 Task: Look for space in Moca, Dominican Republic from 1st June, 2023 to 9th June, 2023 for 4 adults in price range Rs.6000 to Rs.12000. Place can be entire place with 2 bedrooms having 2 beds and 2 bathrooms. Property type can be house, flat, guest house. Booking option can be shelf check-in. Required host language is English.
Action: Mouse moved to (708, 96)
Screenshot: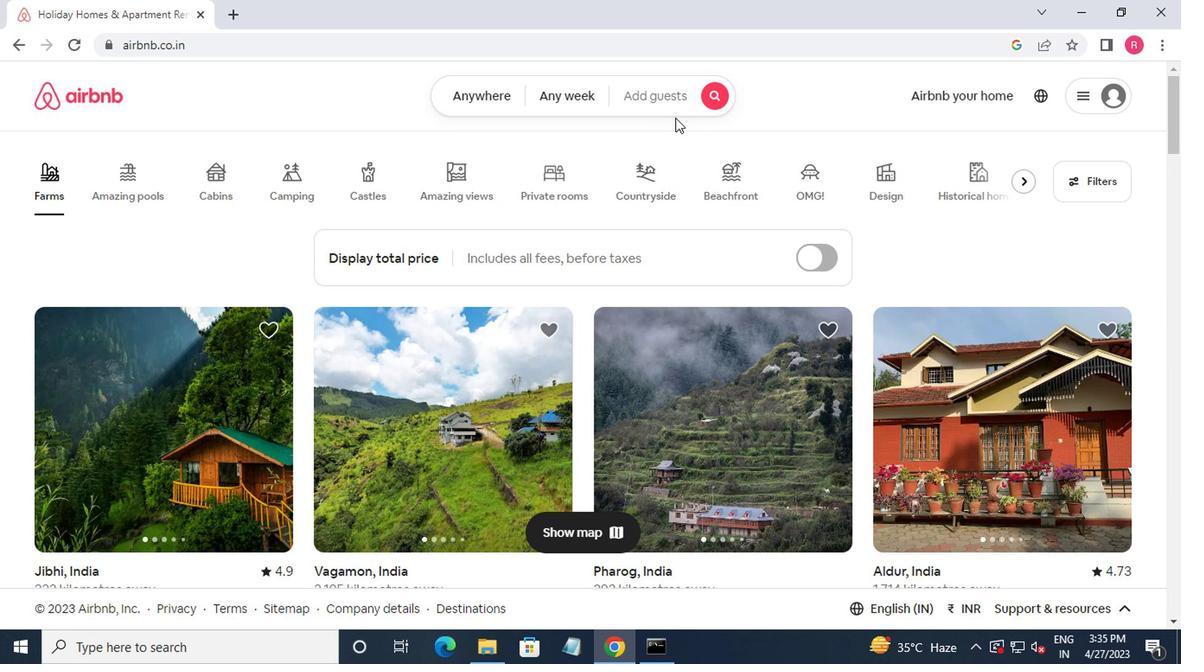 
Action: Mouse pressed left at (708, 96)
Screenshot: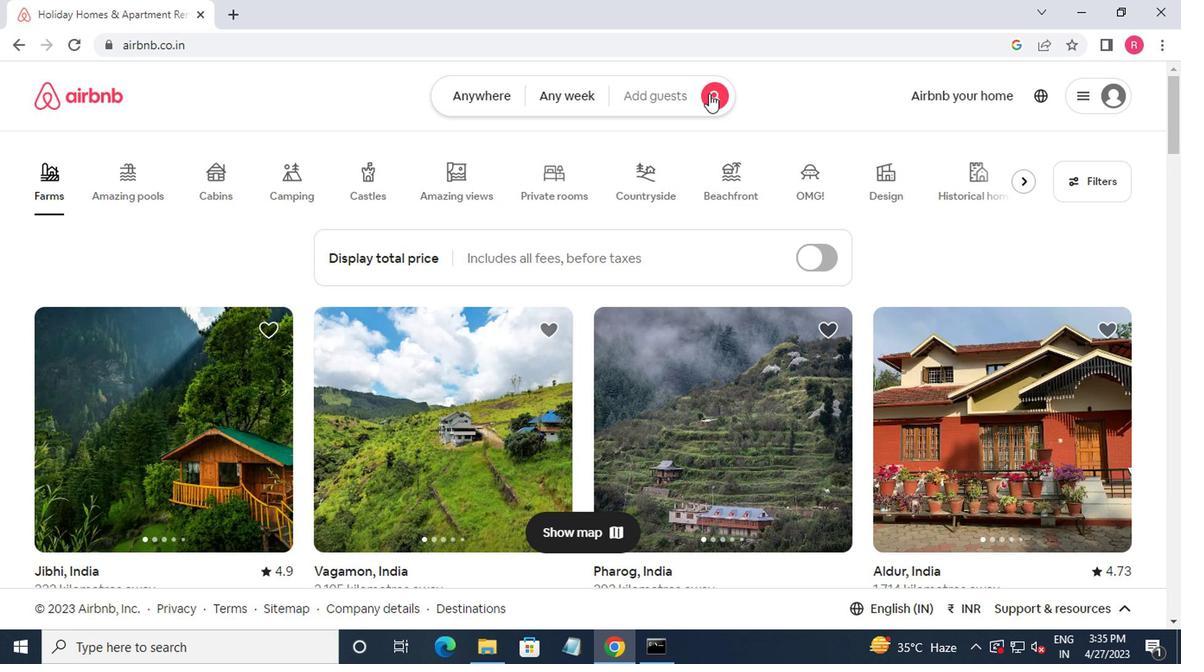 
Action: Mouse moved to (313, 178)
Screenshot: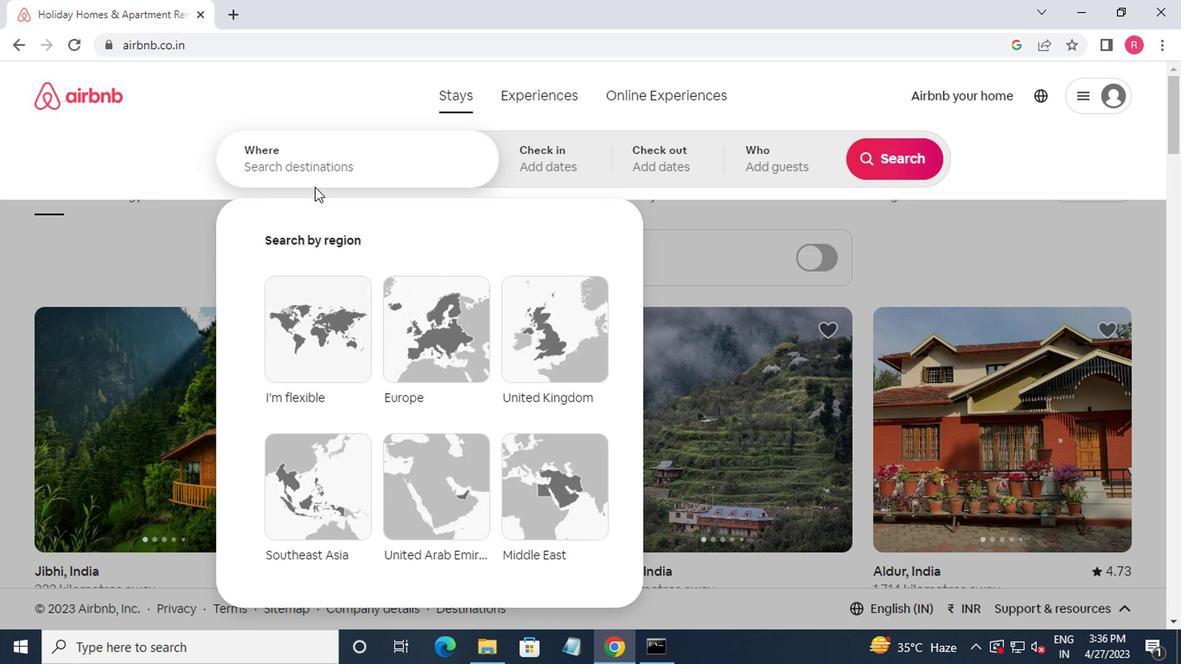 
Action: Mouse pressed left at (313, 178)
Screenshot: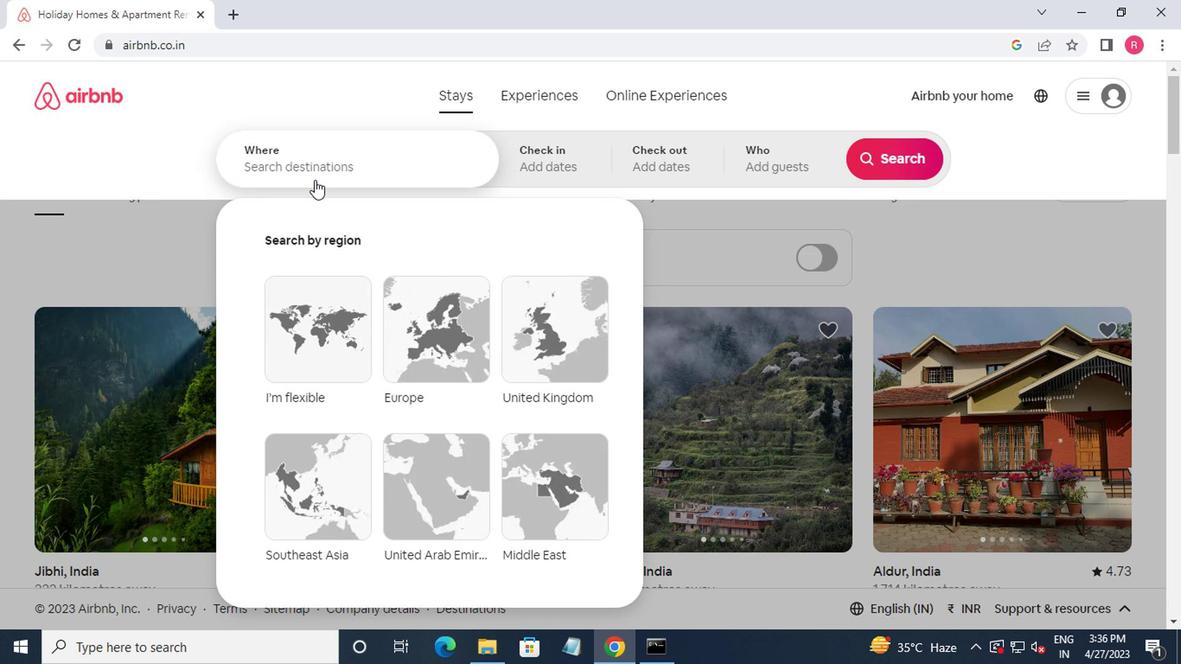 
Action: Mouse moved to (354, 156)
Screenshot: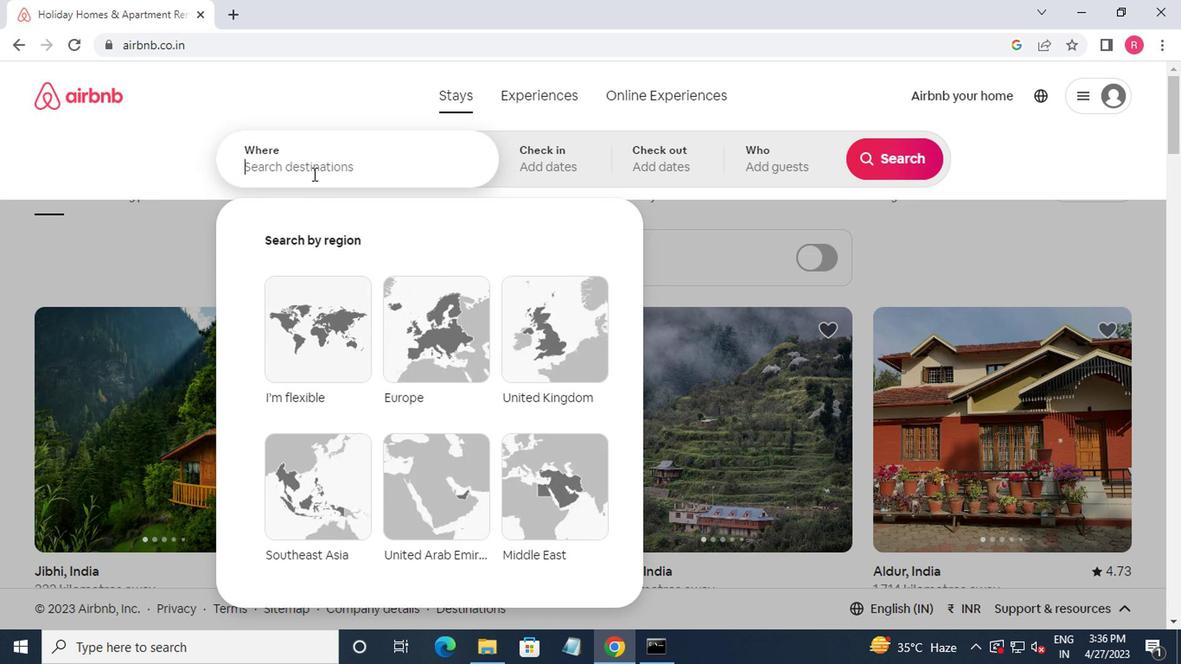 
Action: Key pressed moca,do<Key.down><Key.enter>
Screenshot: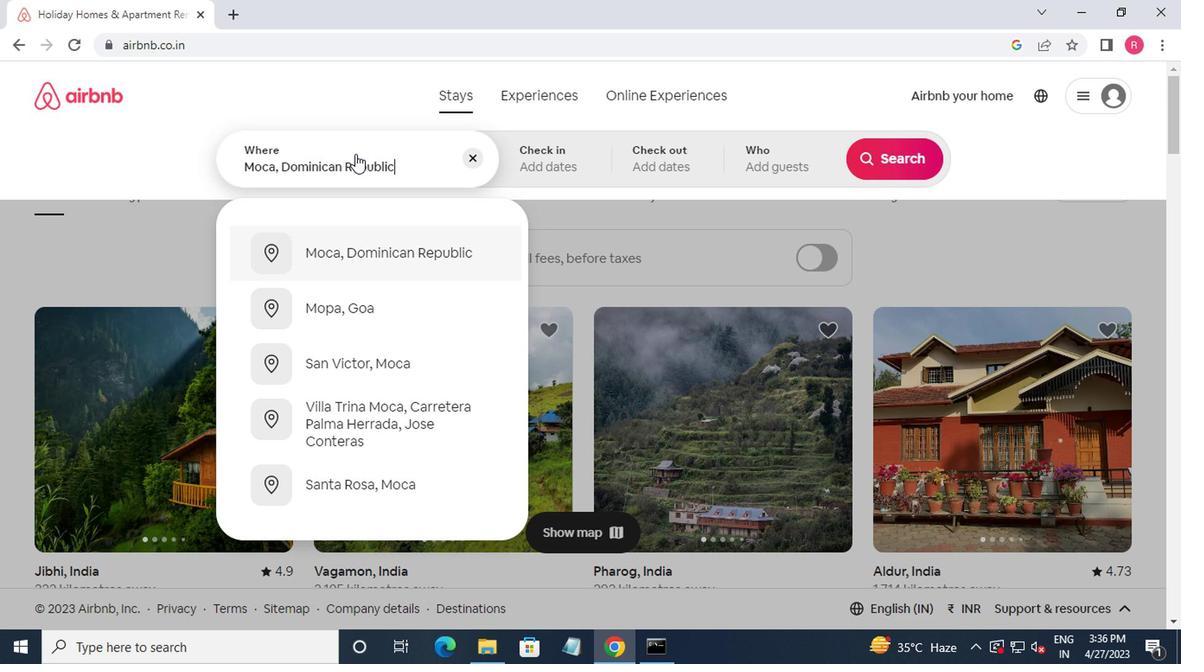 
Action: Mouse moved to (874, 305)
Screenshot: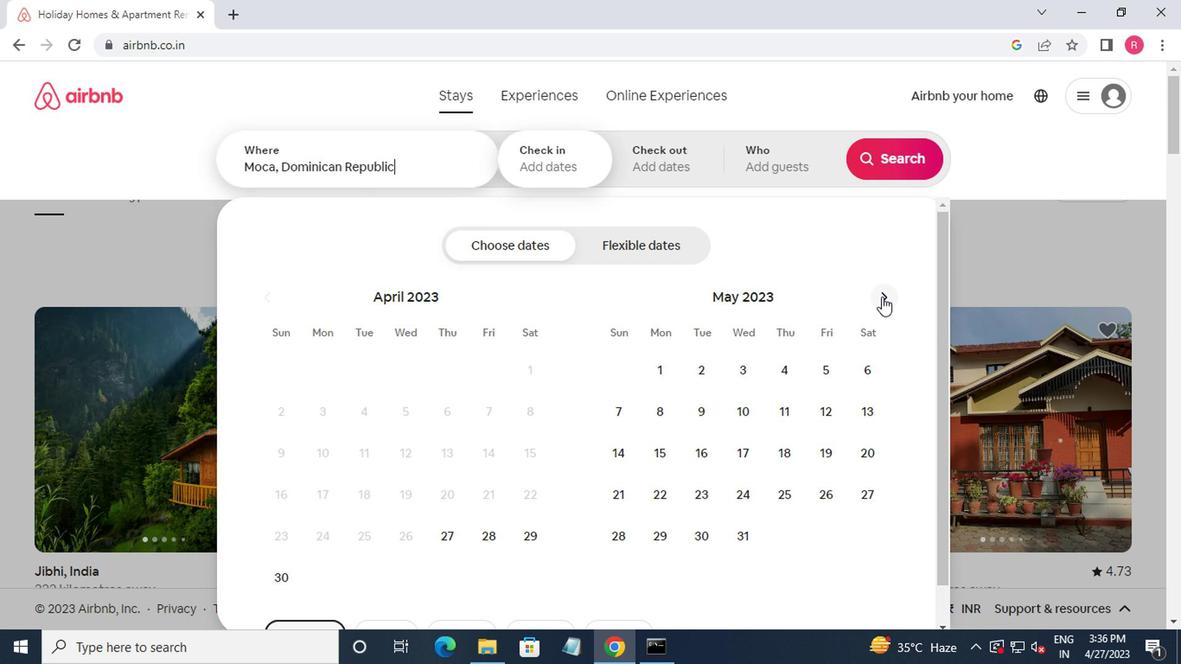 
Action: Mouse pressed left at (874, 305)
Screenshot: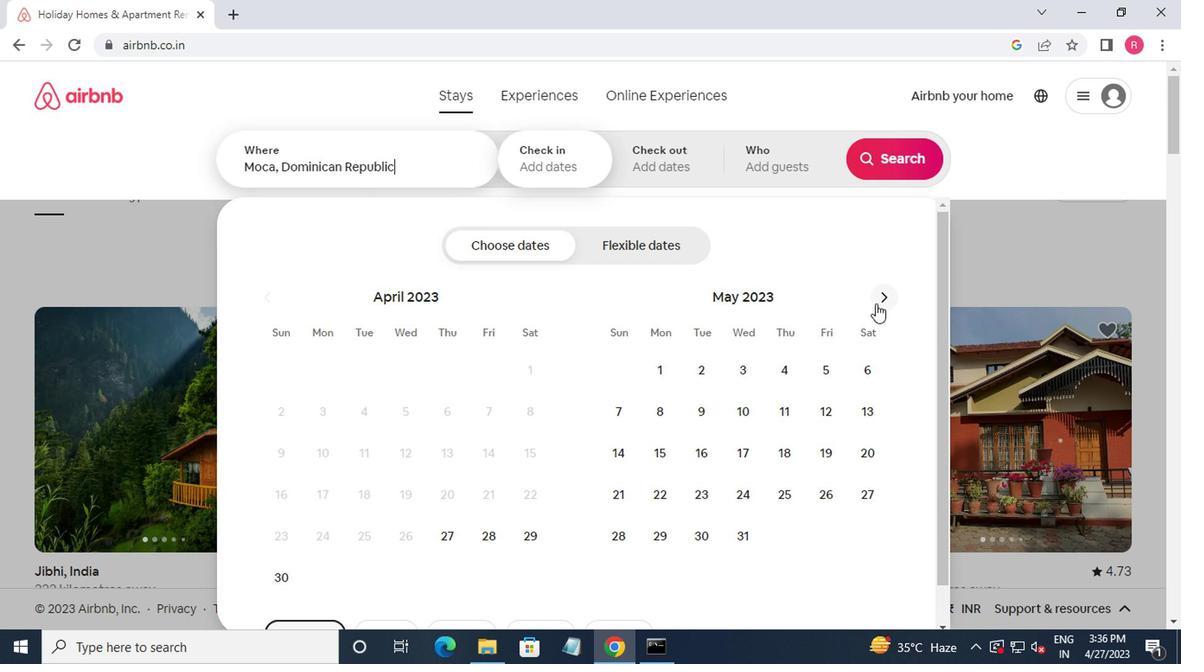 
Action: Mouse moved to (780, 367)
Screenshot: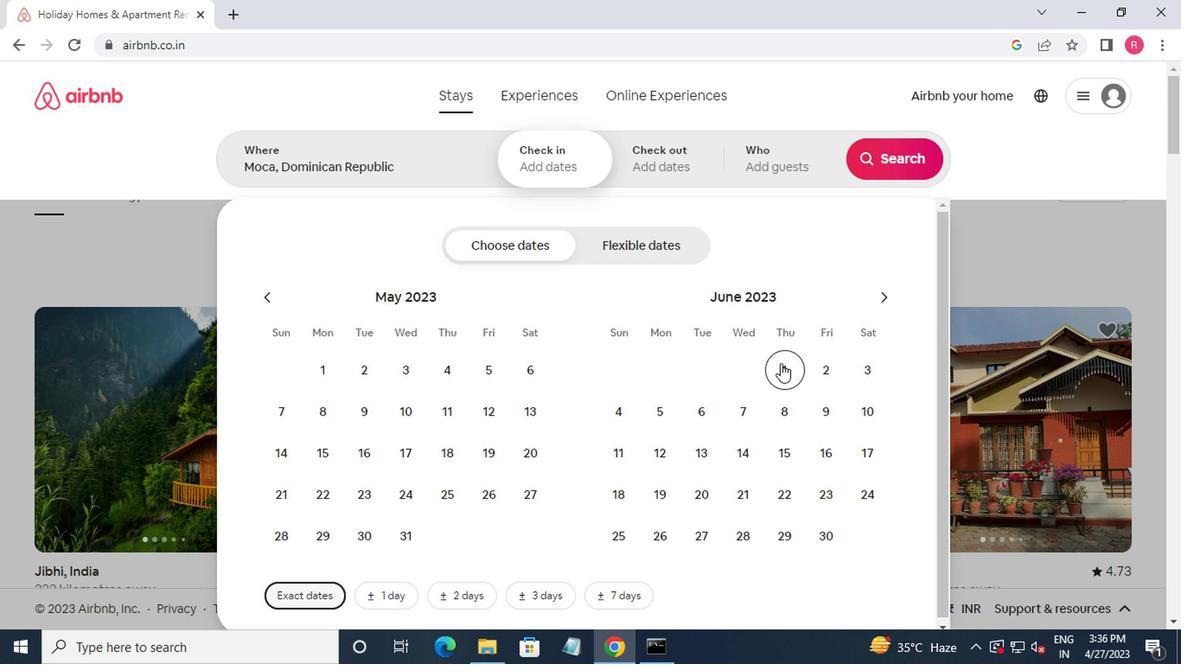 
Action: Mouse pressed left at (780, 367)
Screenshot: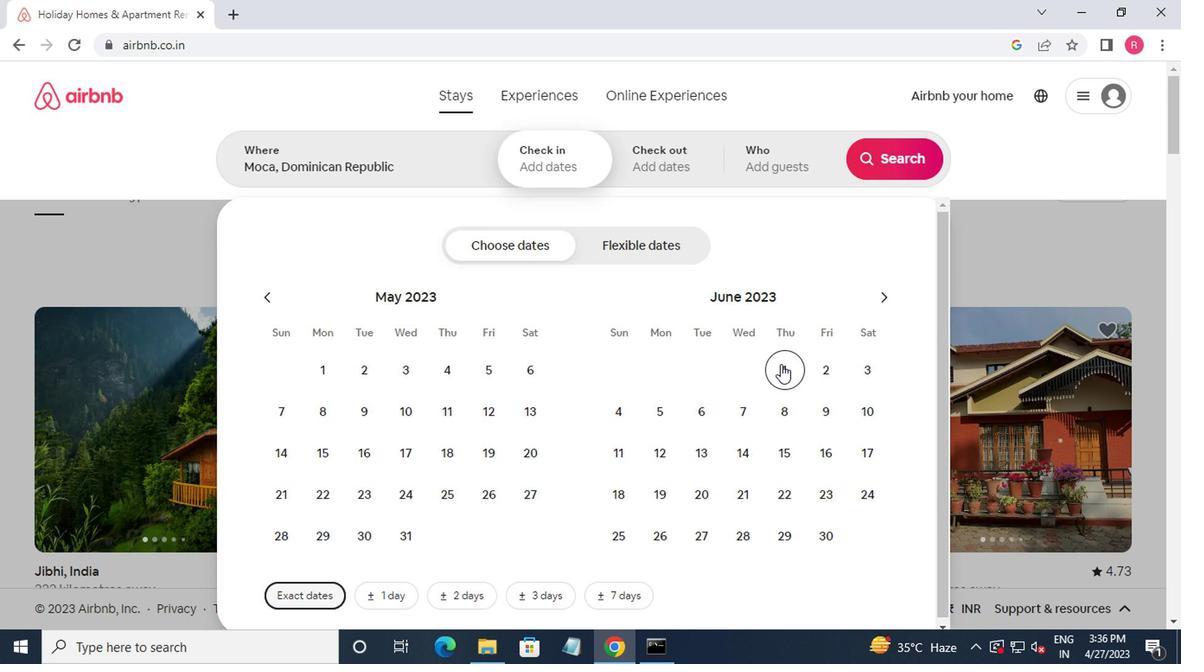 
Action: Mouse moved to (824, 405)
Screenshot: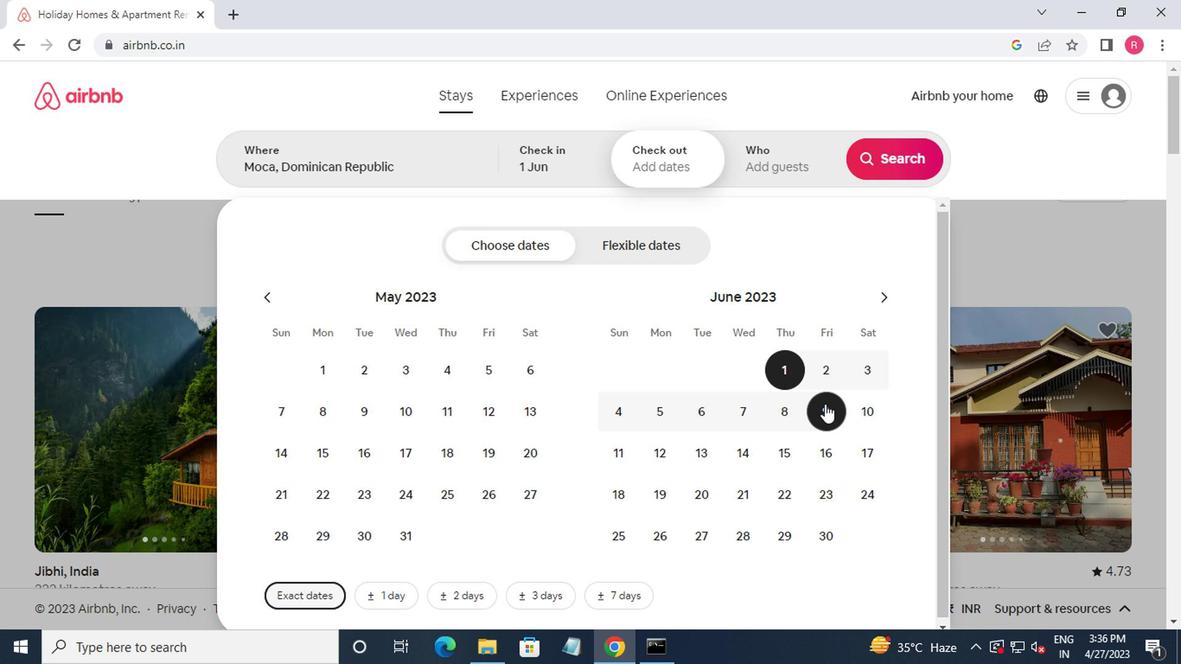 
Action: Mouse pressed left at (824, 405)
Screenshot: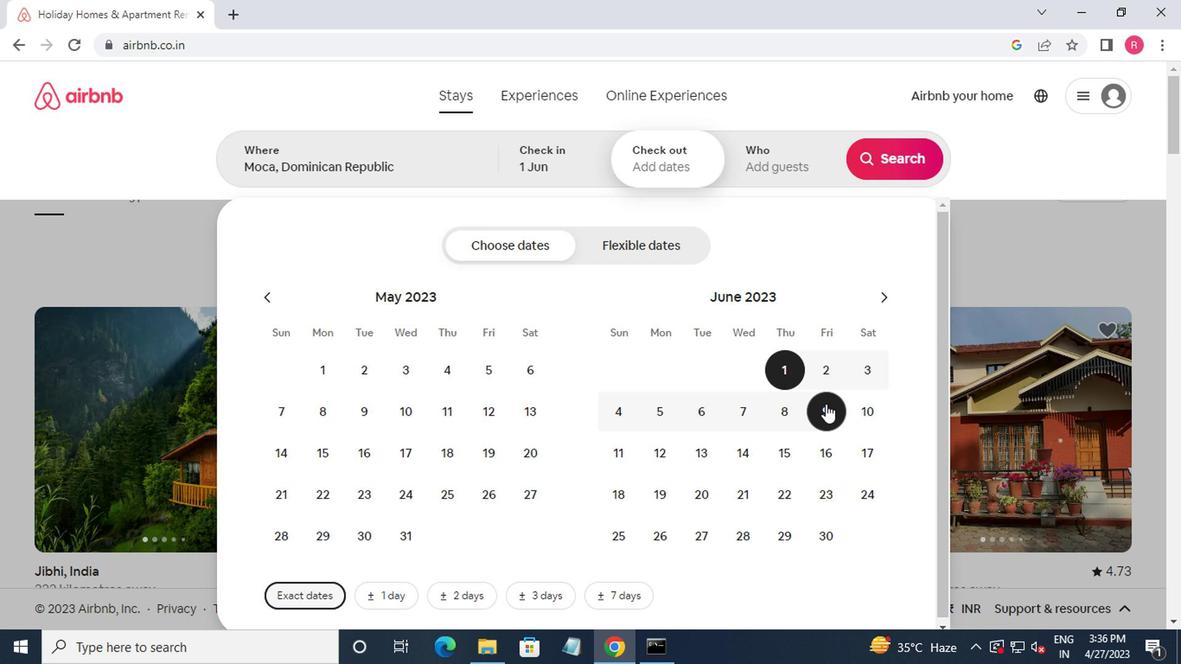 
Action: Mouse moved to (813, 179)
Screenshot: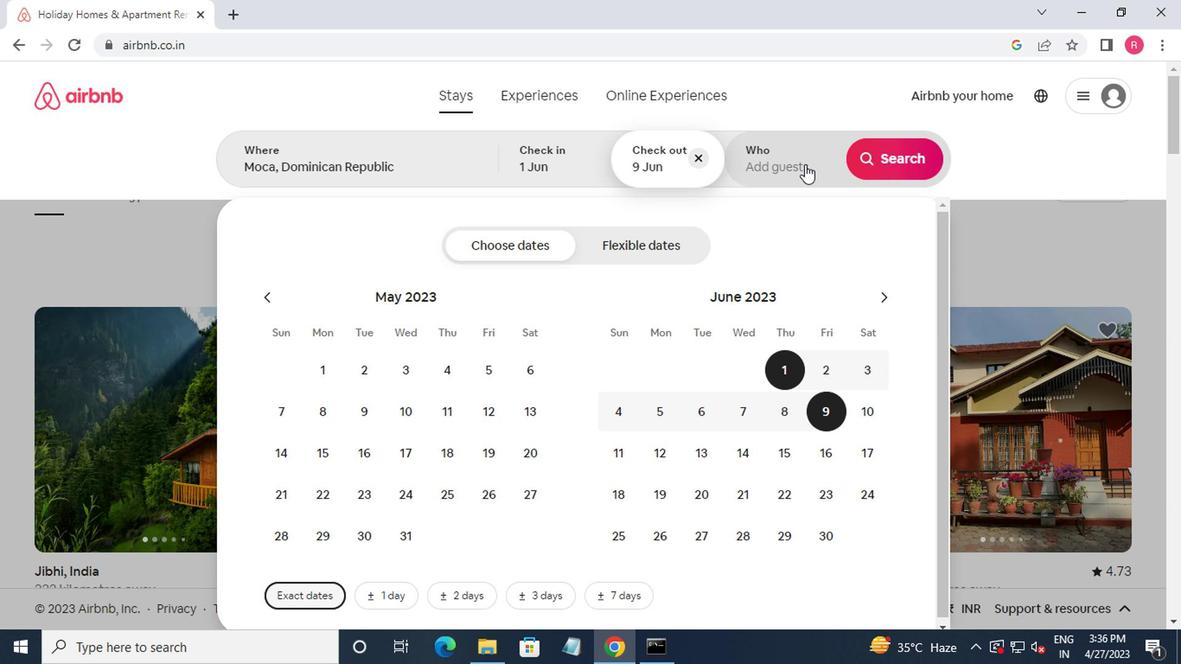 
Action: Mouse pressed left at (813, 179)
Screenshot: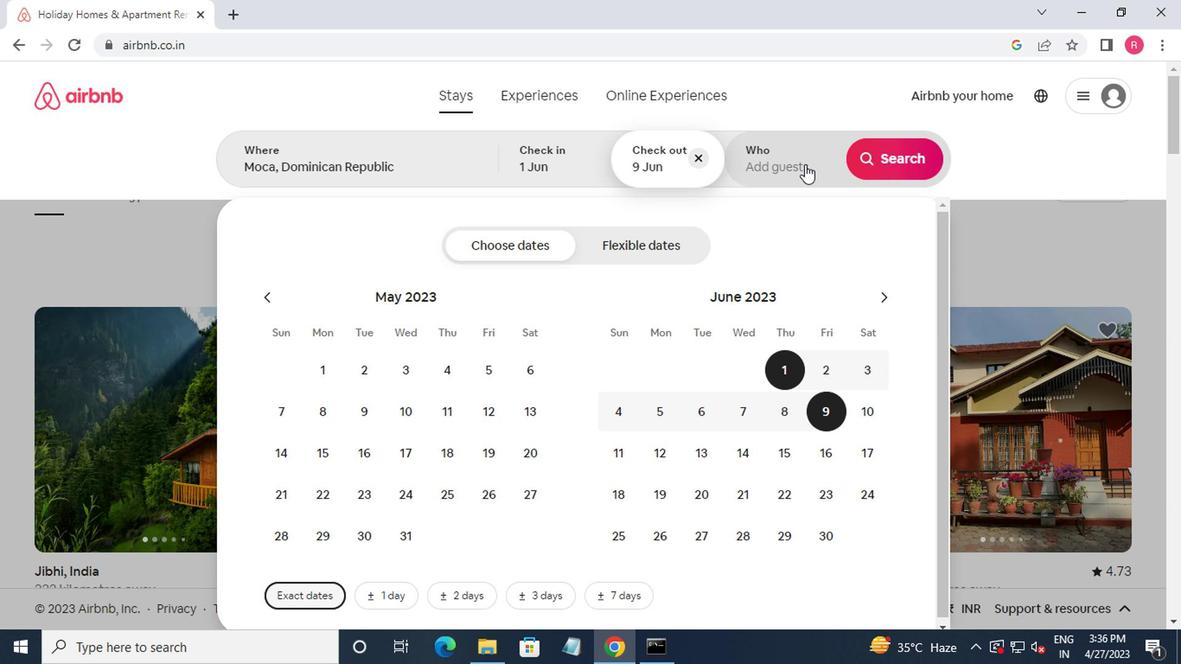 
Action: Mouse moved to (909, 244)
Screenshot: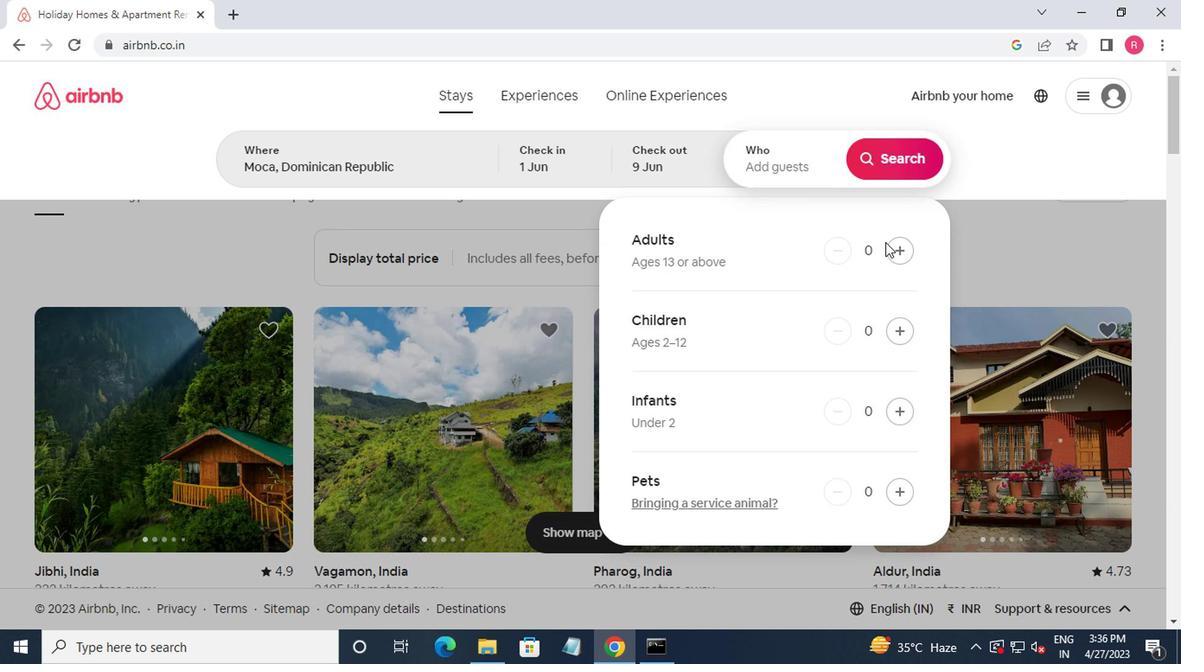 
Action: Mouse pressed left at (909, 244)
Screenshot: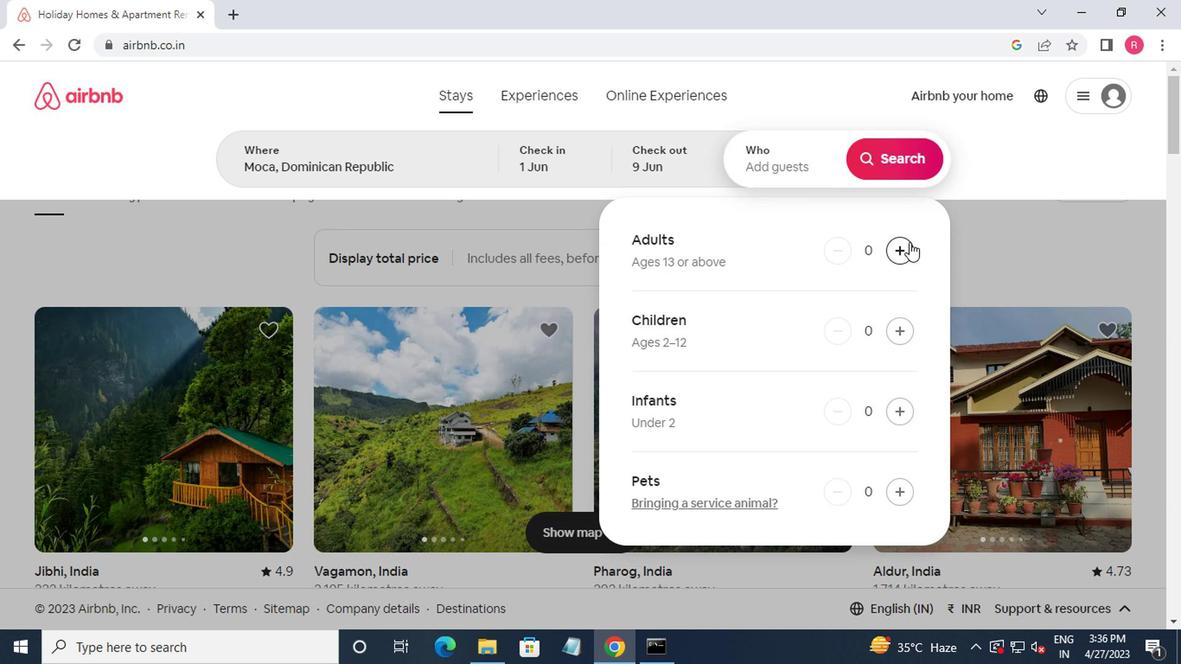 
Action: Mouse moved to (909, 245)
Screenshot: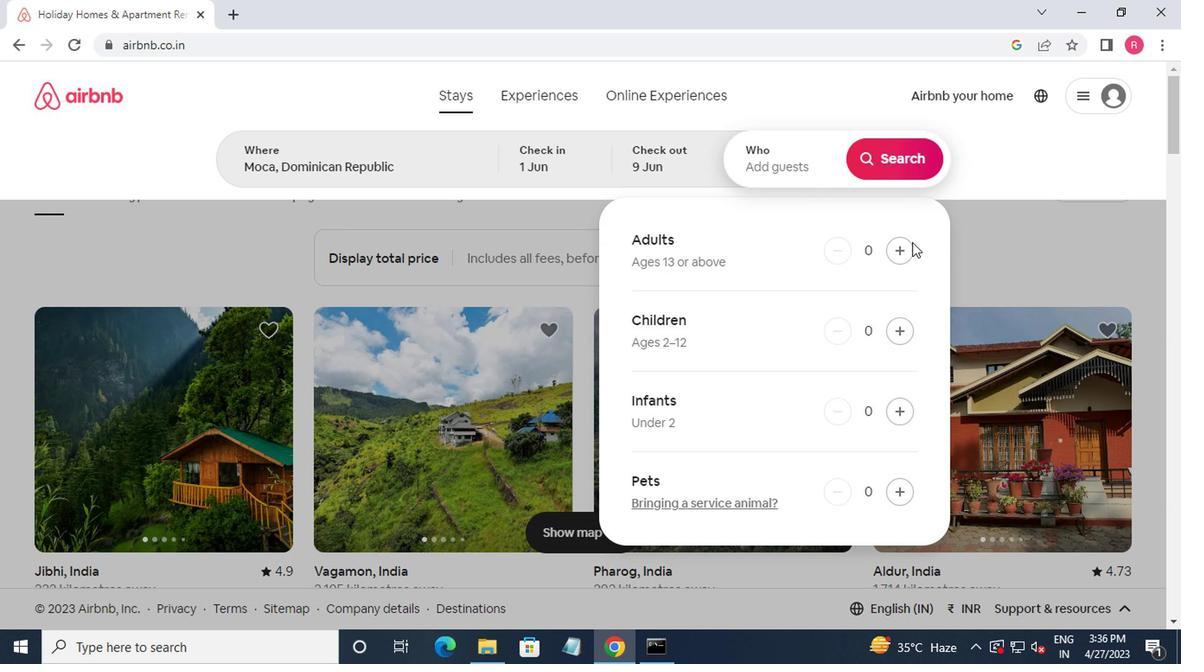 
Action: Mouse pressed left at (909, 245)
Screenshot: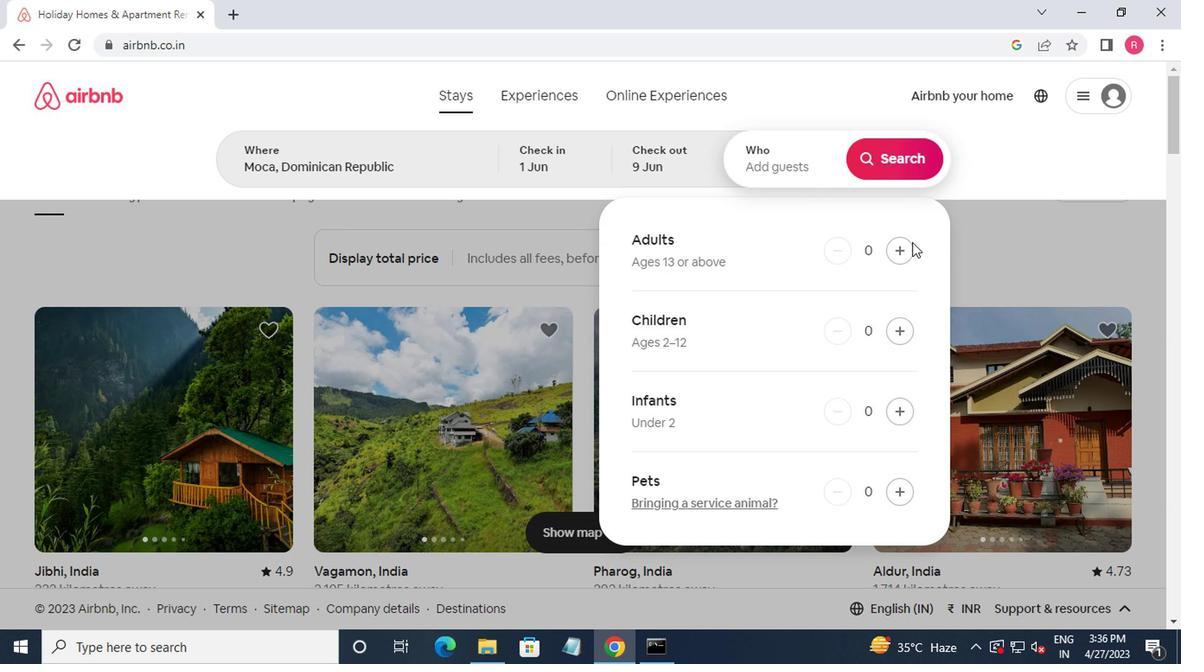 
Action: Mouse moved to (909, 246)
Screenshot: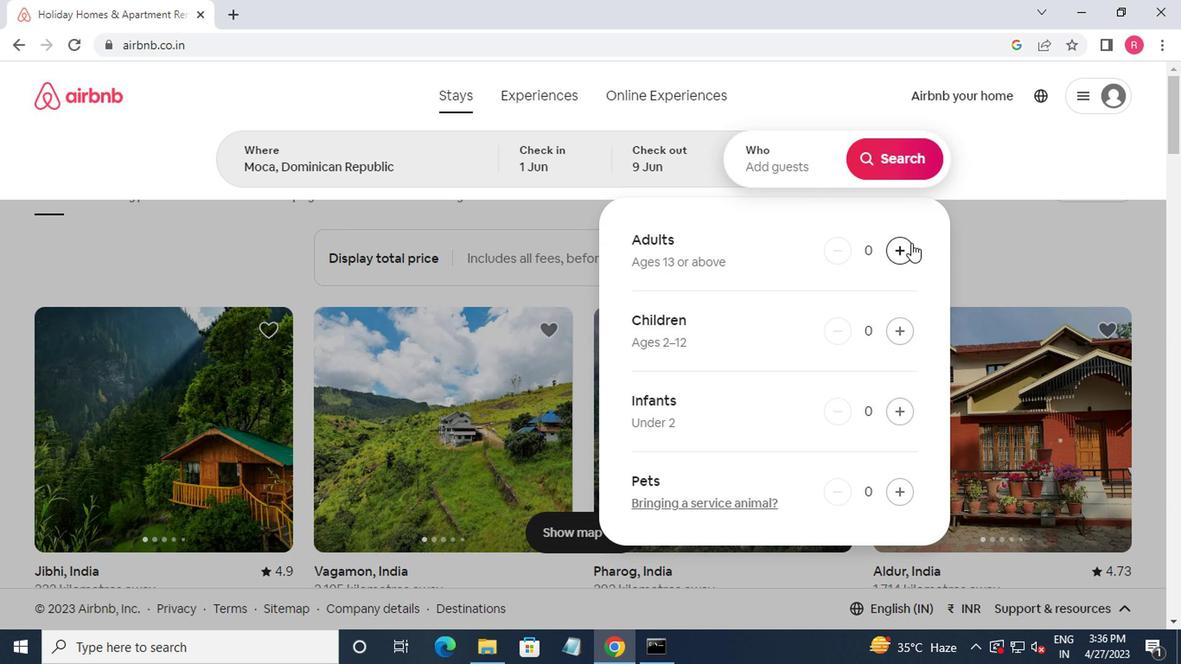 
Action: Mouse pressed left at (909, 246)
Screenshot: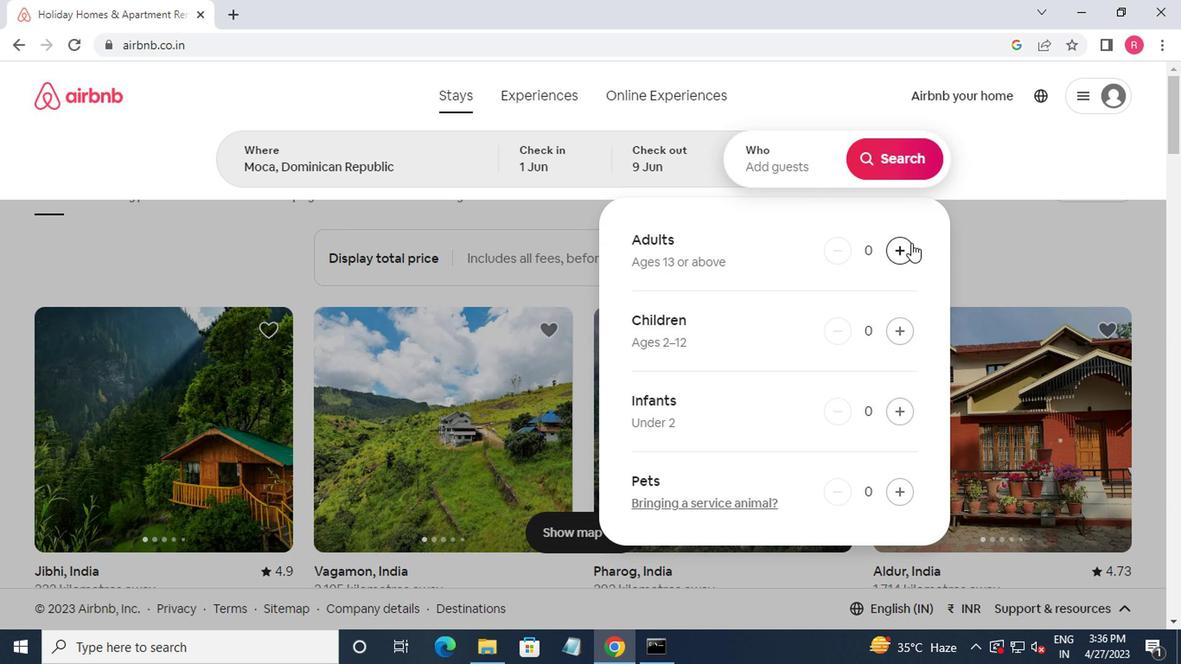 
Action: Mouse pressed left at (909, 246)
Screenshot: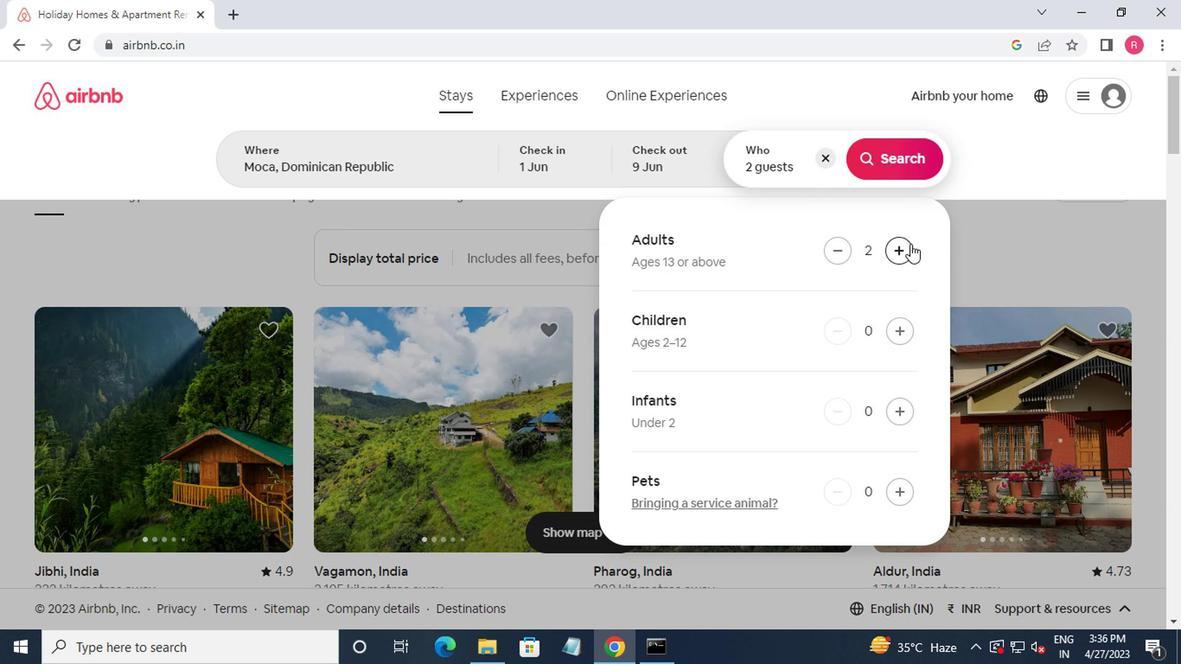 
Action: Mouse pressed left at (909, 246)
Screenshot: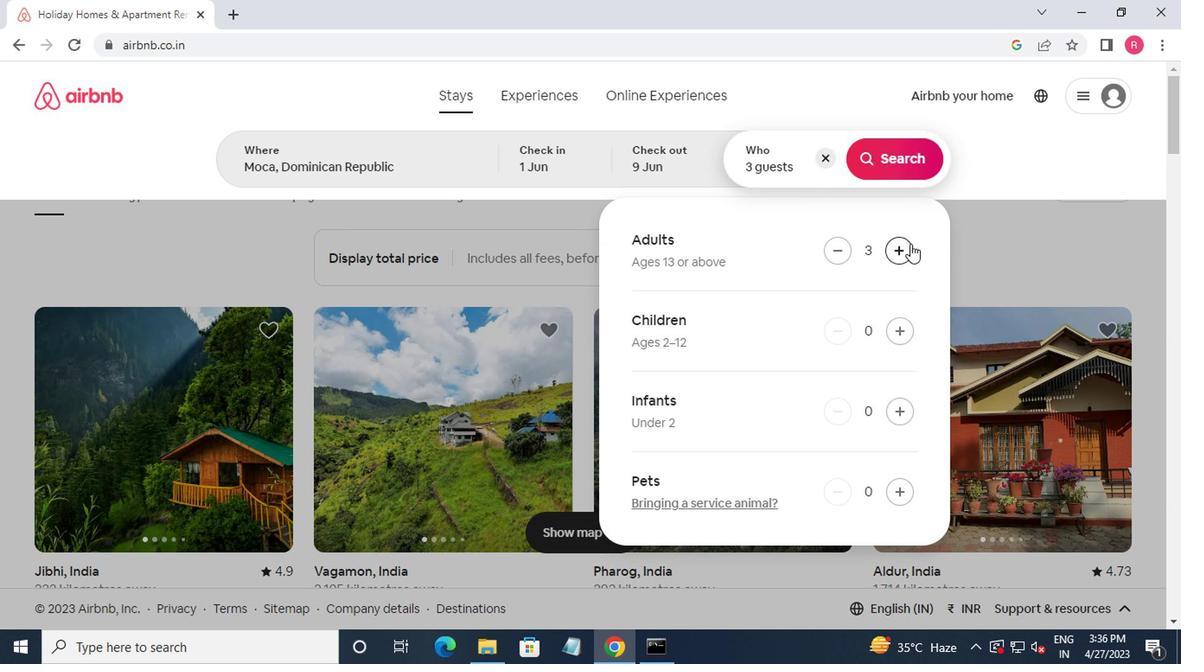 
Action: Mouse moved to (894, 171)
Screenshot: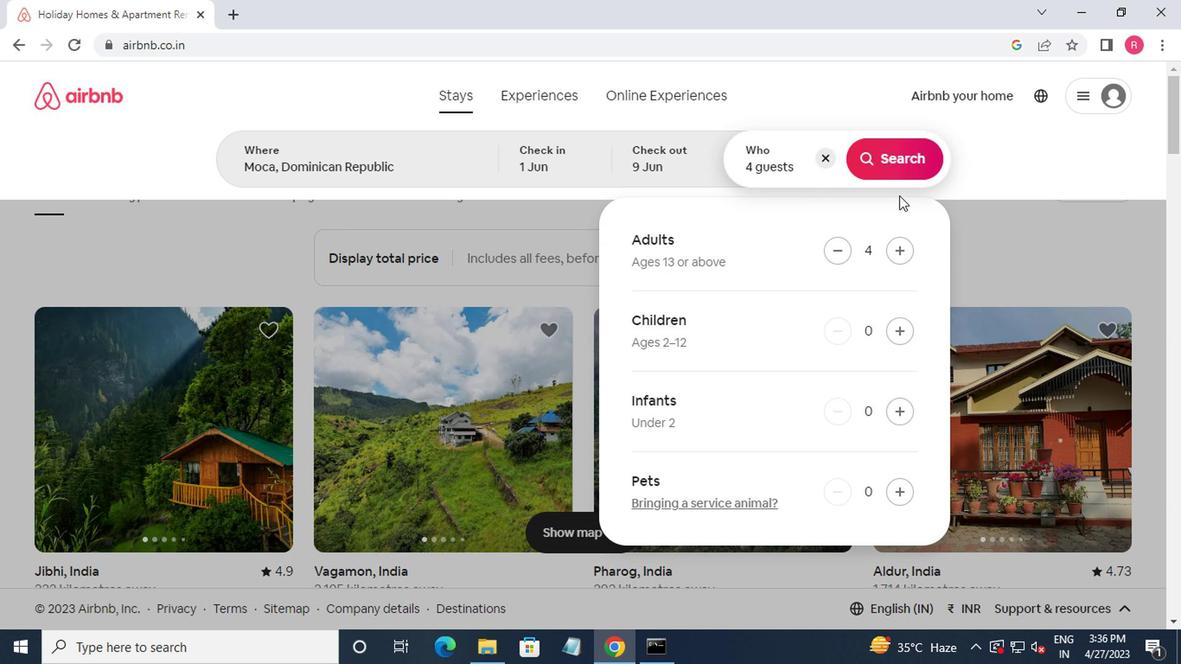 
Action: Mouse pressed left at (894, 171)
Screenshot: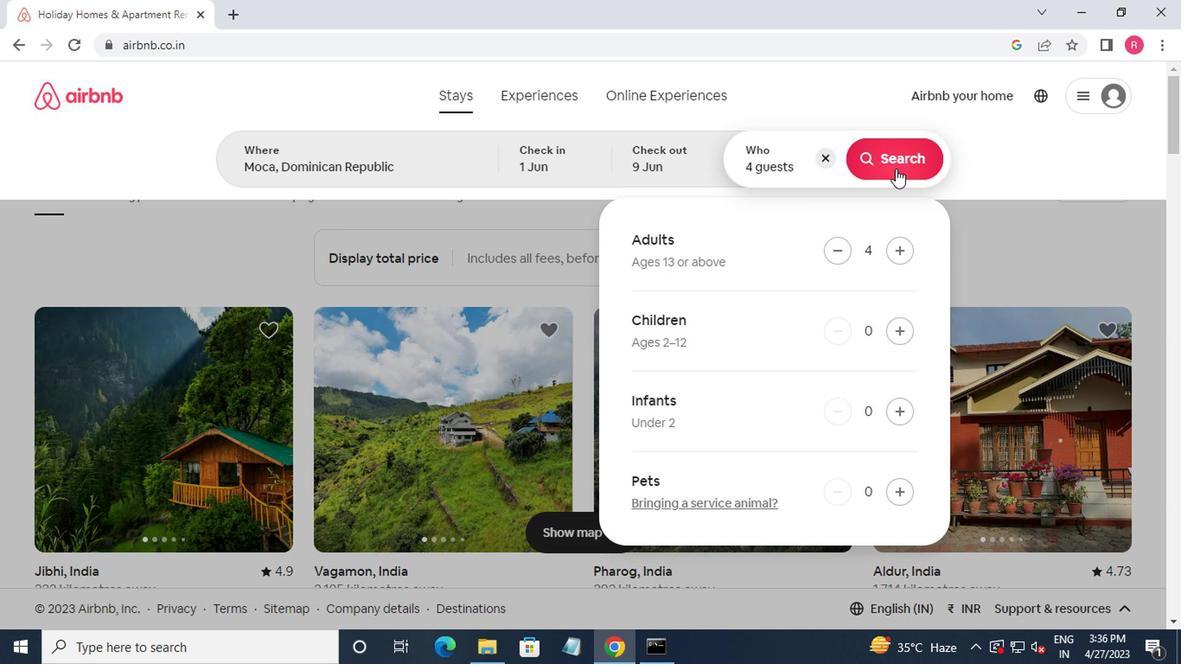 
Action: Mouse moved to (1101, 163)
Screenshot: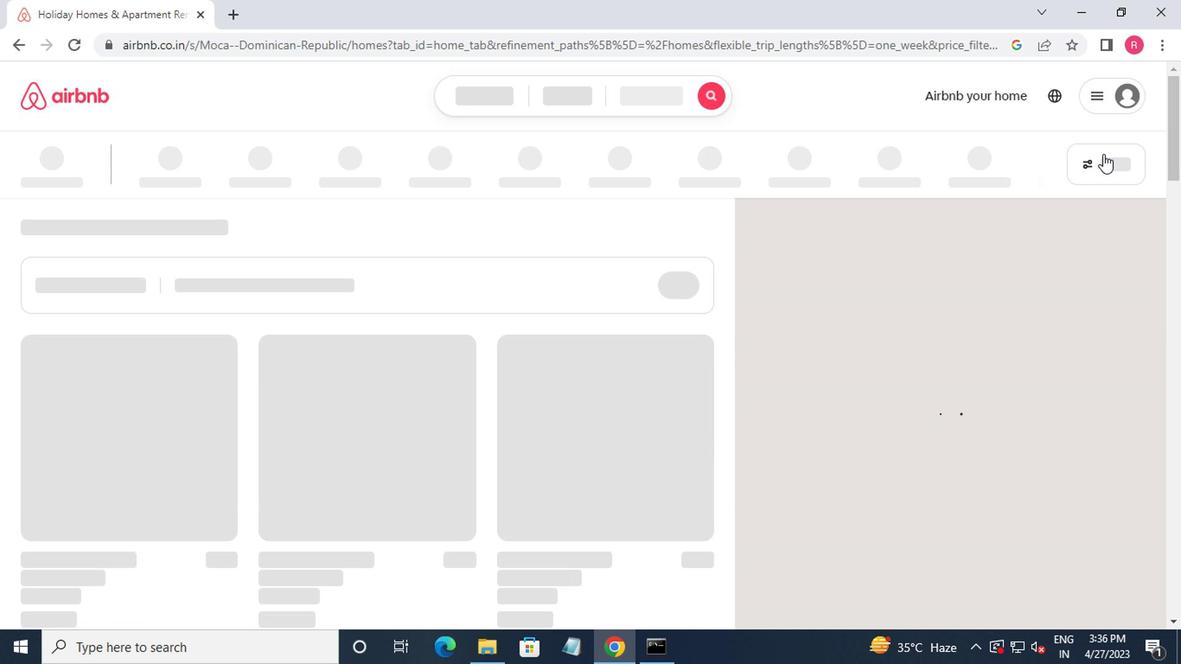 
Action: Mouse pressed left at (1101, 163)
Screenshot: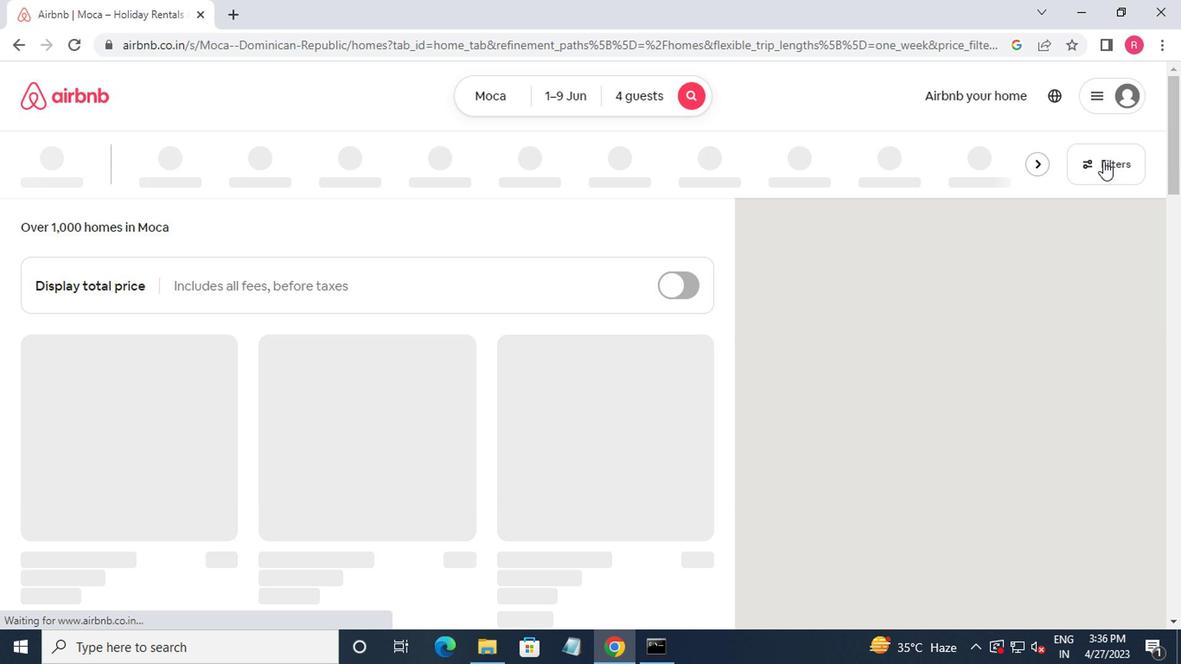 
Action: Mouse moved to (450, 381)
Screenshot: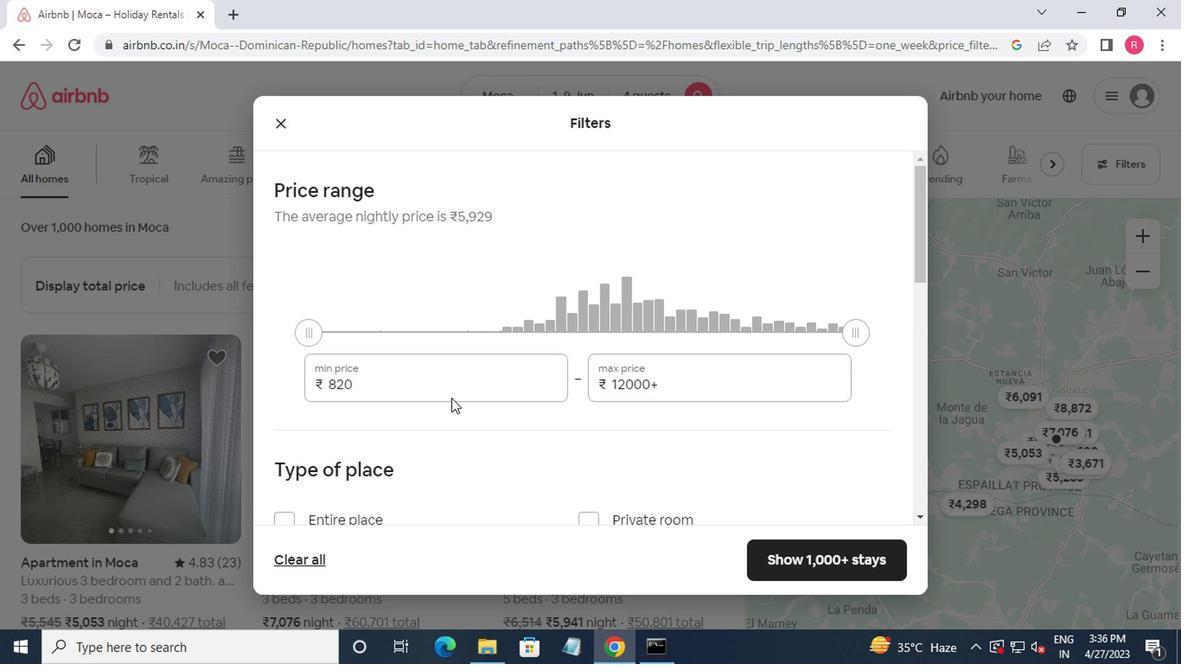 
Action: Mouse pressed left at (450, 381)
Screenshot: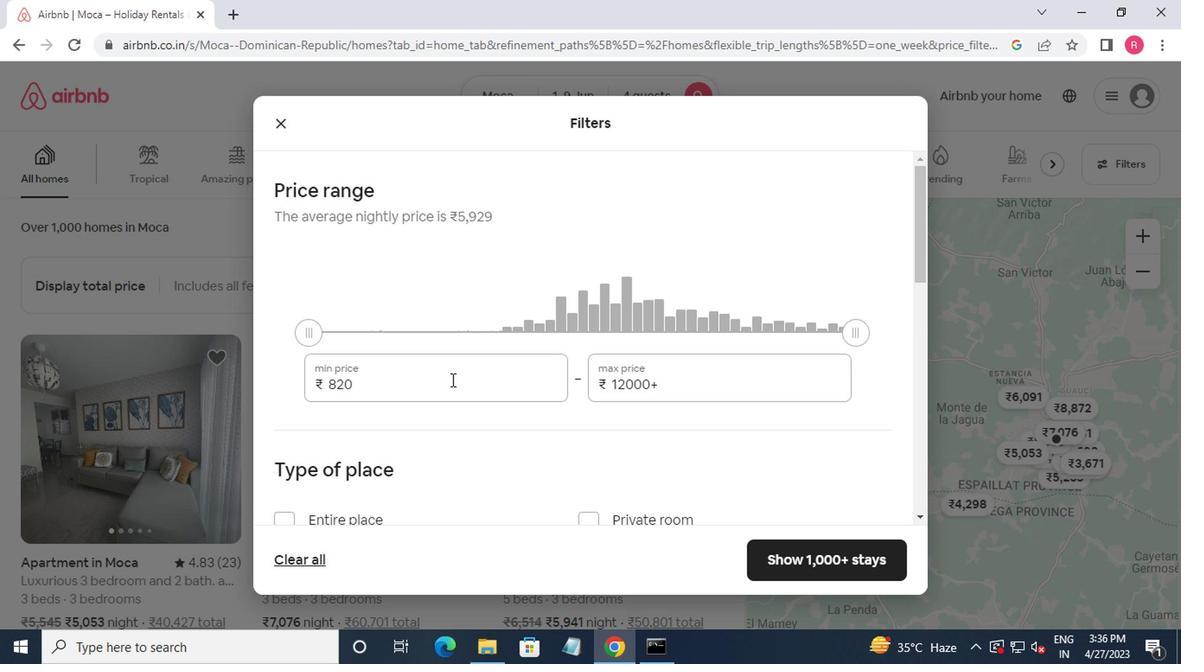 
Action: Mouse moved to (565, 312)
Screenshot: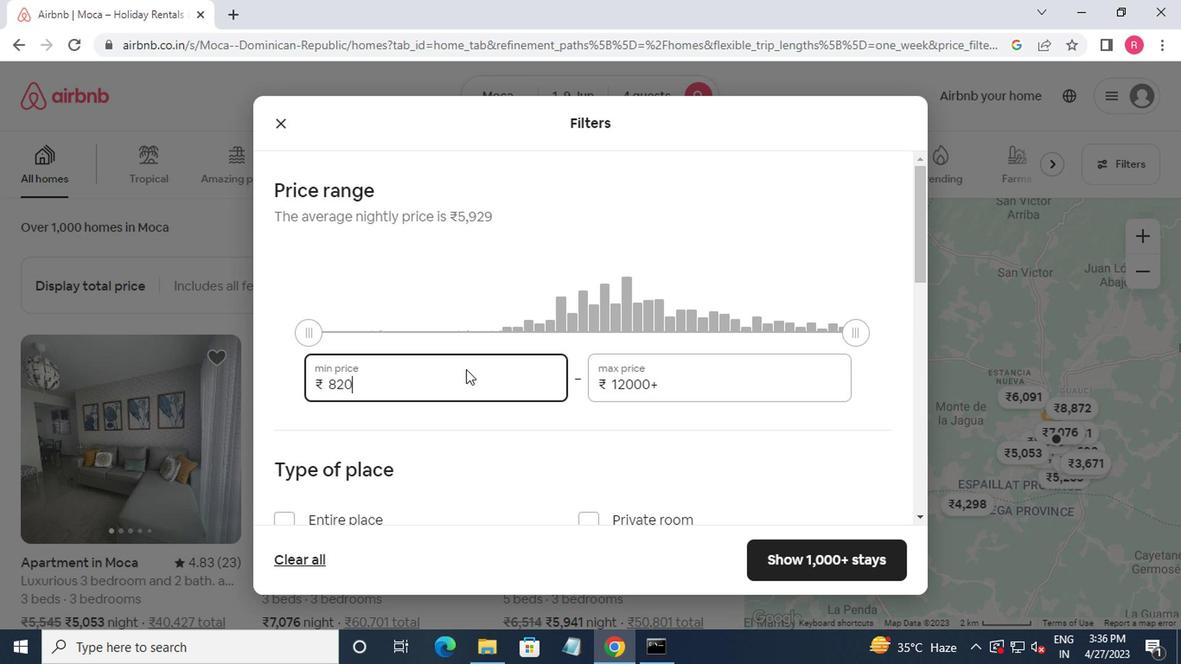 
Action: Key pressed <Key.backspace><Key.backspace><Key.backspace><Key.backspace>6000<Key.tab>12<Key.backspace>
Screenshot: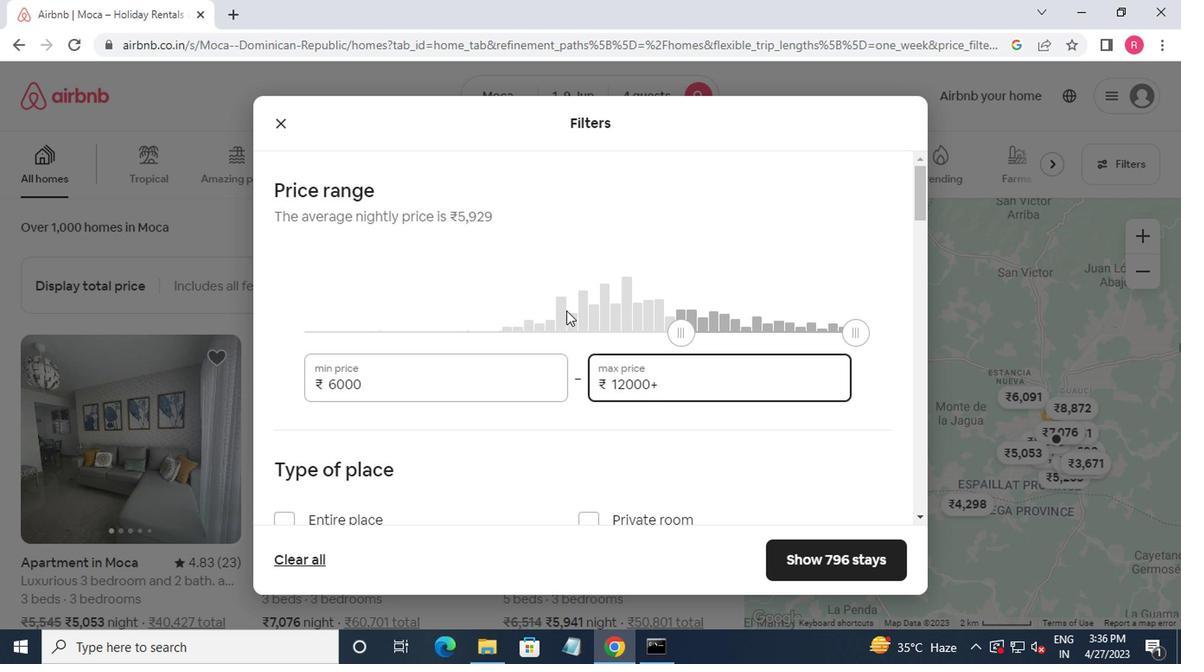 
Action: Mouse moved to (682, 376)
Screenshot: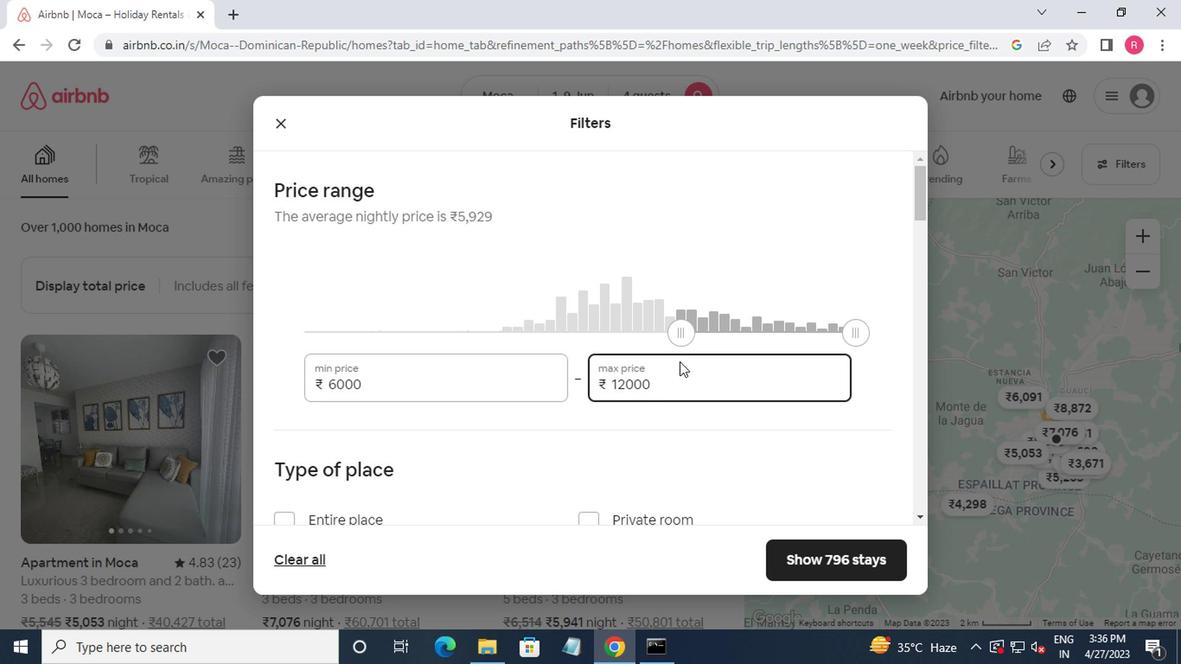 
Action: Mouse scrolled (682, 375) with delta (0, -1)
Screenshot: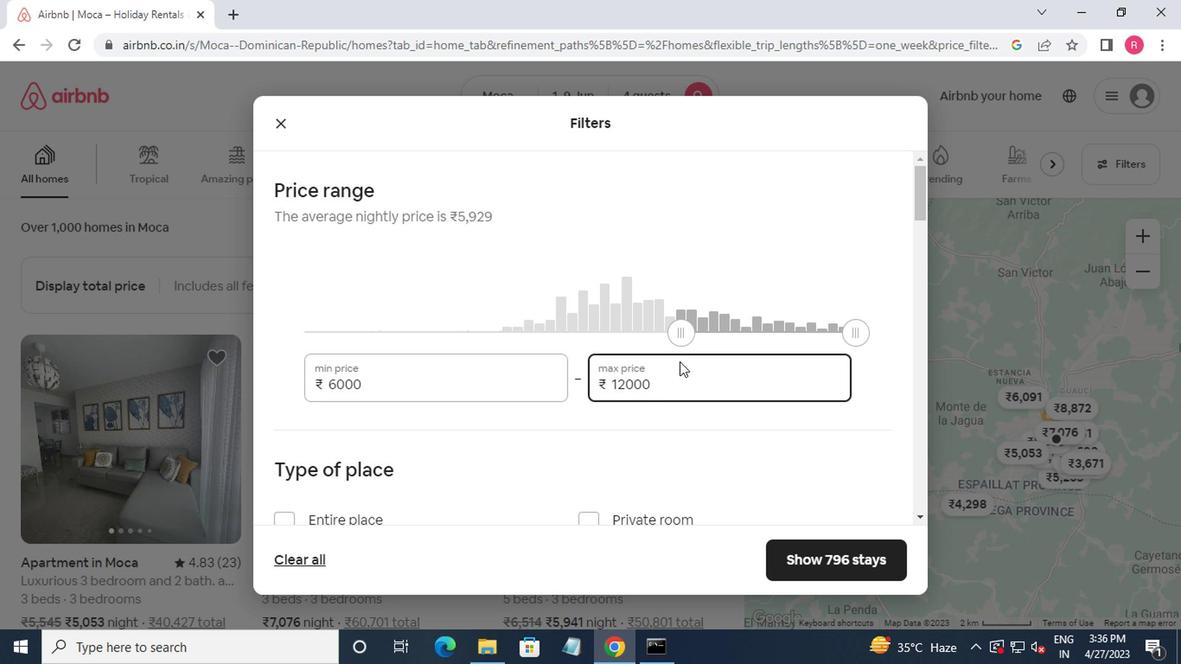 
Action: Mouse moved to (682, 385)
Screenshot: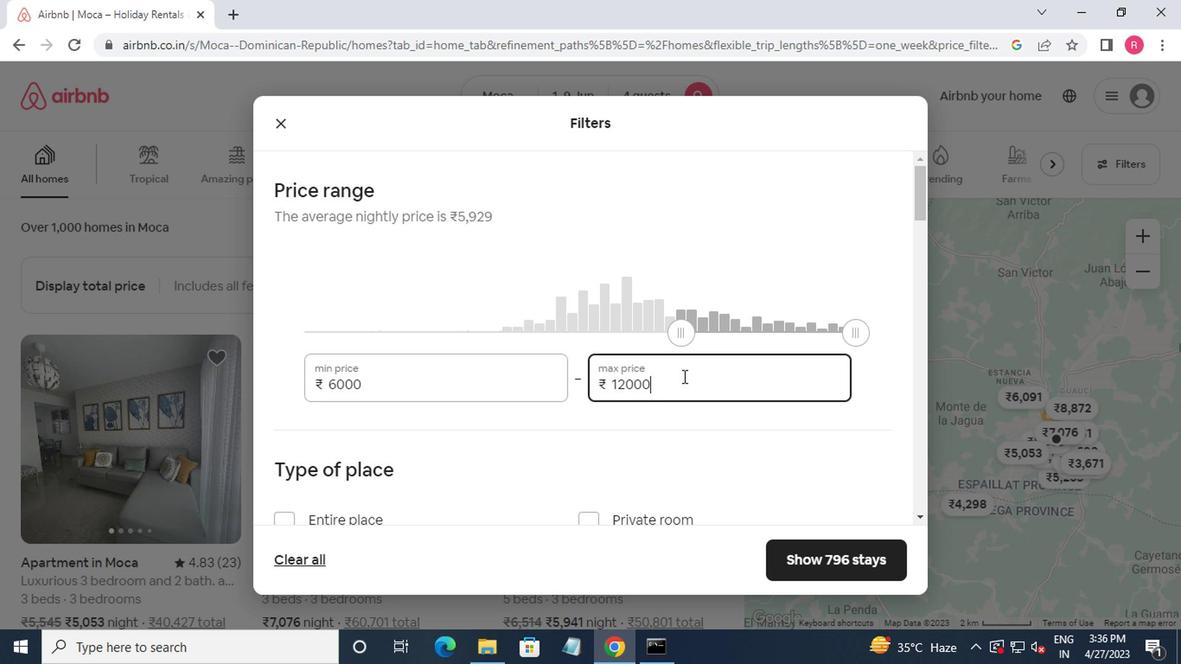 
Action: Mouse scrolled (682, 383) with delta (0, -1)
Screenshot: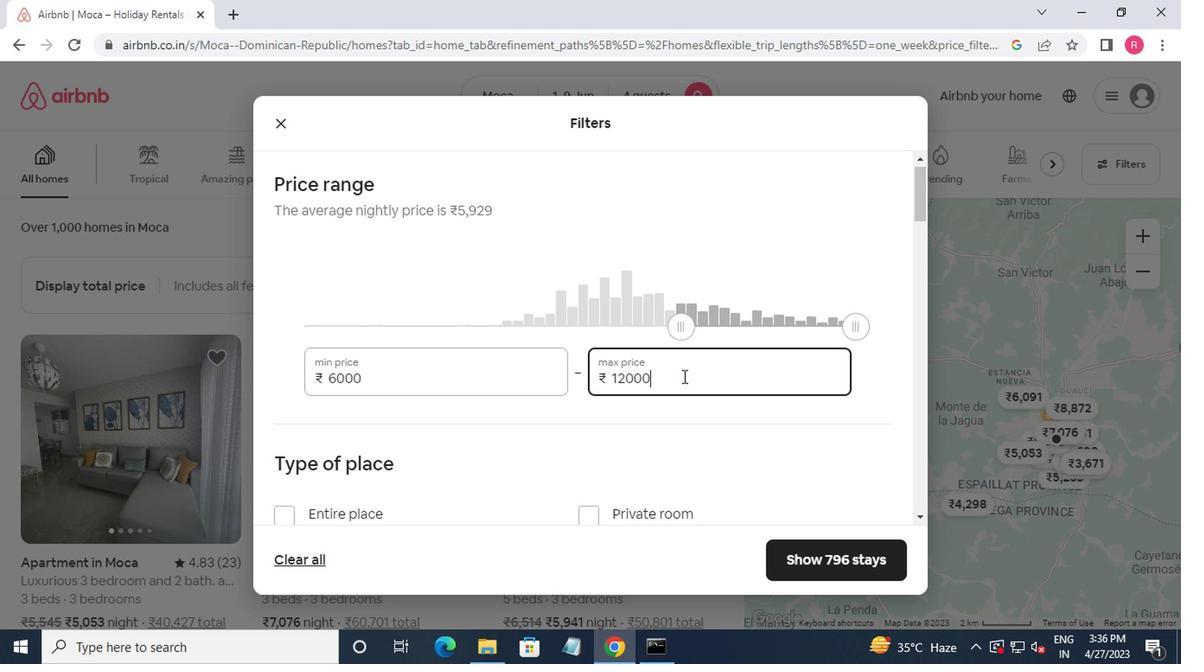 
Action: Mouse moved to (692, 385)
Screenshot: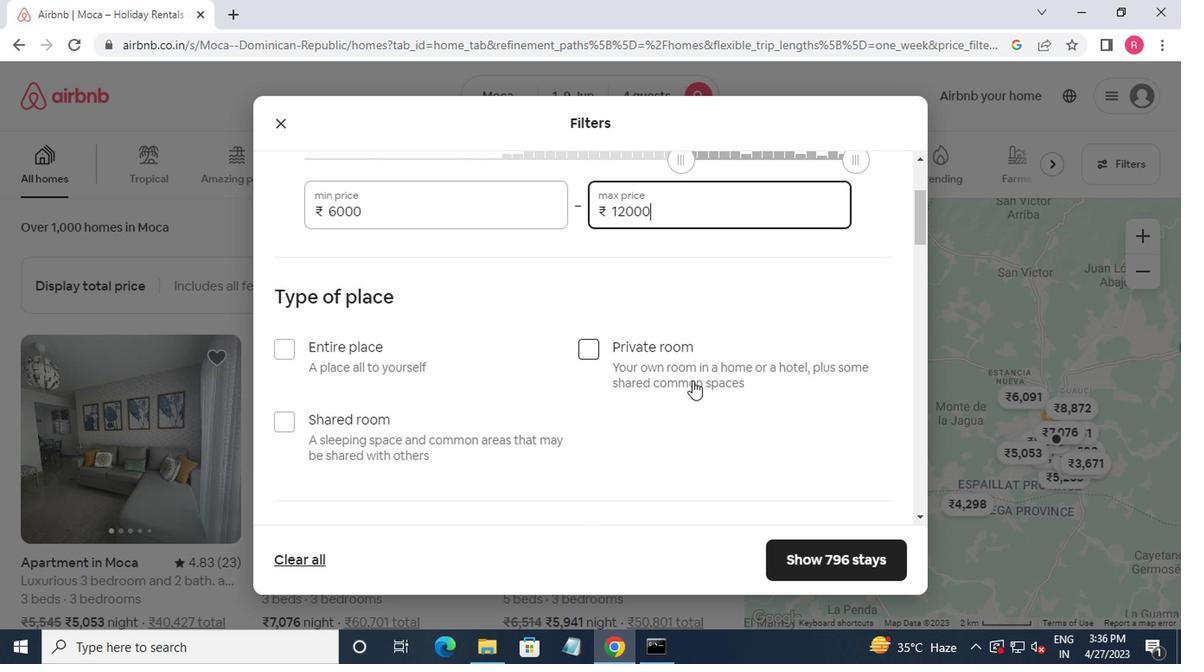
Action: Mouse scrolled (692, 383) with delta (0, -1)
Screenshot: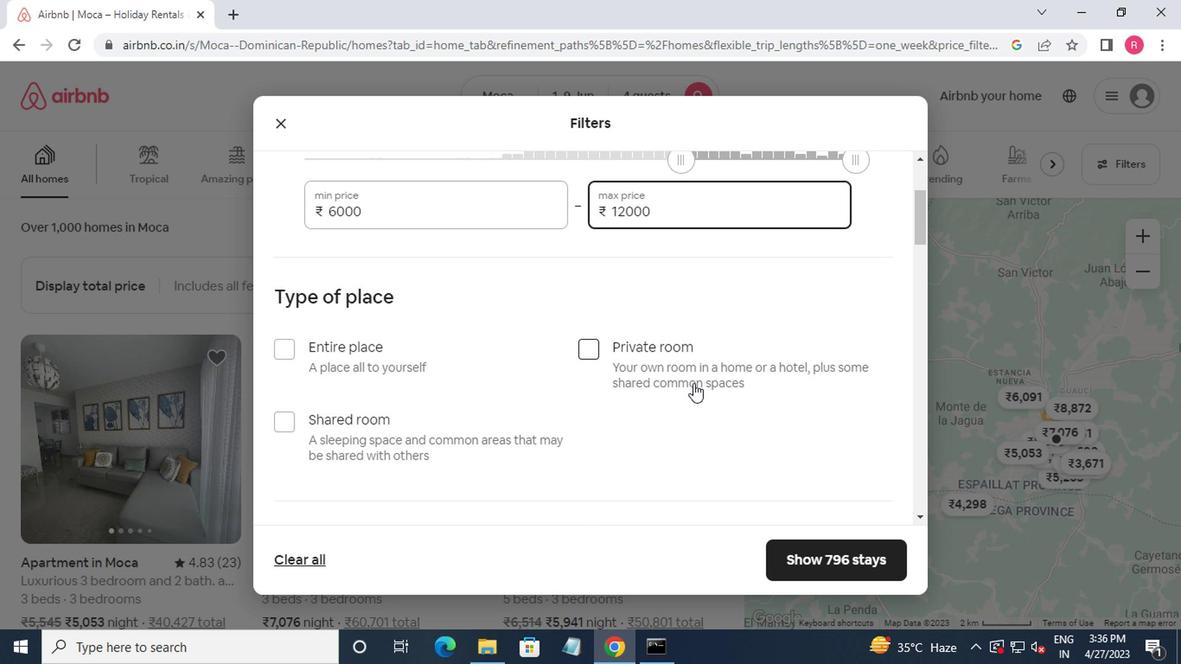 
Action: Mouse moved to (686, 386)
Screenshot: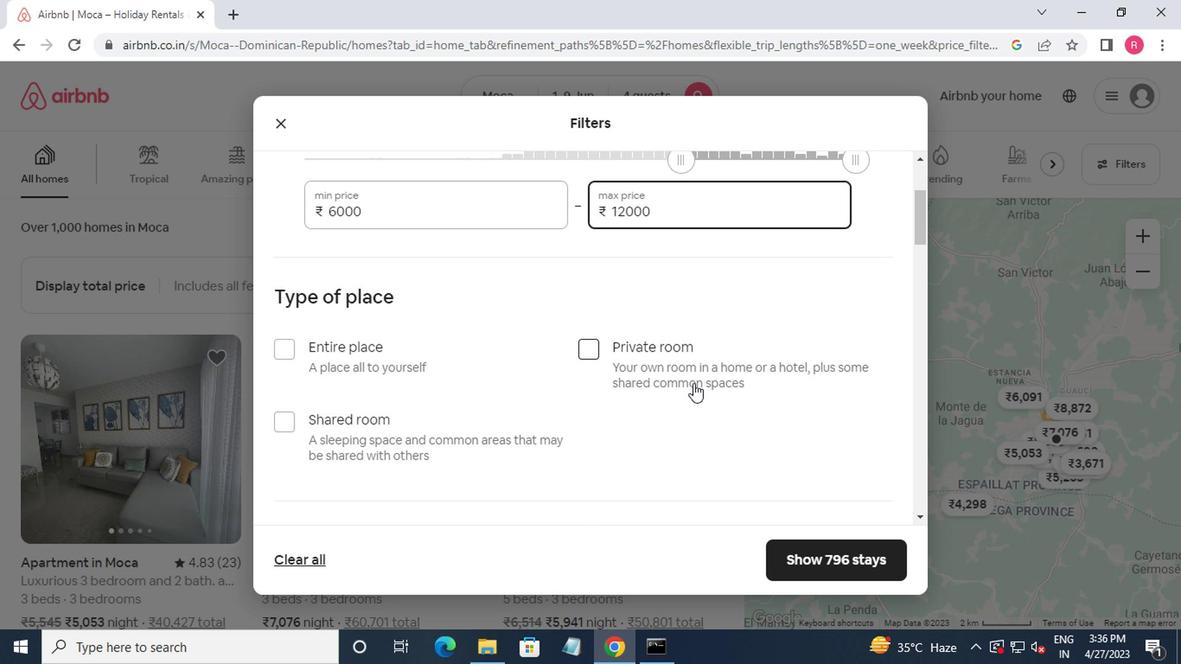 
Action: Mouse scrolled (686, 385) with delta (0, 0)
Screenshot: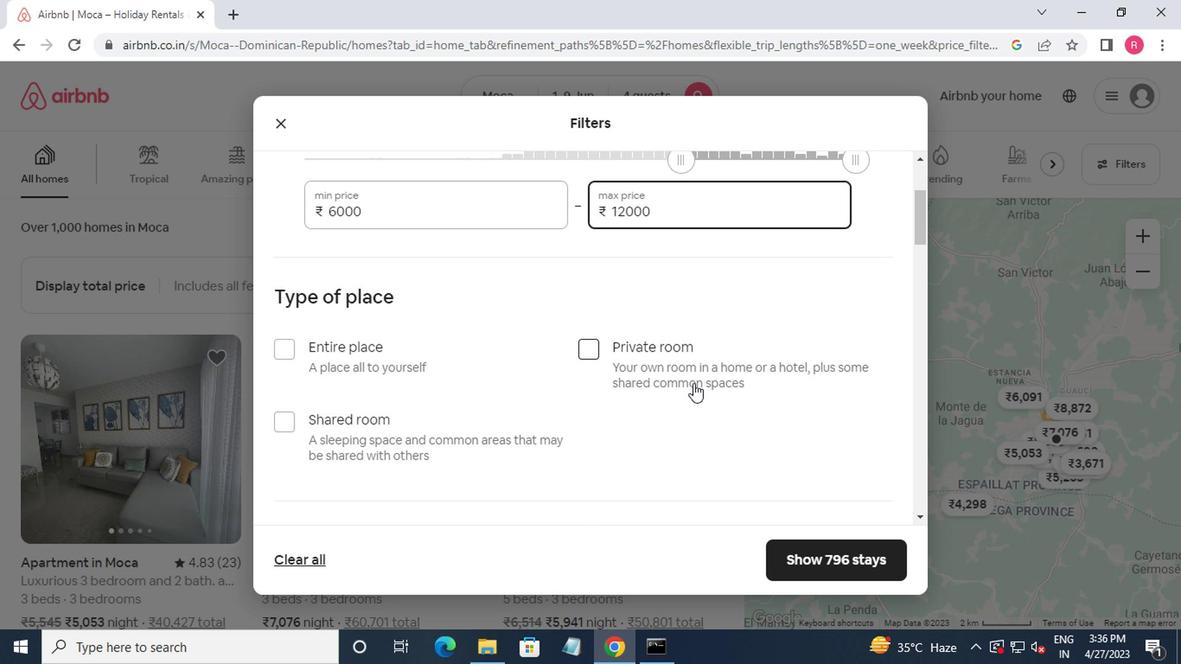 
Action: Mouse moved to (284, 177)
Screenshot: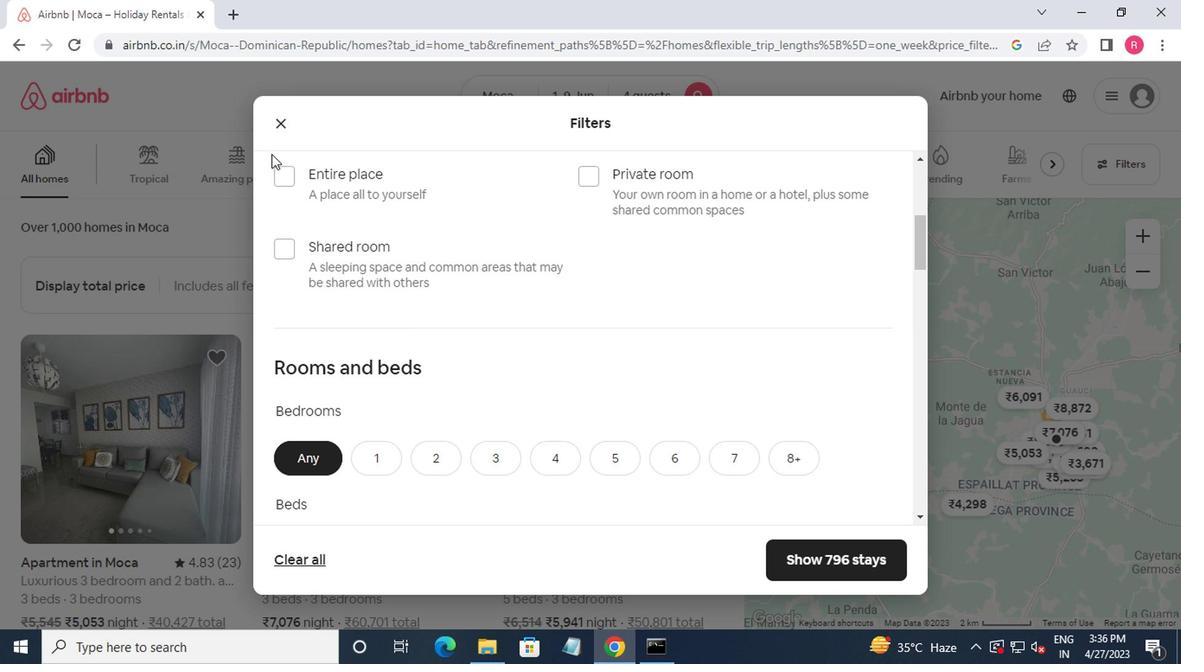 
Action: Mouse pressed left at (284, 177)
Screenshot: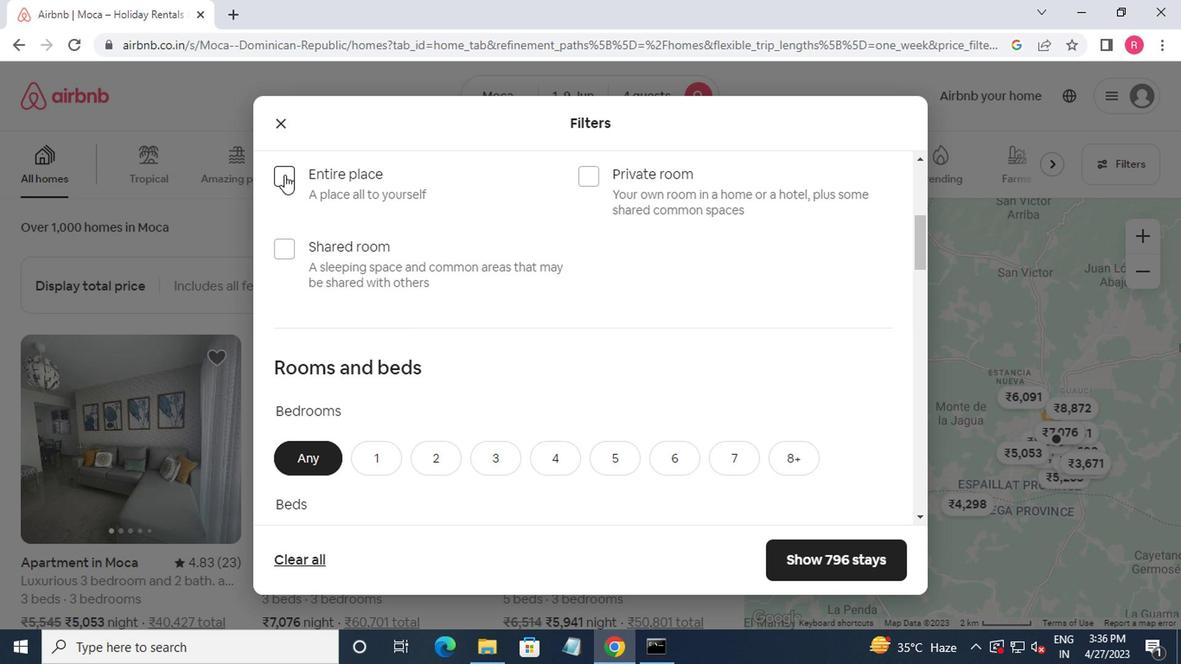 
Action: Mouse moved to (389, 246)
Screenshot: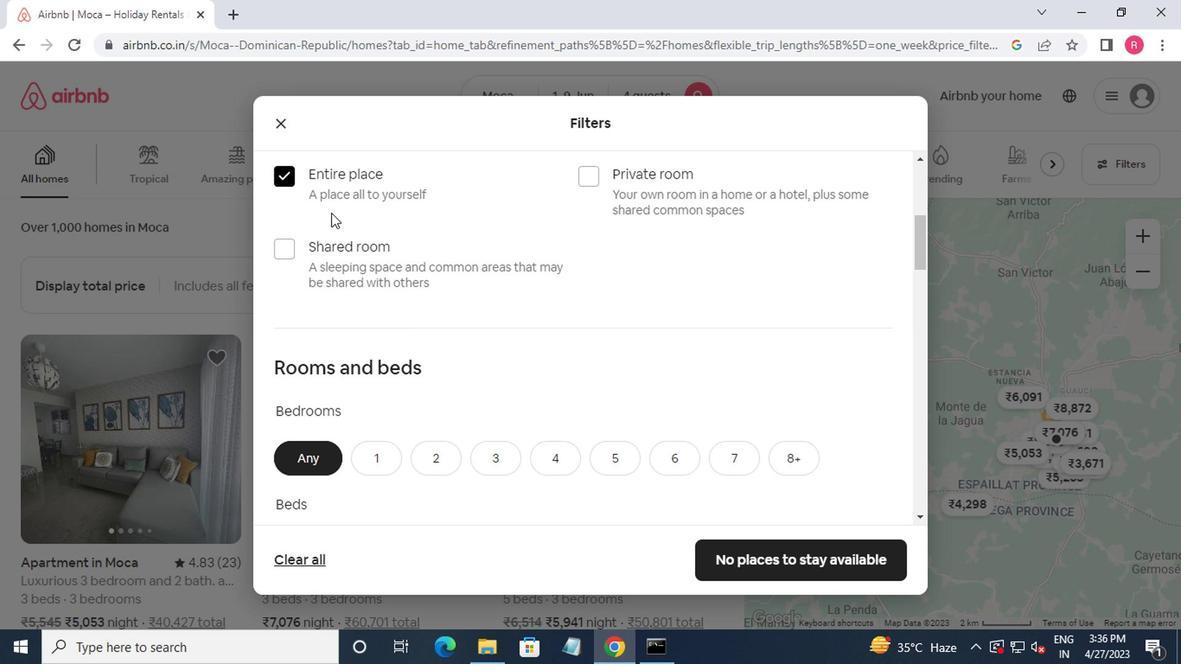 
Action: Mouse scrolled (389, 245) with delta (0, 0)
Screenshot: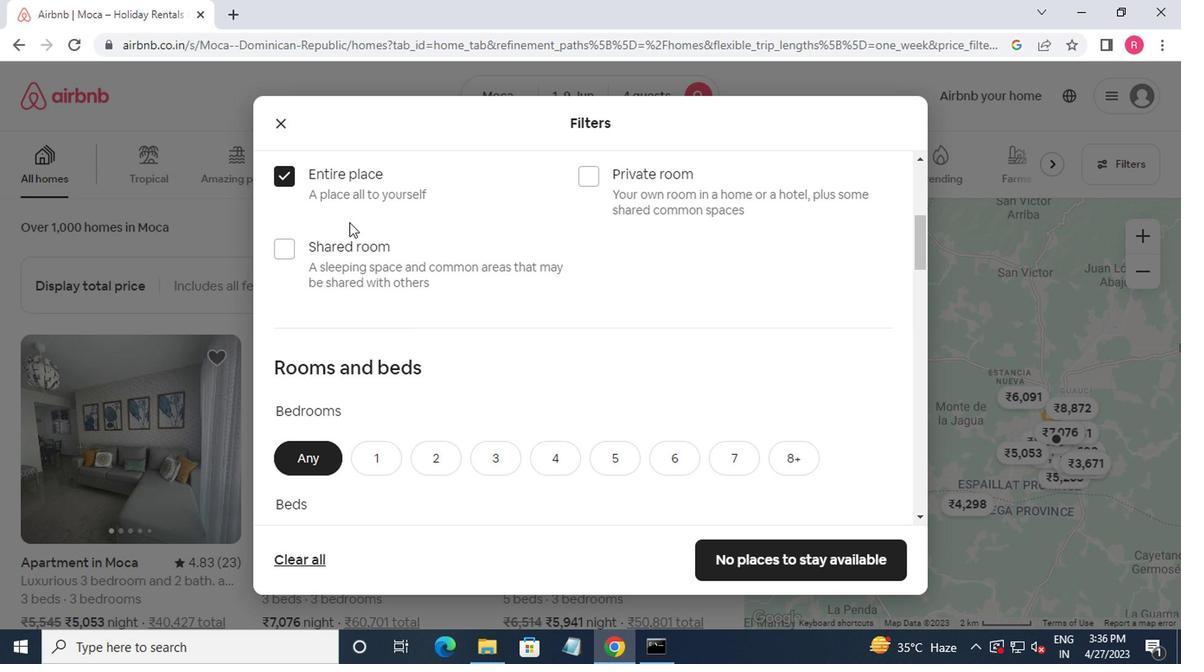 
Action: Mouse moved to (398, 253)
Screenshot: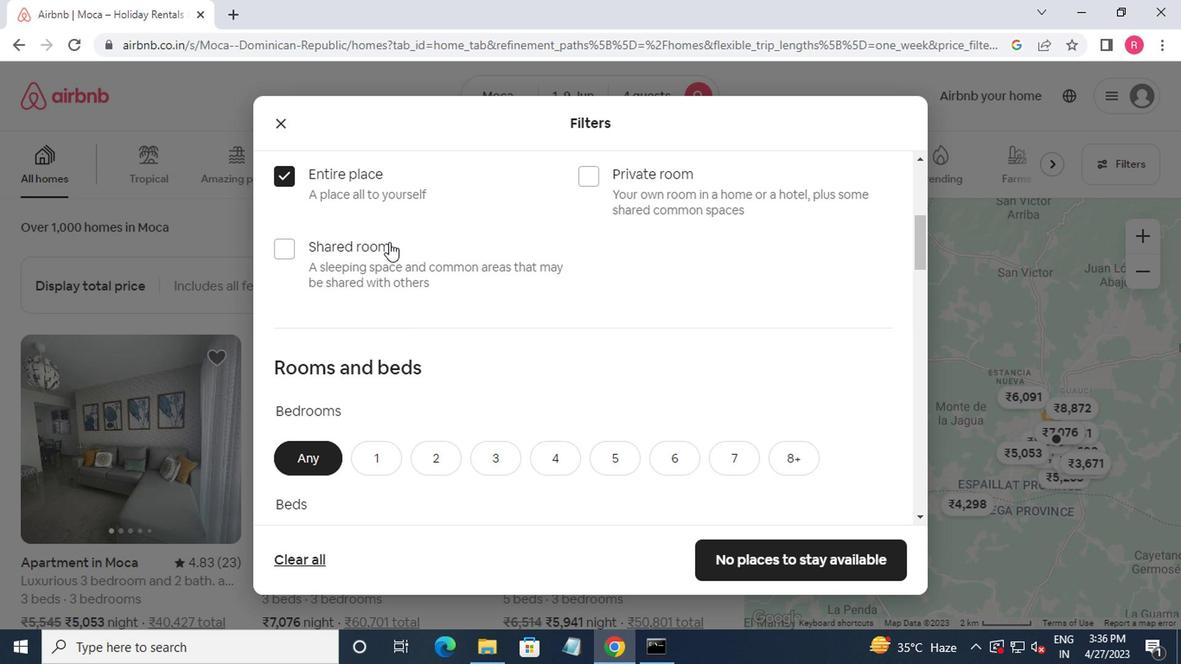 
Action: Mouse scrolled (398, 252) with delta (0, -1)
Screenshot: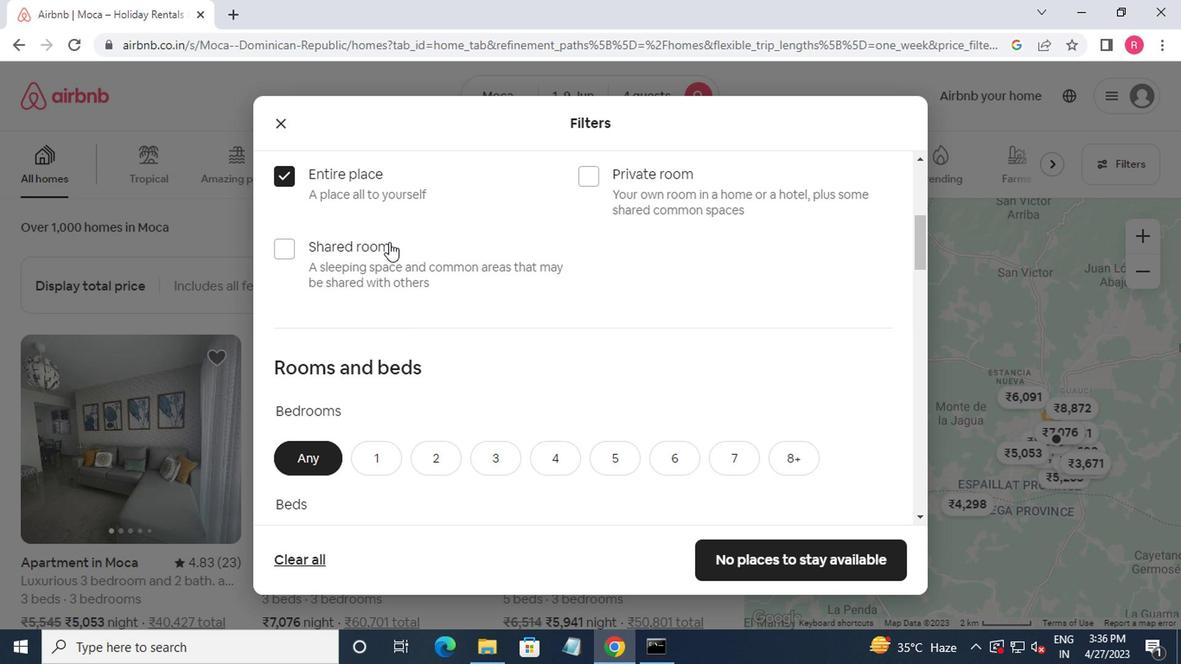 
Action: Mouse moved to (423, 276)
Screenshot: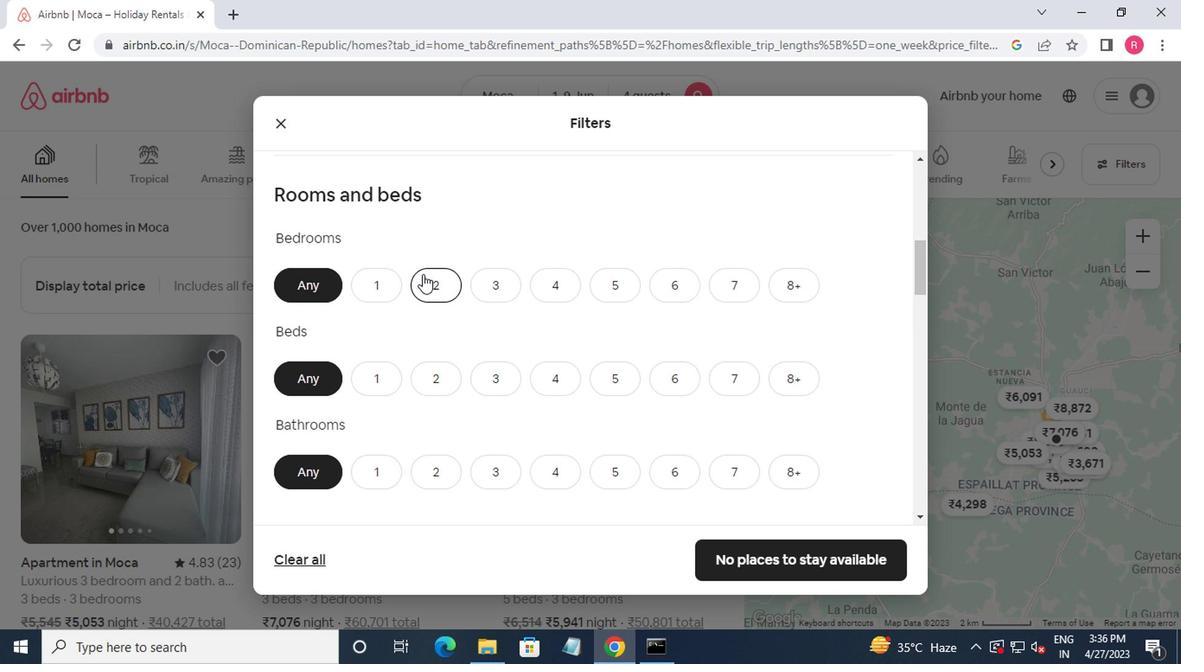 
Action: Mouse pressed left at (423, 276)
Screenshot: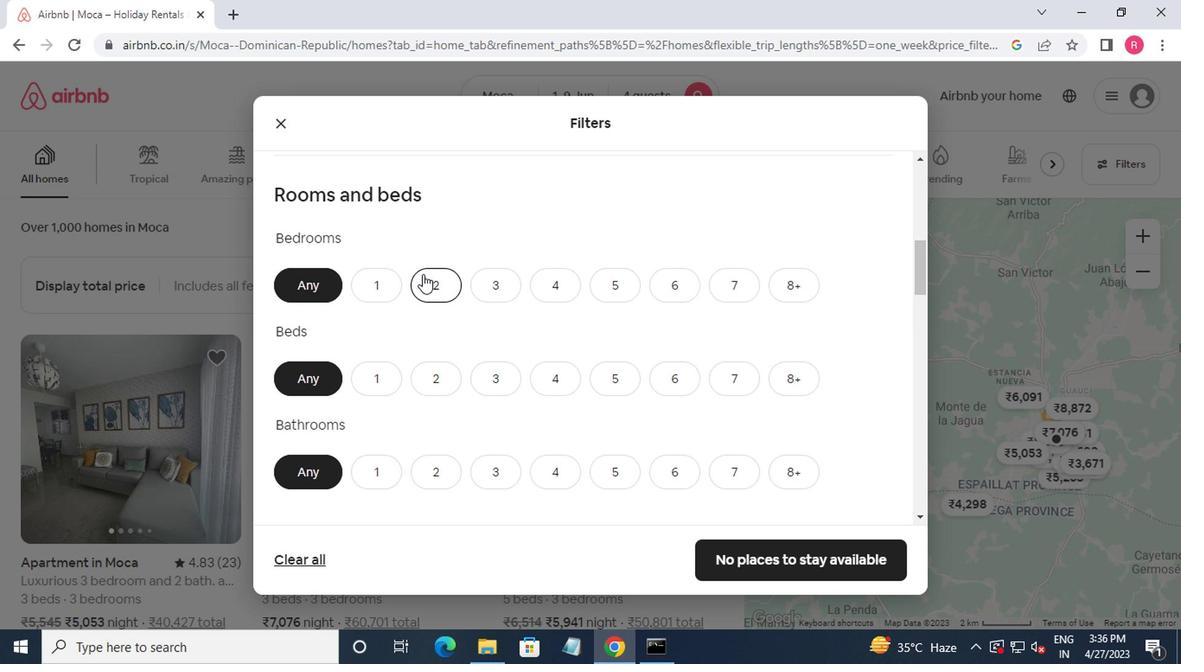 
Action: Mouse moved to (433, 270)
Screenshot: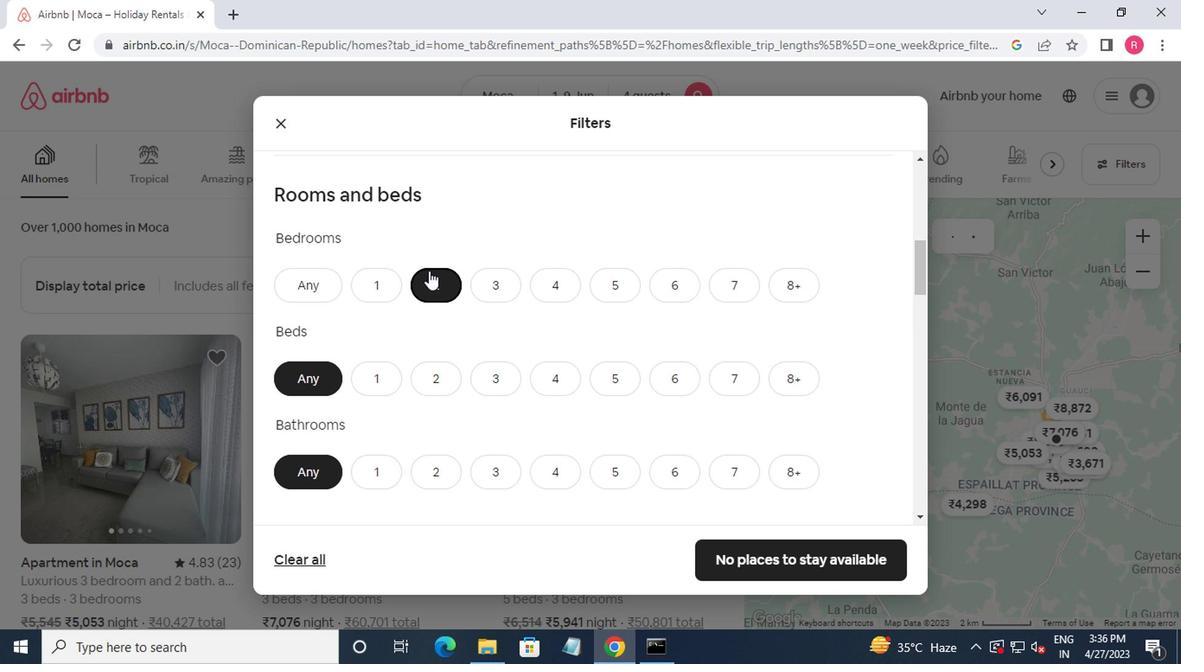 
Action: Mouse scrolled (433, 269) with delta (0, -1)
Screenshot: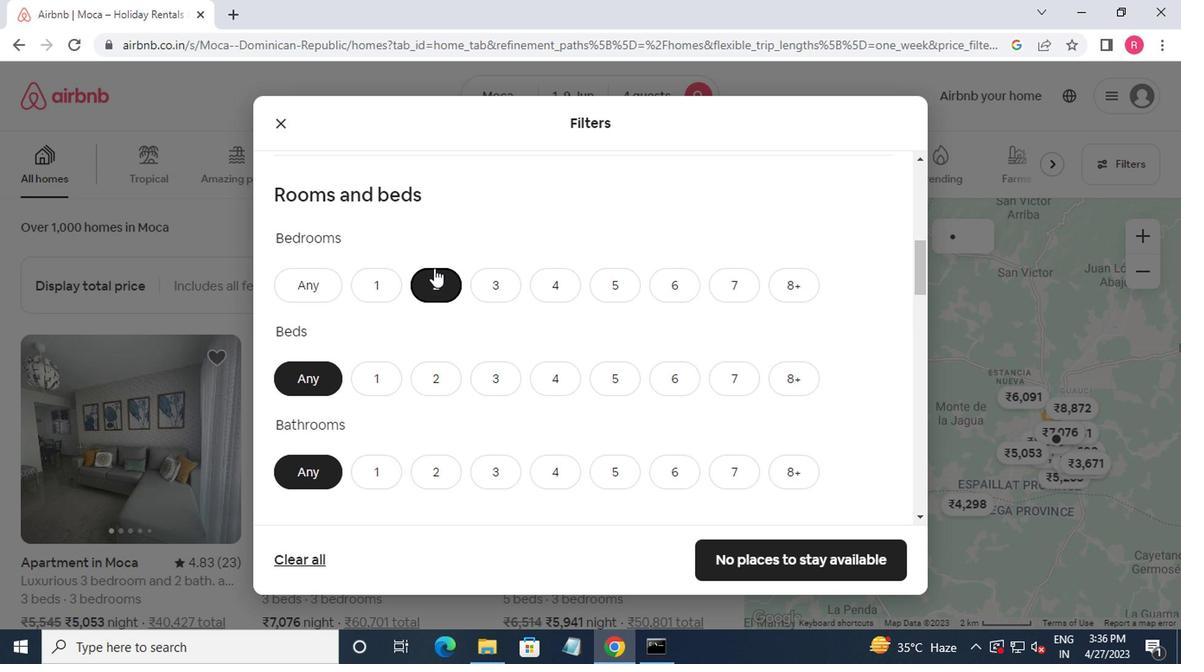 
Action: Mouse scrolled (433, 269) with delta (0, -1)
Screenshot: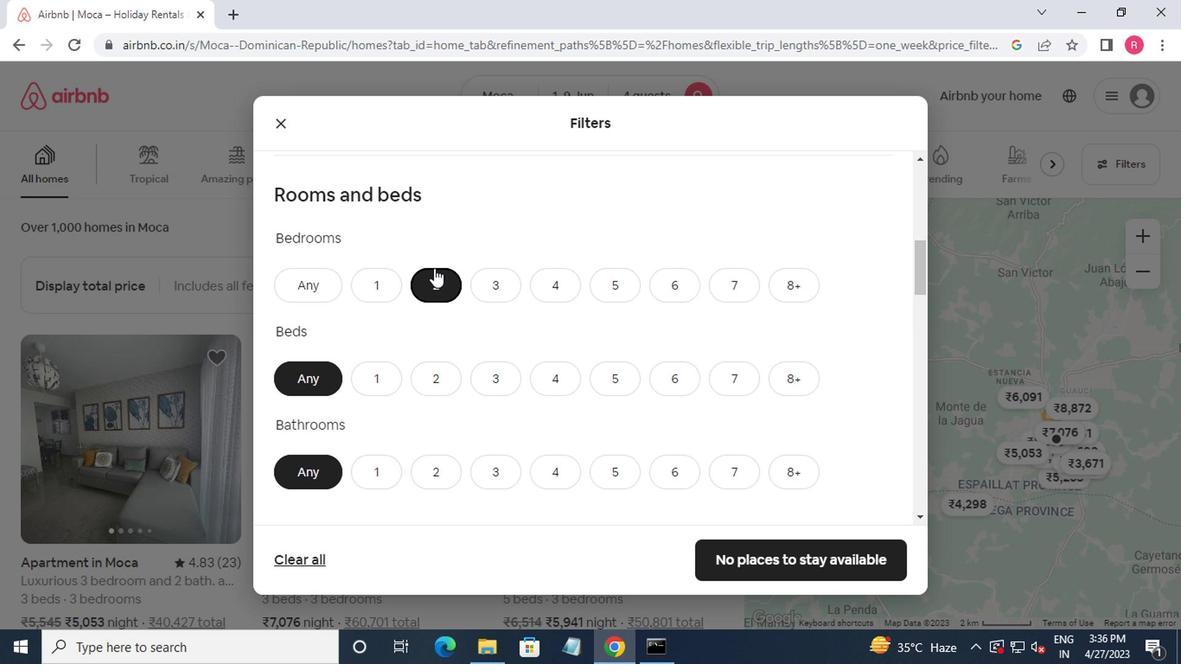 
Action: Mouse moved to (438, 215)
Screenshot: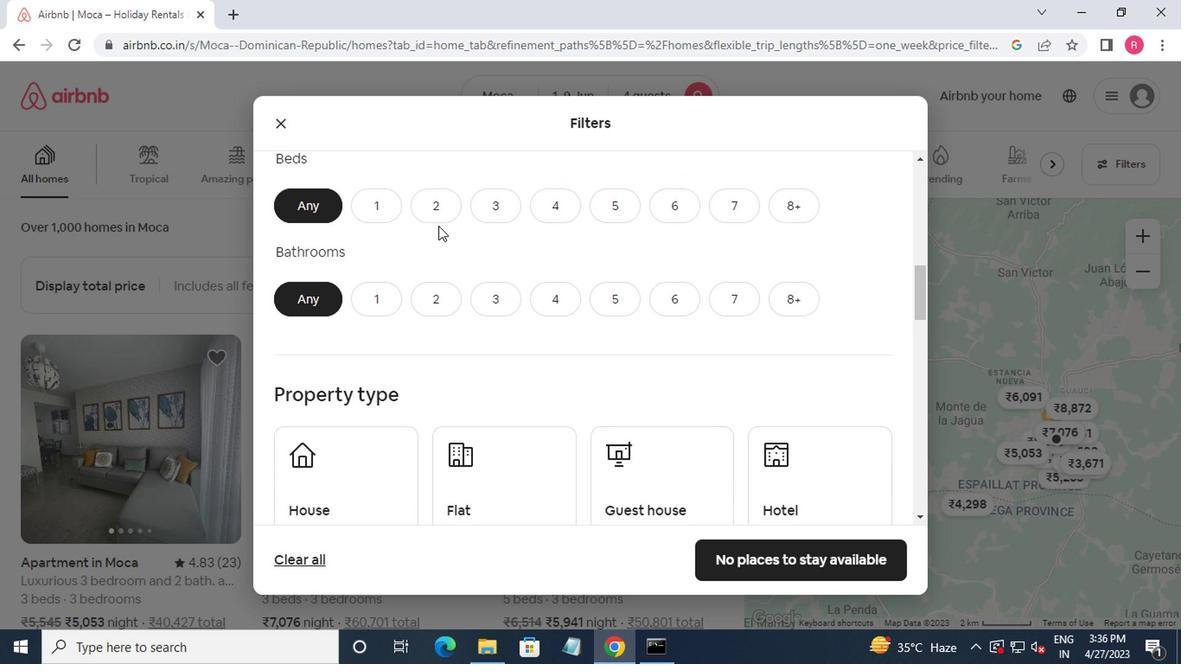 
Action: Mouse pressed left at (438, 215)
Screenshot: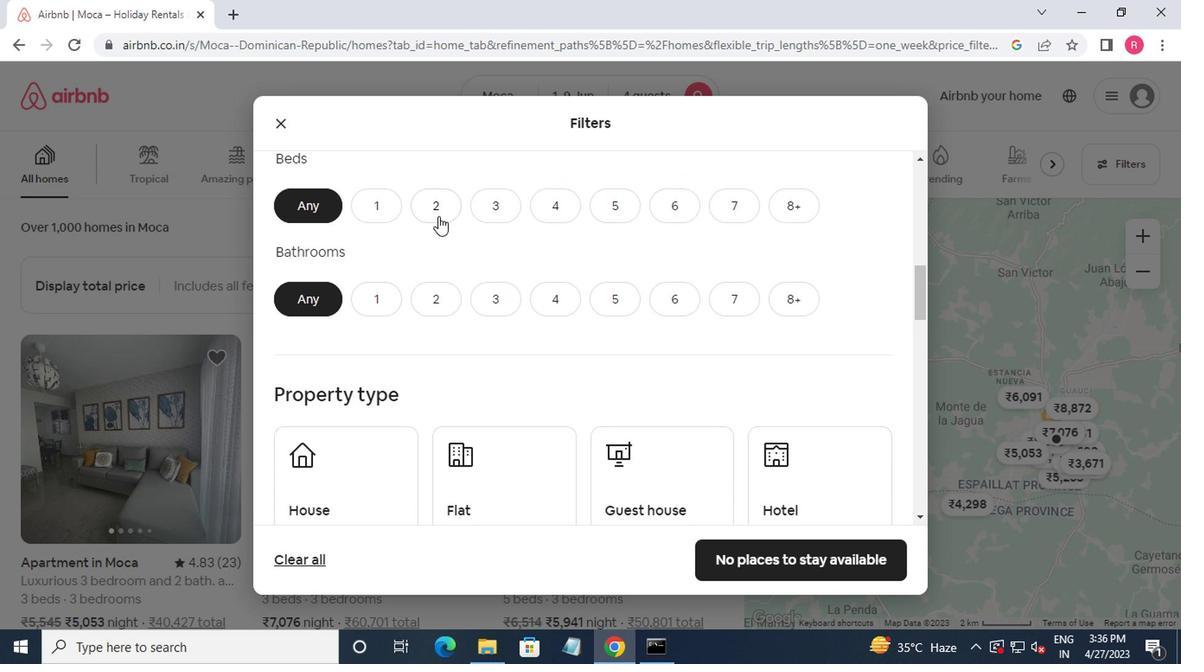 
Action: Mouse moved to (425, 292)
Screenshot: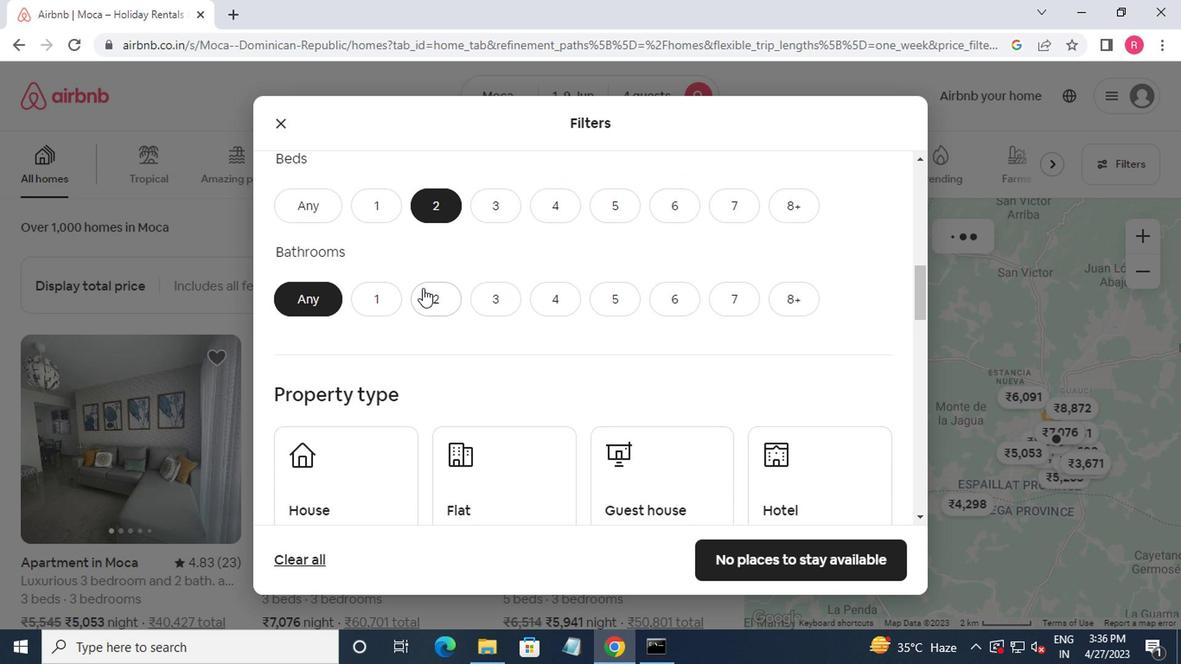
Action: Mouse pressed left at (425, 292)
Screenshot: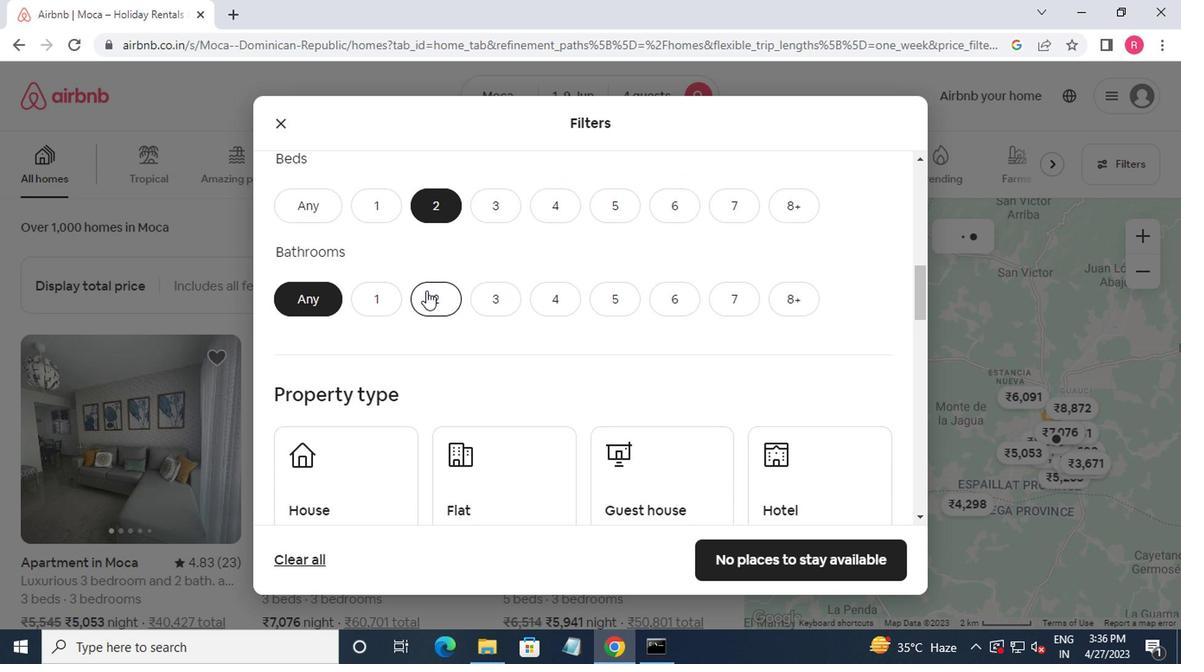 
Action: Mouse moved to (471, 325)
Screenshot: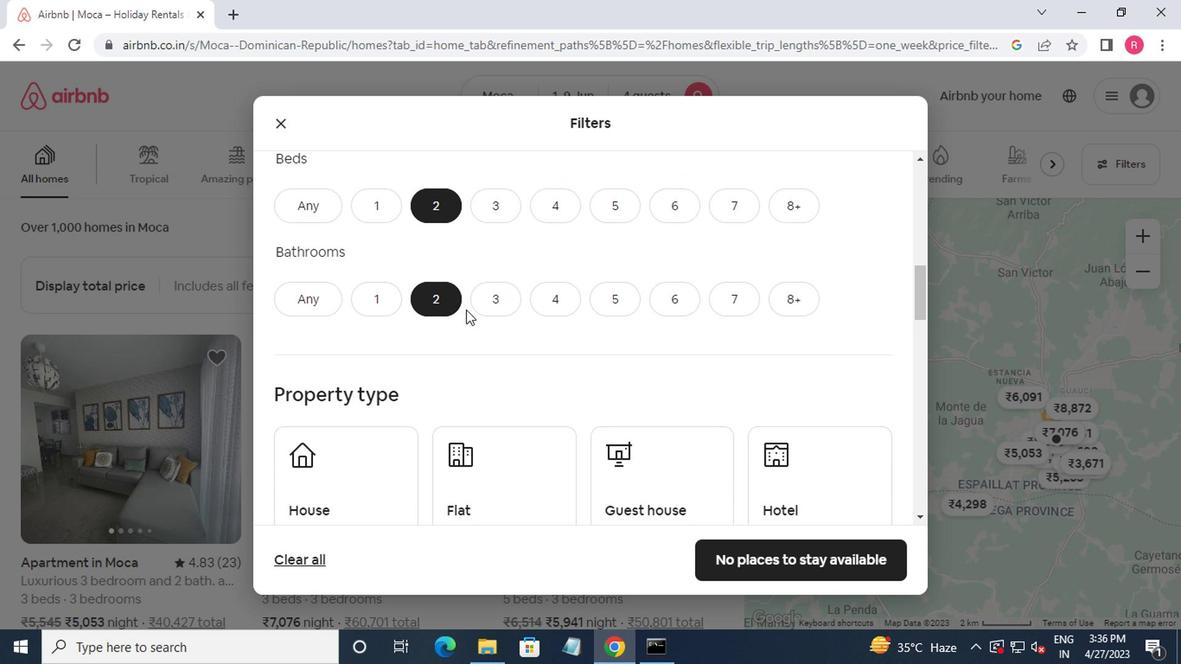 
Action: Mouse scrolled (471, 324) with delta (0, 0)
Screenshot: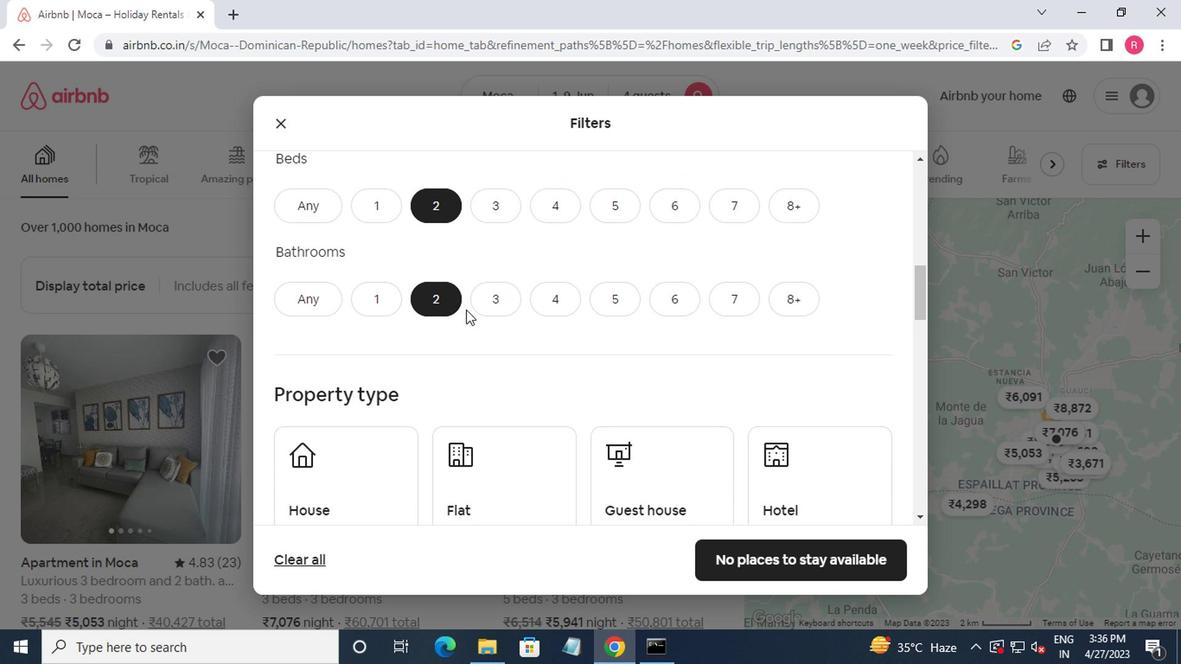
Action: Mouse moved to (369, 364)
Screenshot: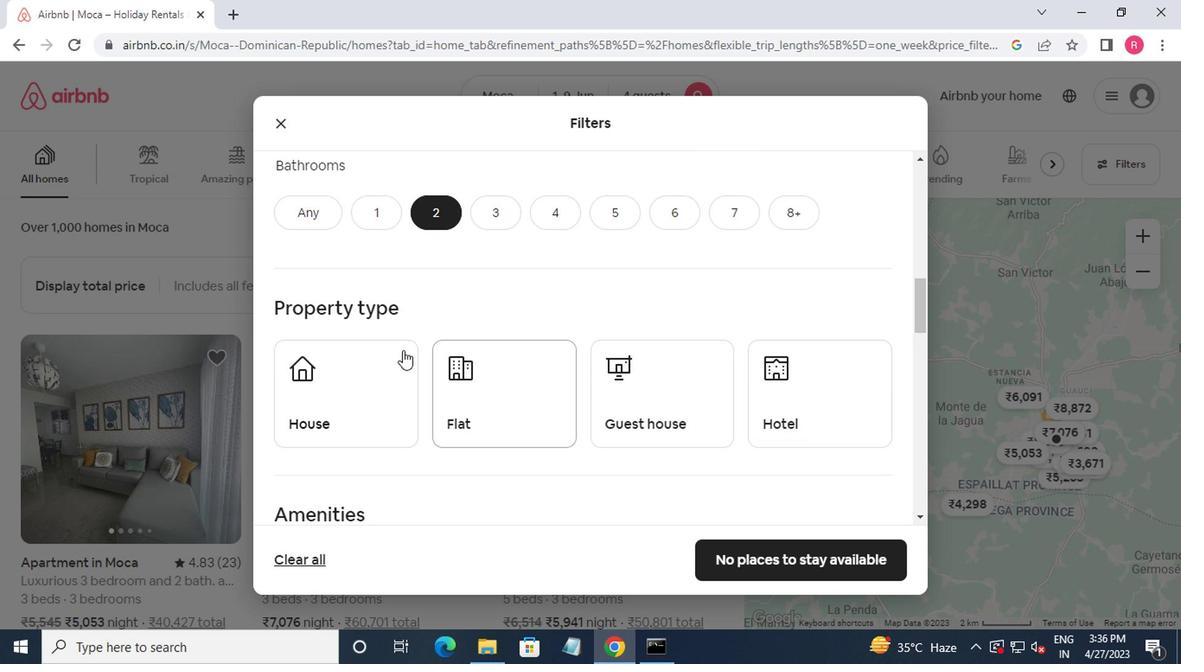 
Action: Mouse pressed left at (369, 364)
Screenshot: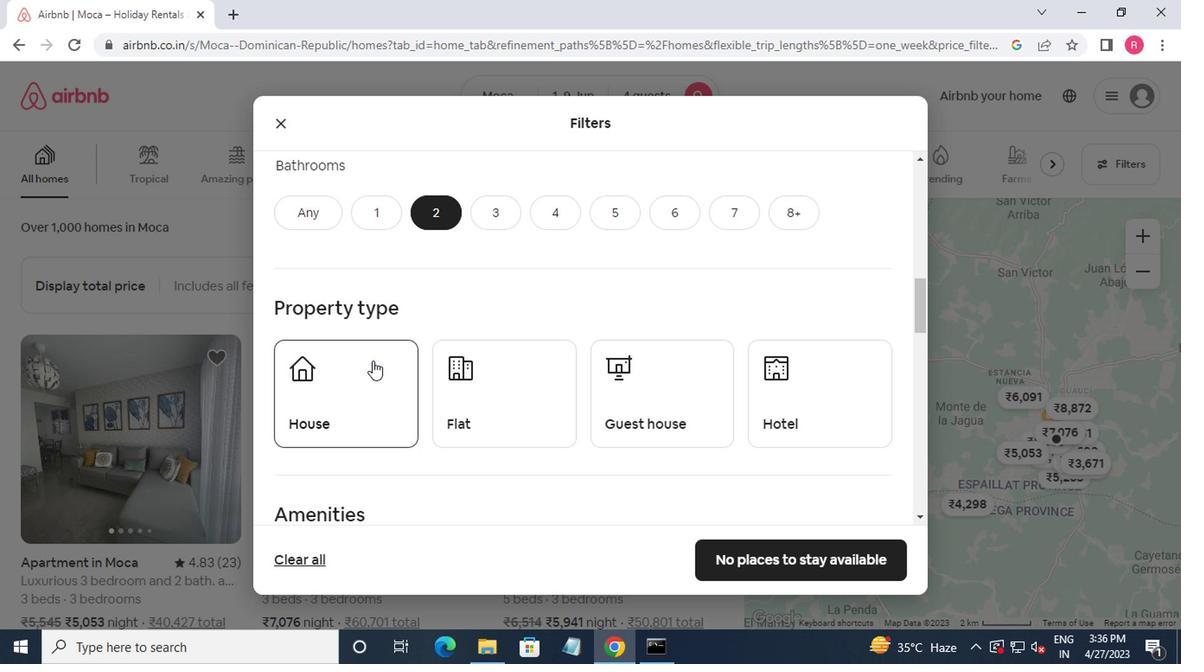 
Action: Mouse moved to (478, 396)
Screenshot: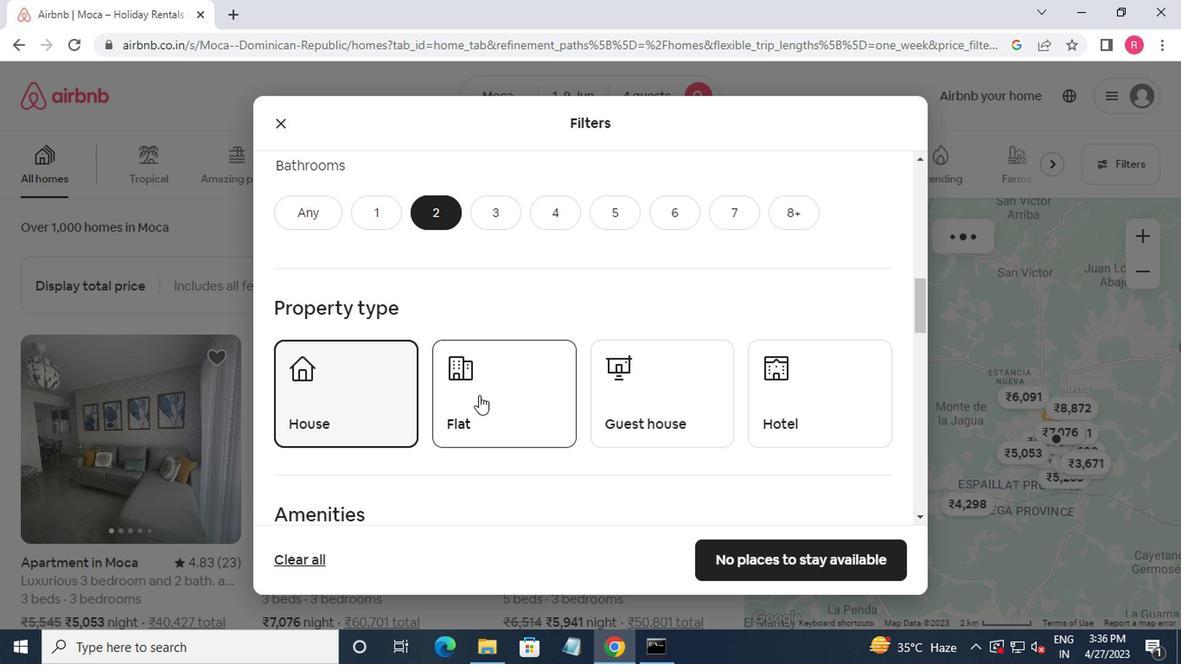 
Action: Mouse pressed left at (478, 396)
Screenshot: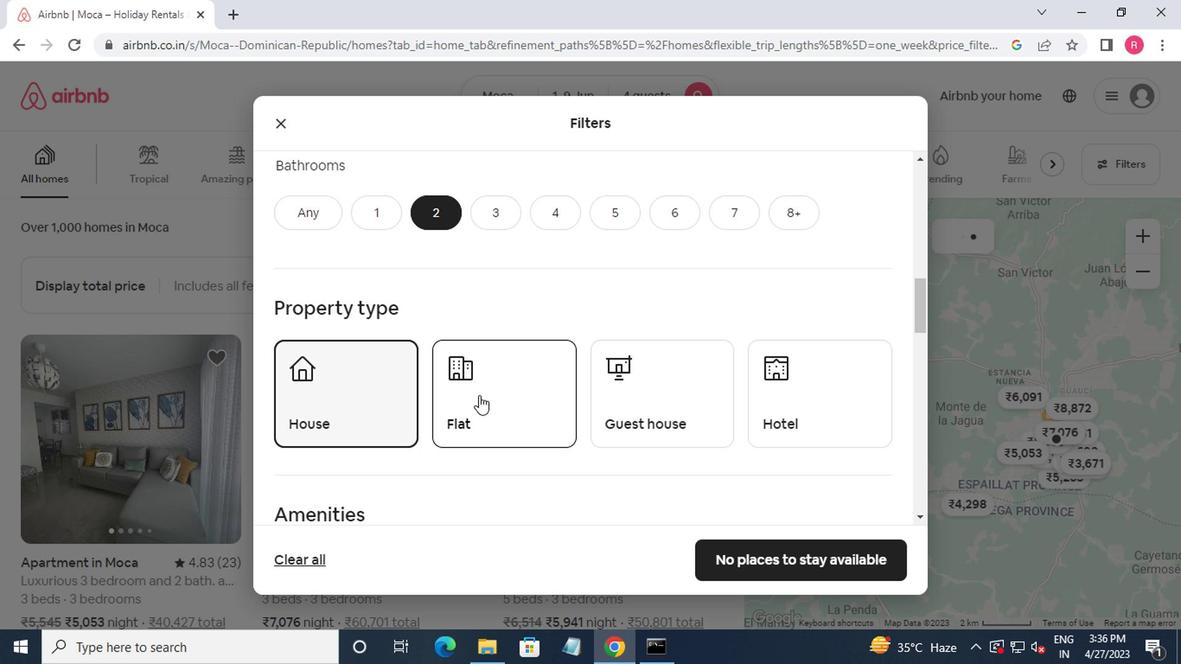 
Action: Mouse moved to (625, 428)
Screenshot: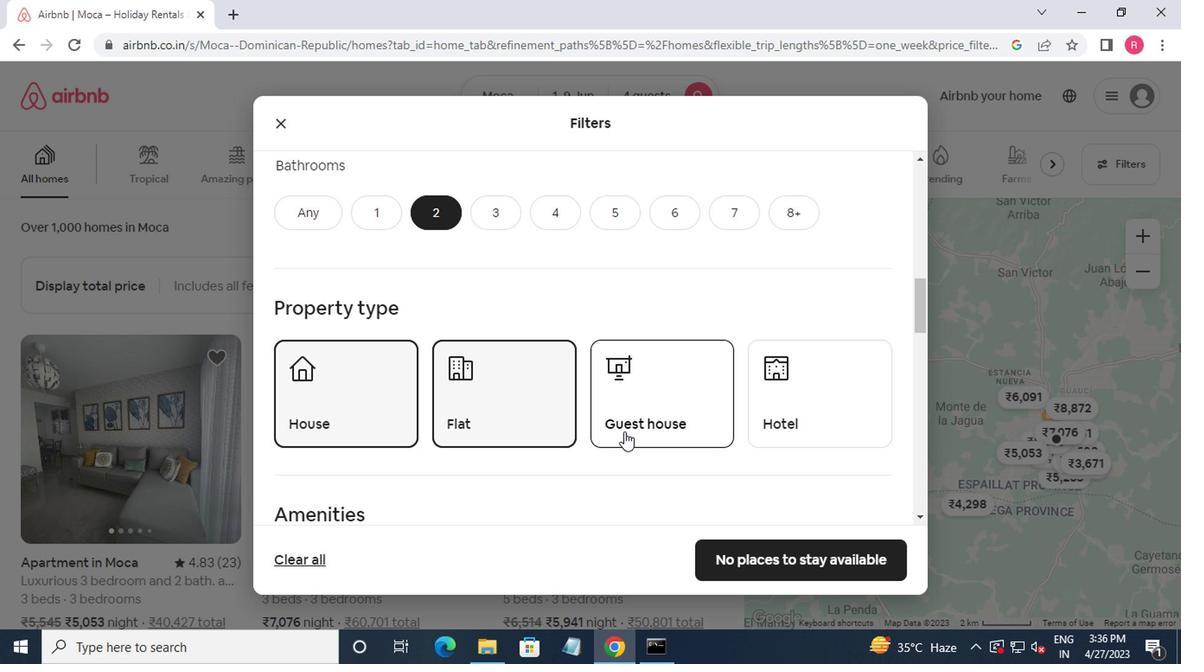 
Action: Mouse pressed left at (625, 428)
Screenshot: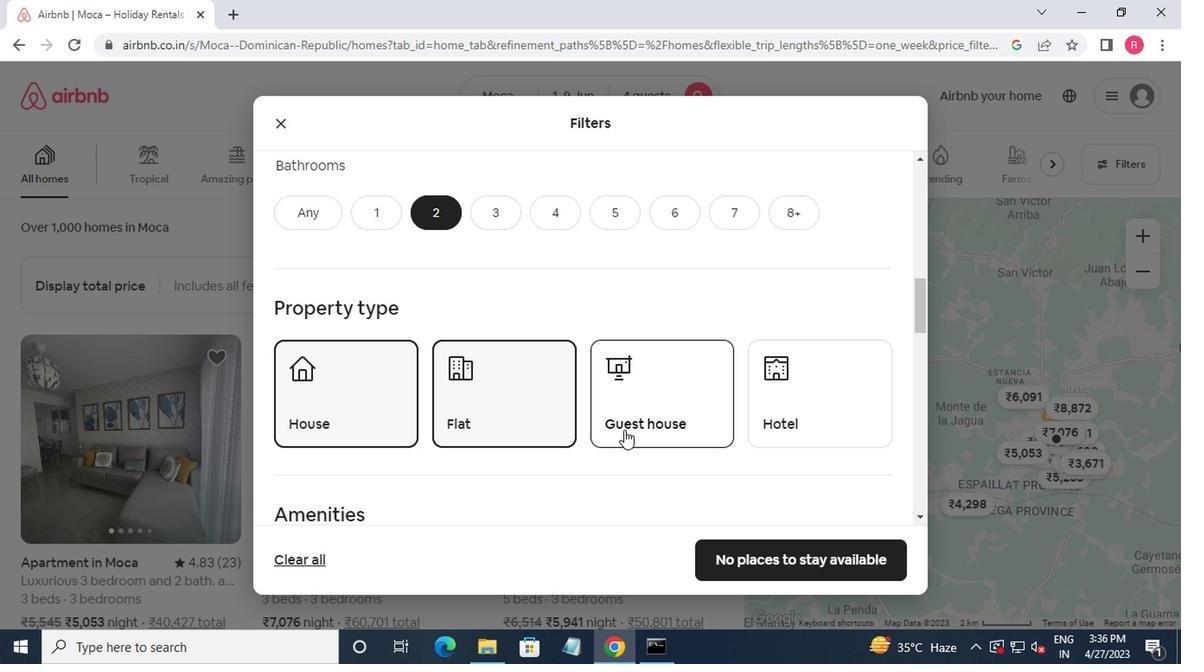 
Action: Mouse scrolled (625, 428) with delta (0, 0)
Screenshot: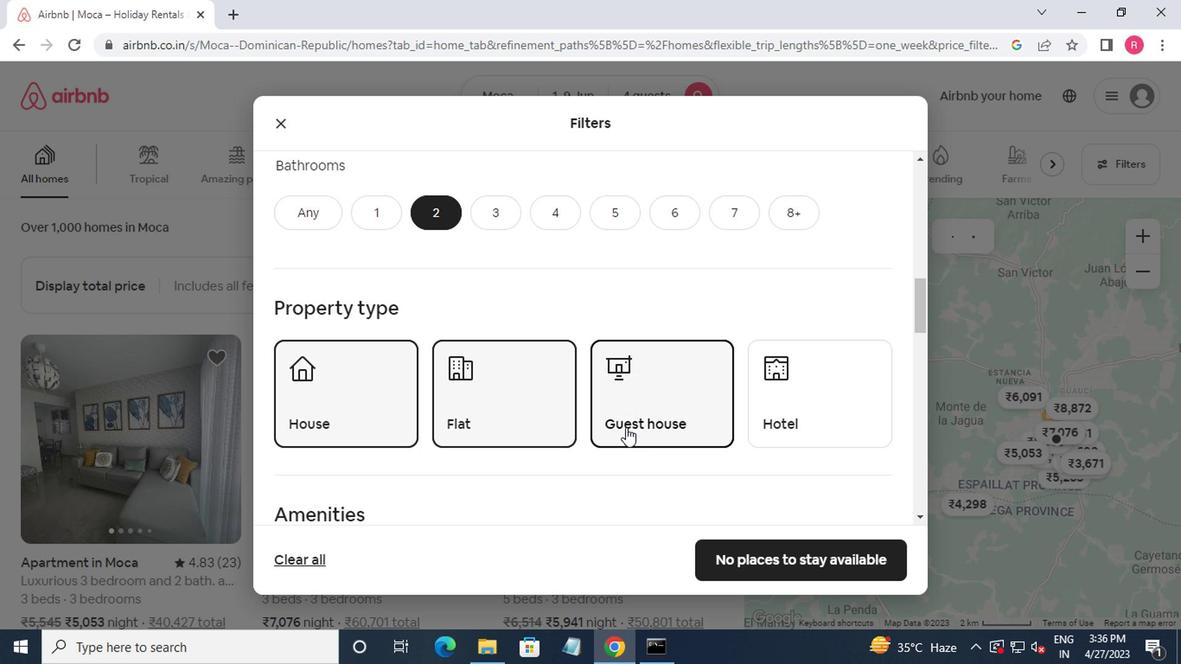 
Action: Mouse scrolled (625, 428) with delta (0, 0)
Screenshot: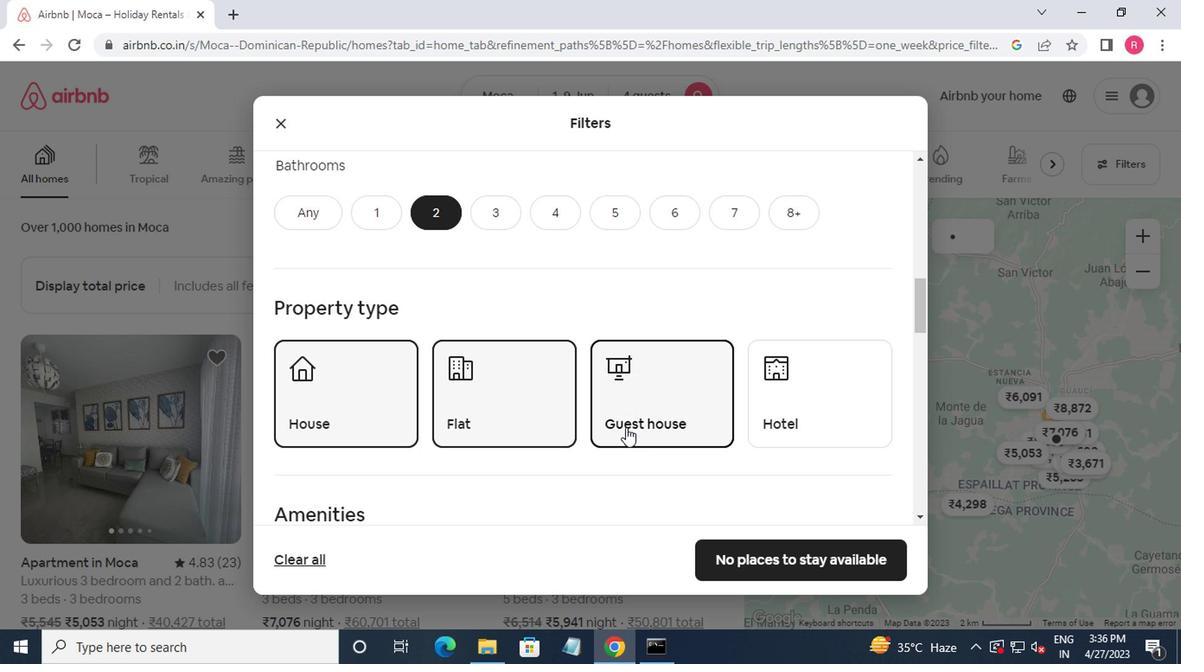 
Action: Mouse scrolled (625, 428) with delta (0, 0)
Screenshot: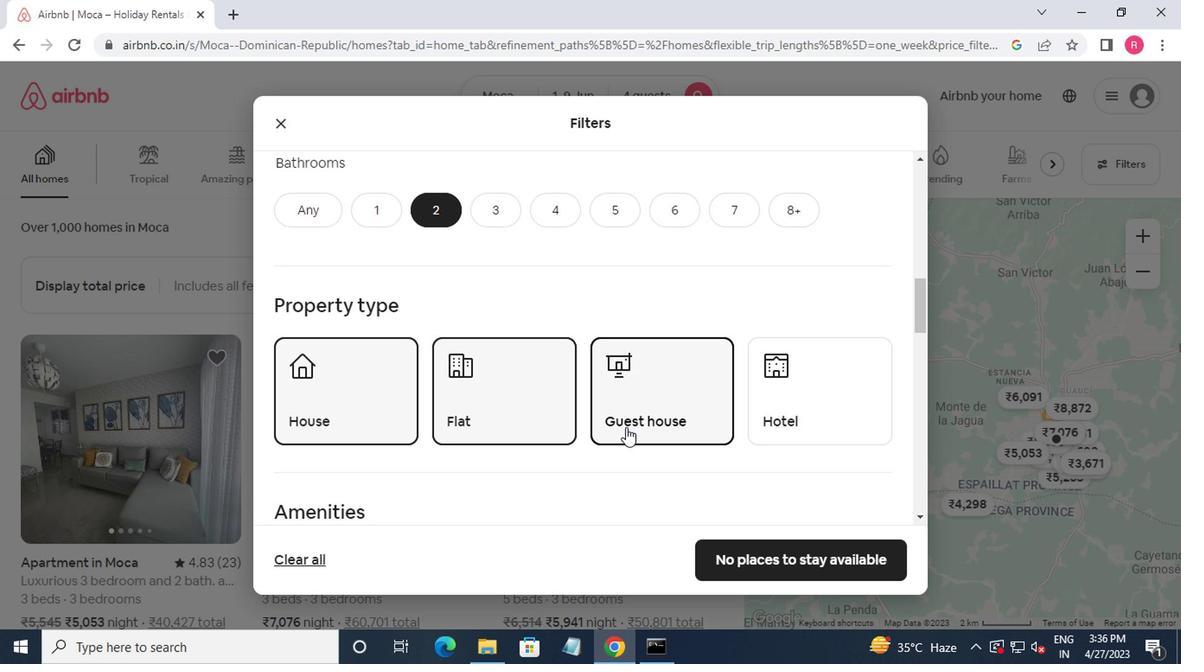 
Action: Mouse scrolled (625, 428) with delta (0, 0)
Screenshot: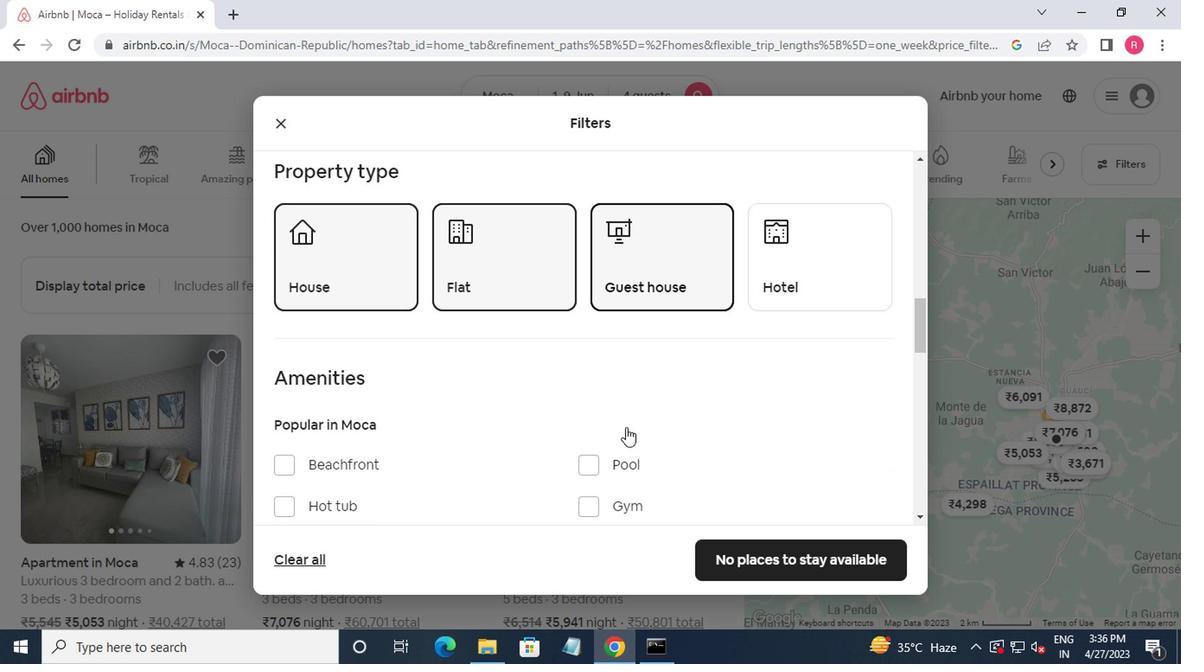 
Action: Mouse moved to (625, 426)
Screenshot: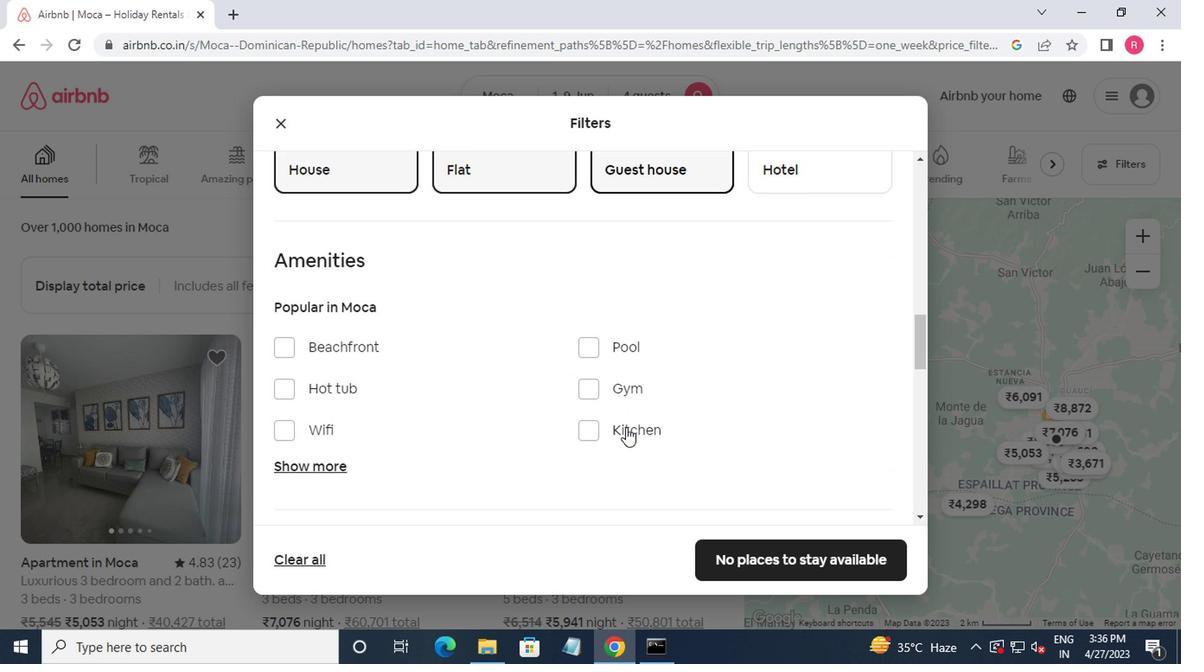 
Action: Mouse scrolled (625, 426) with delta (0, 0)
Screenshot: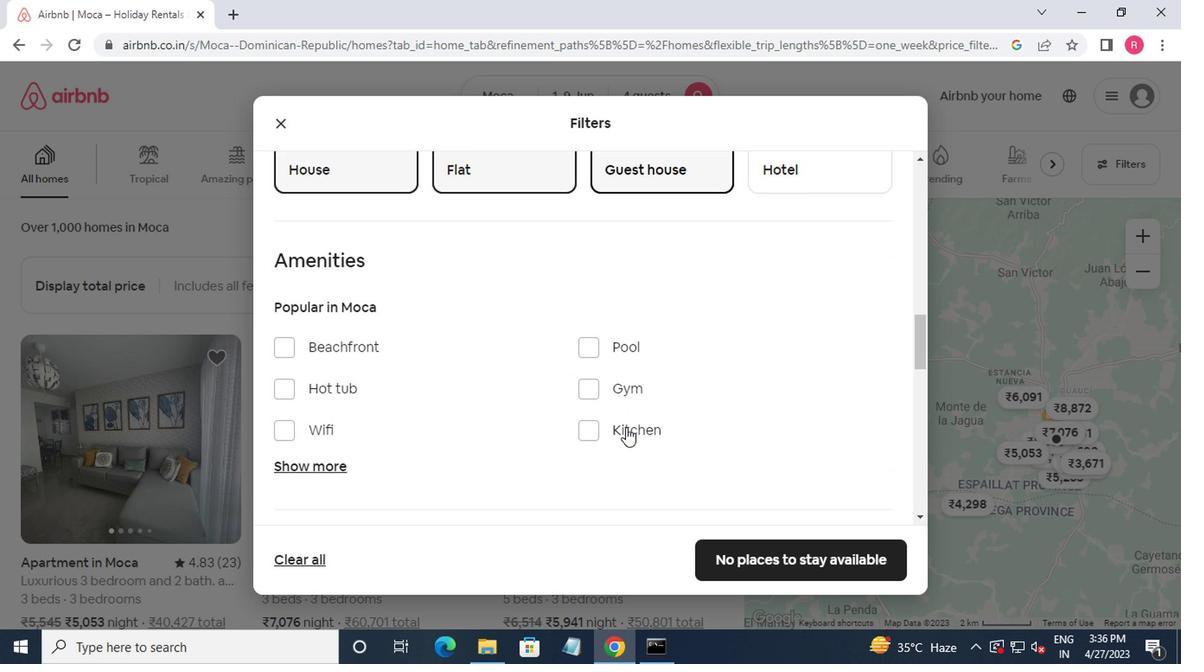 
Action: Mouse moved to (625, 417)
Screenshot: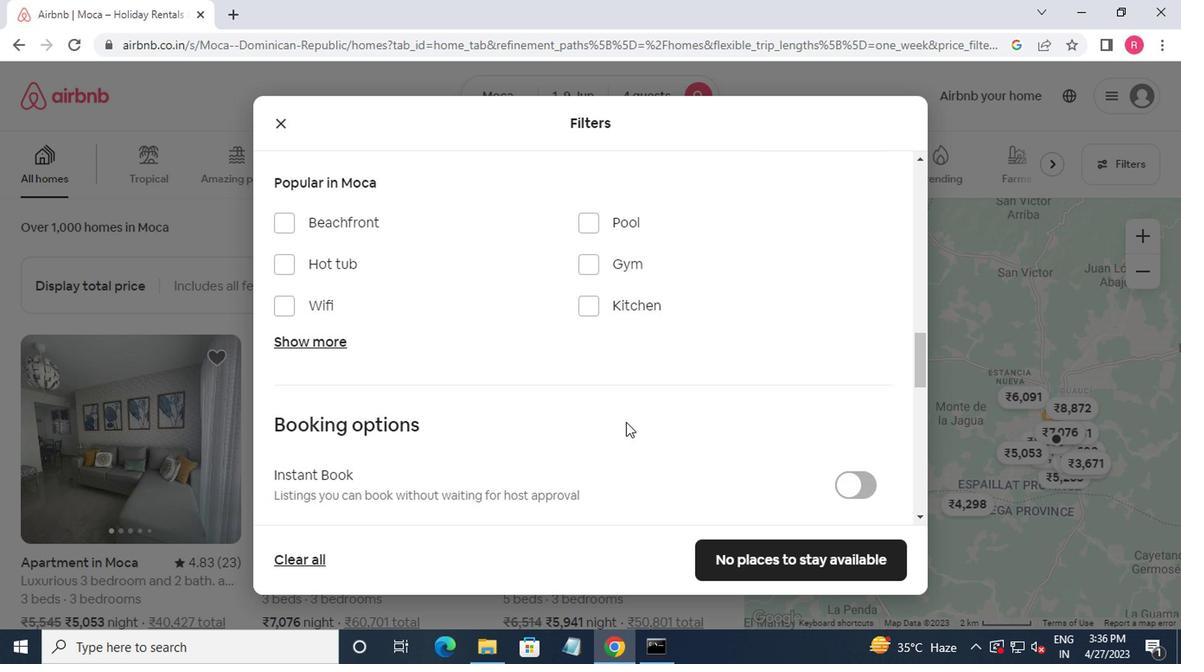 
Action: Mouse scrolled (625, 416) with delta (0, -1)
Screenshot: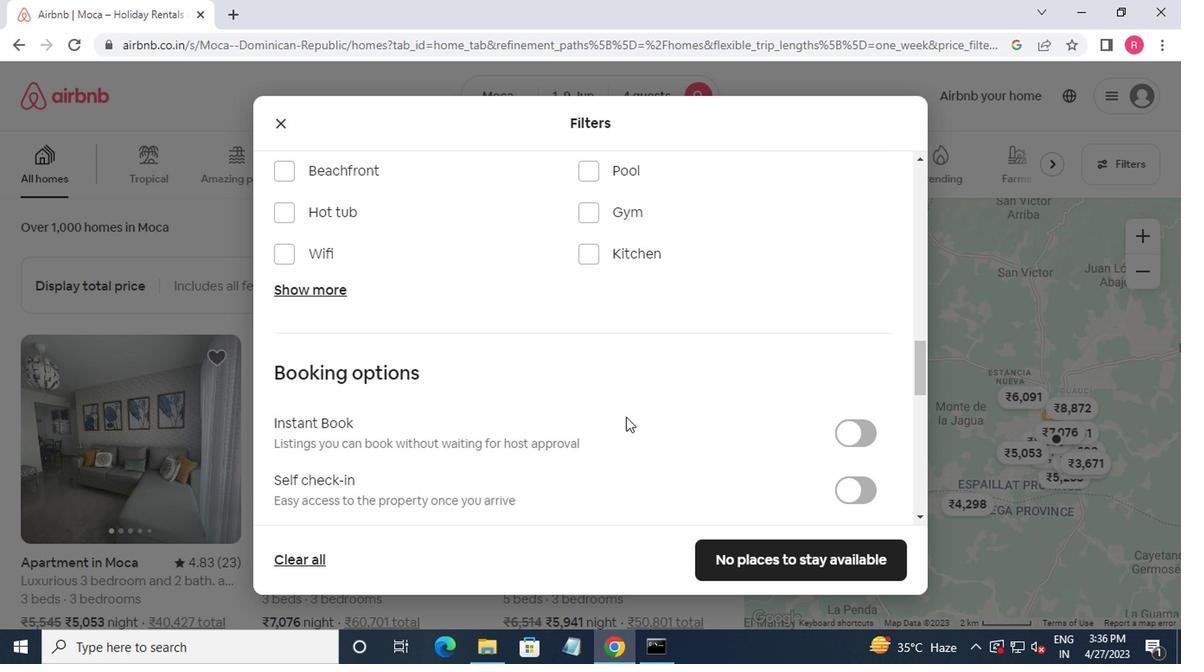 
Action: Mouse moved to (851, 403)
Screenshot: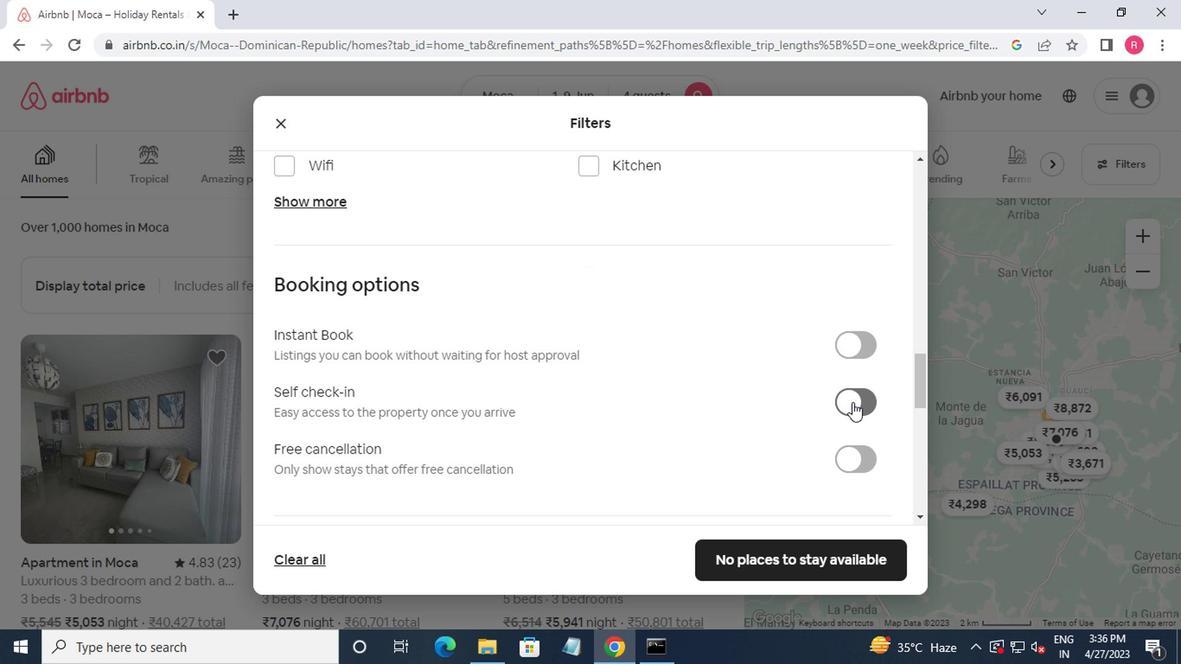 
Action: Mouse pressed left at (851, 403)
Screenshot: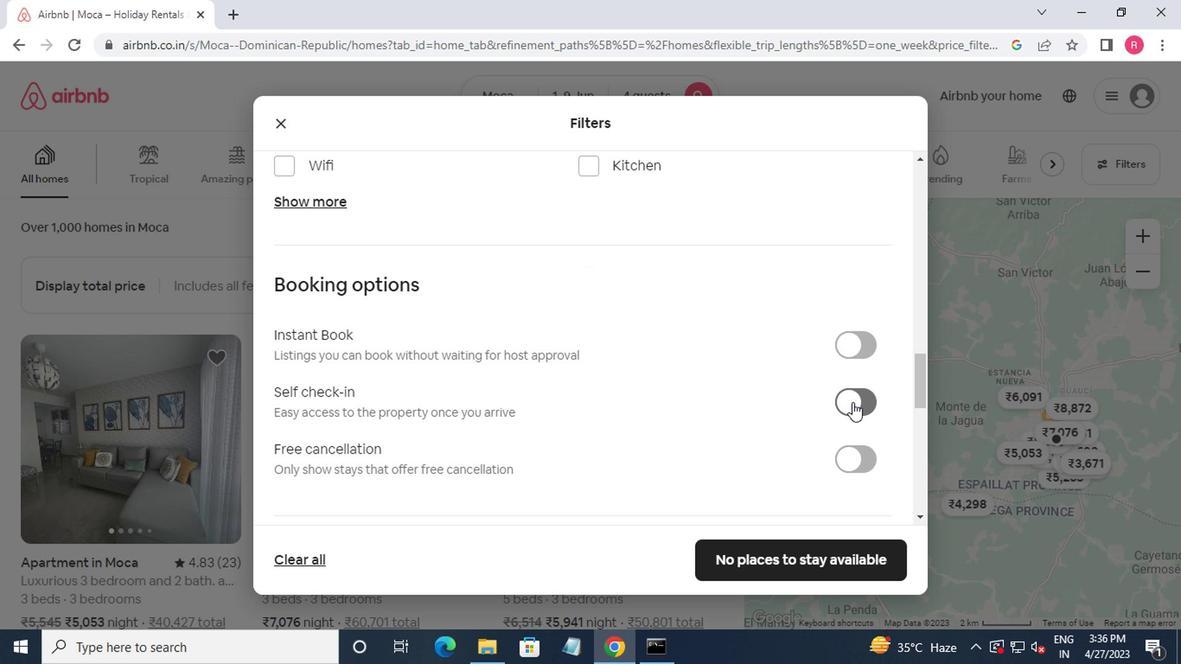 
Action: Mouse moved to (850, 399)
Screenshot: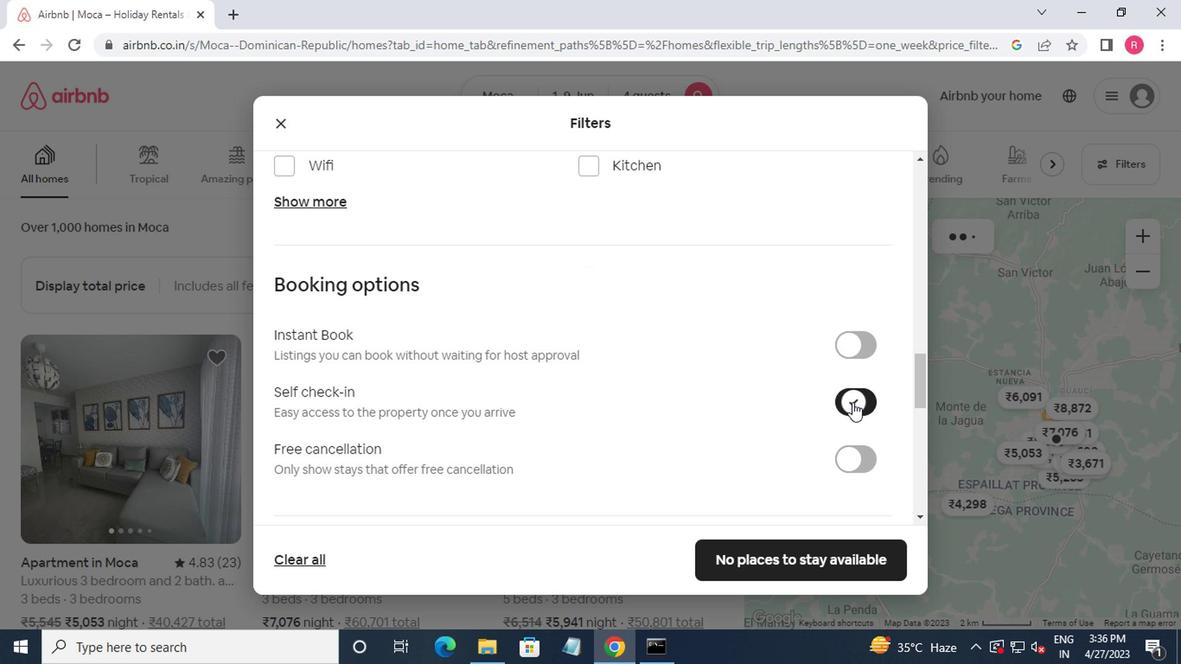 
Action: Mouse scrolled (850, 398) with delta (0, 0)
Screenshot: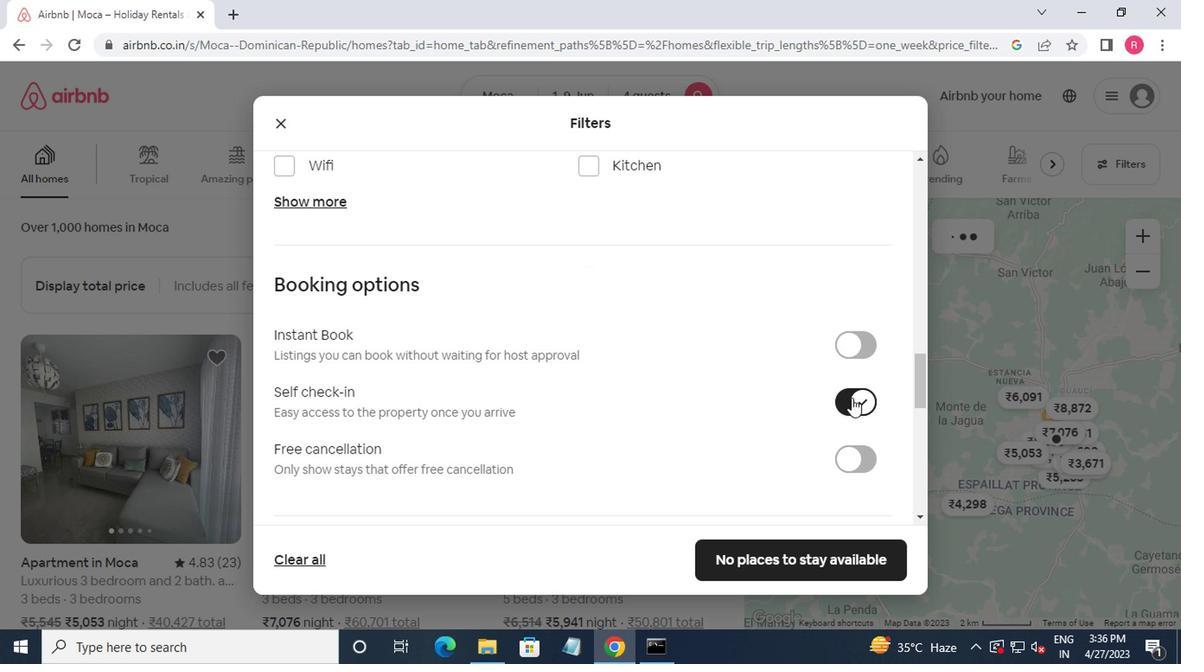 
Action: Mouse scrolled (850, 398) with delta (0, 0)
Screenshot: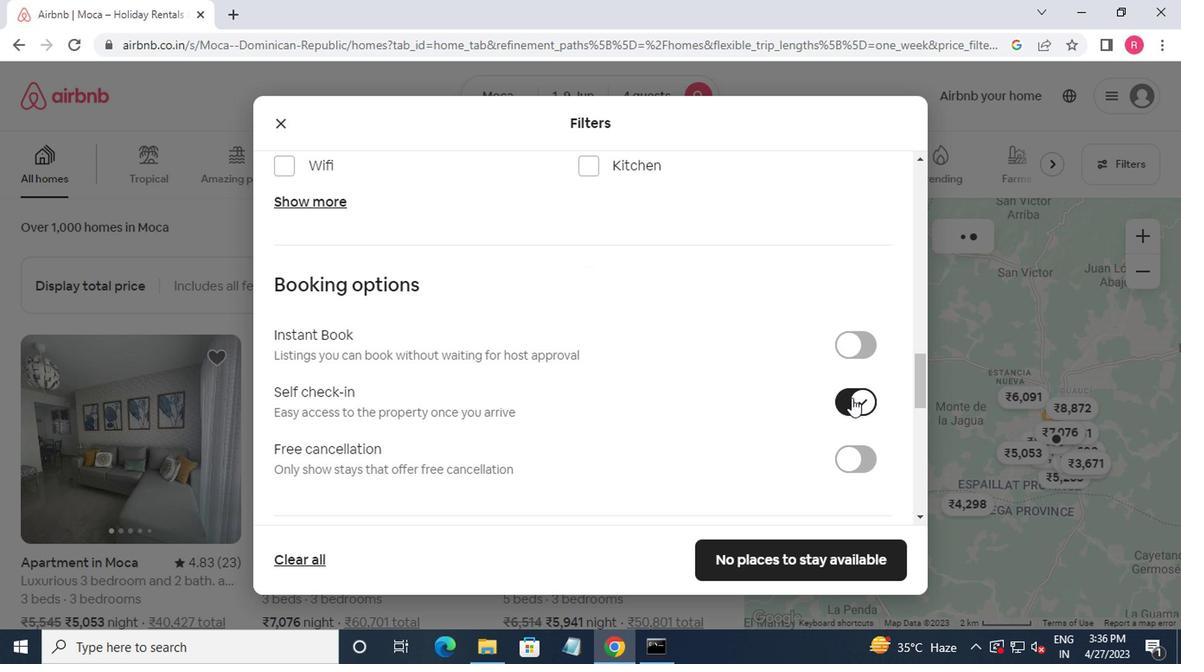 
Action: Mouse moved to (849, 399)
Screenshot: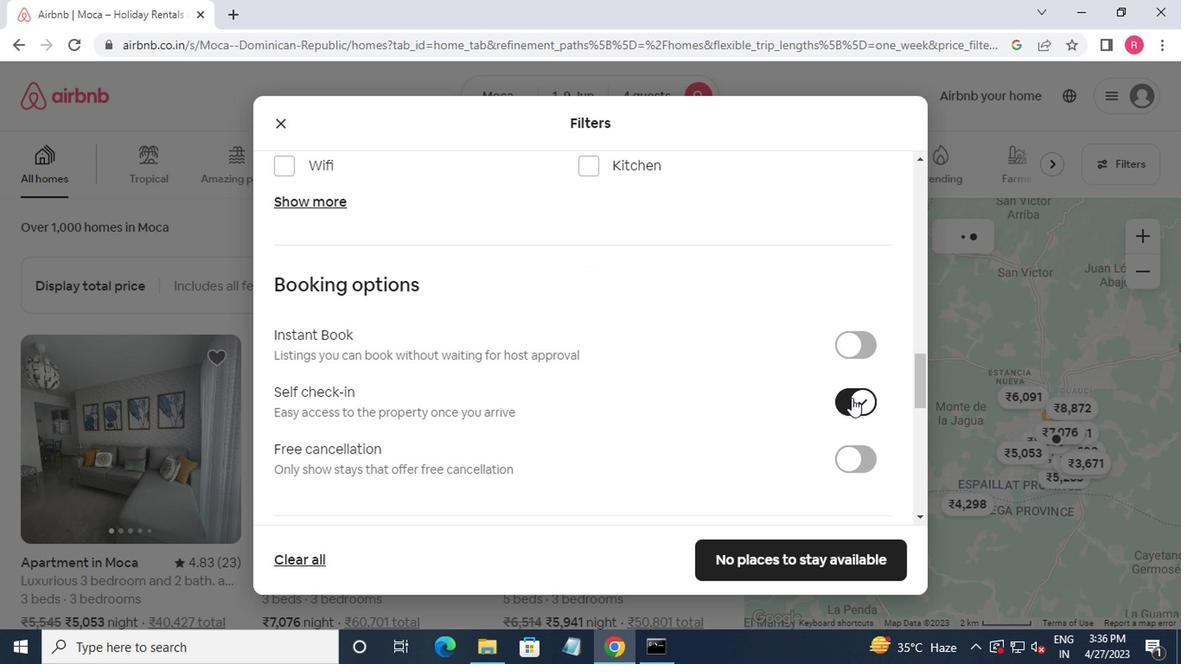 
Action: Mouse scrolled (849, 398) with delta (0, 0)
Screenshot: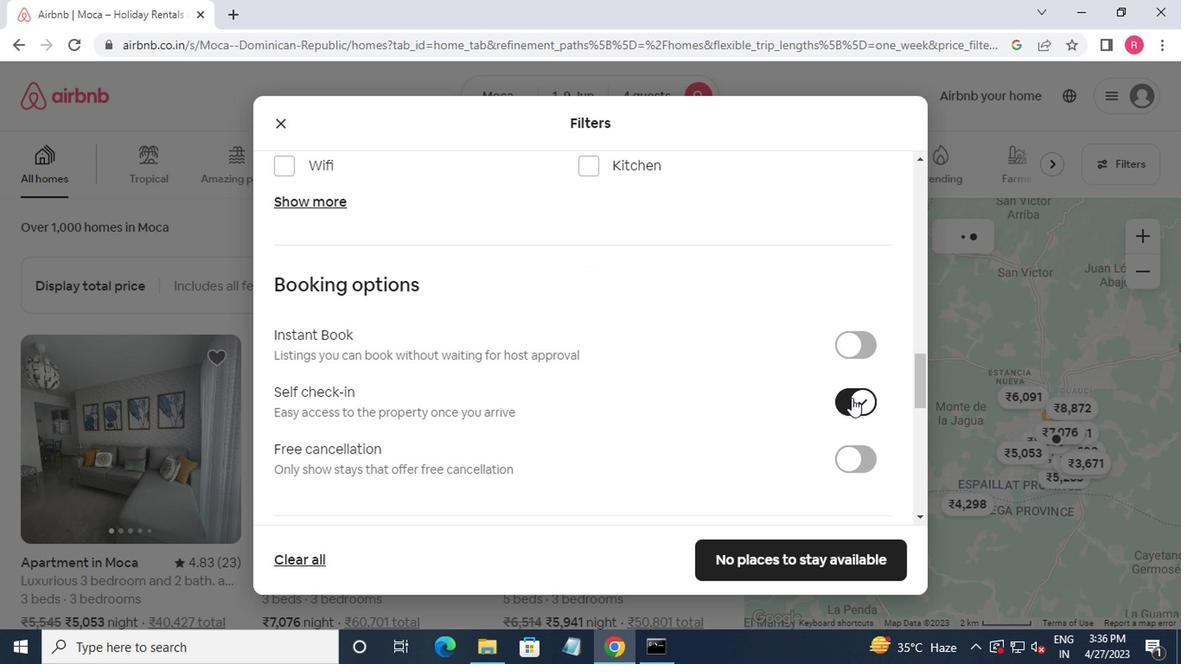 
Action: Mouse moved to (847, 398)
Screenshot: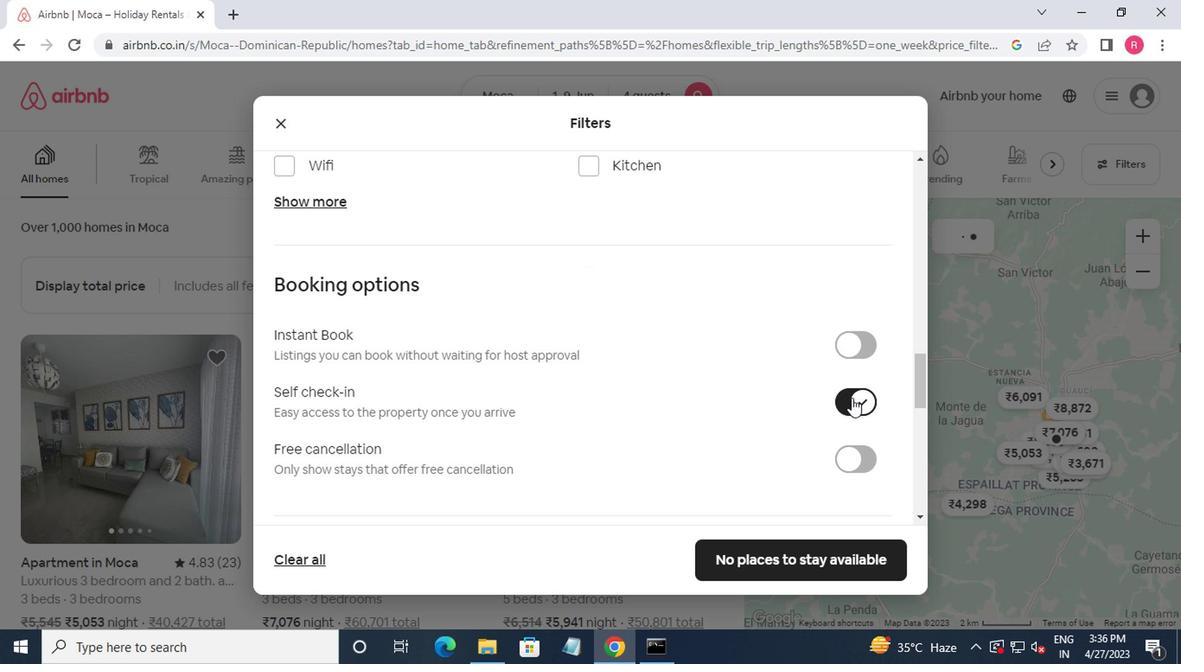 
Action: Mouse scrolled (847, 398) with delta (0, 0)
Screenshot: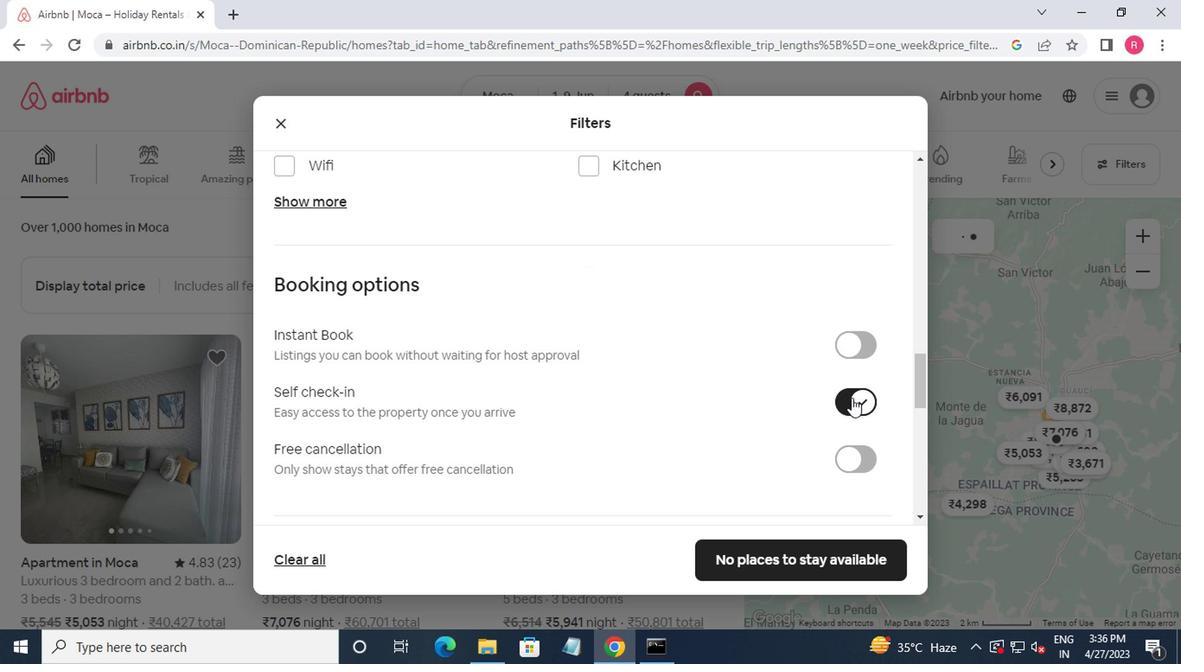 
Action: Mouse moved to (825, 396)
Screenshot: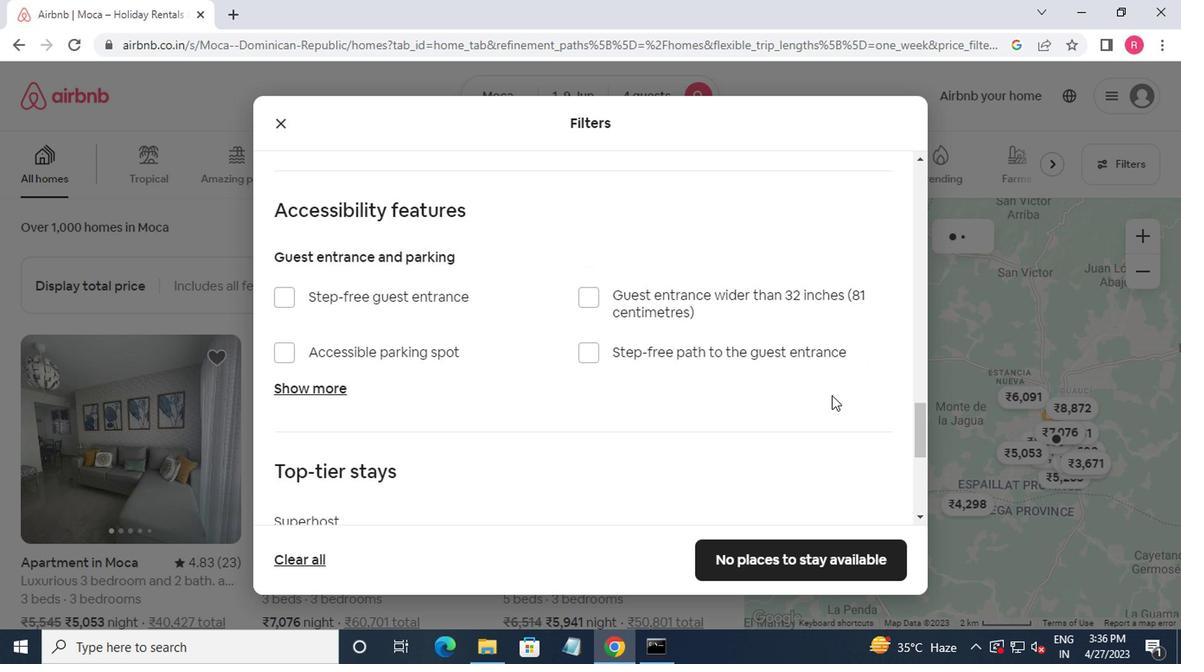 
Action: Mouse scrolled (825, 396) with delta (0, 0)
Screenshot: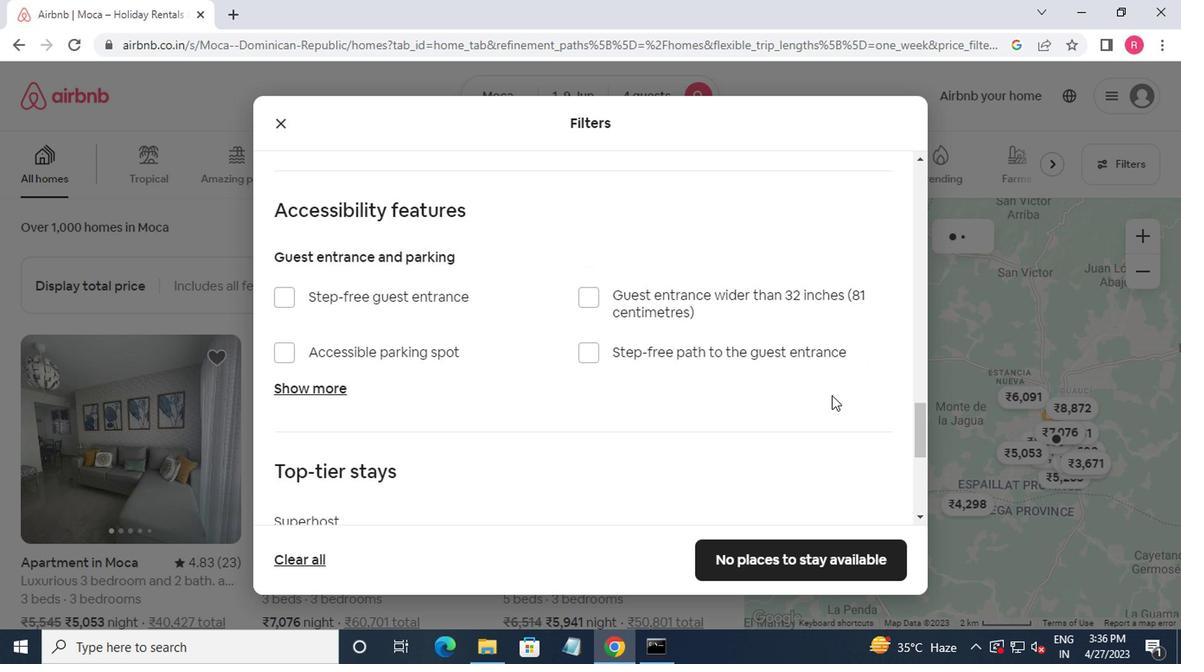 
Action: Mouse moved to (821, 396)
Screenshot: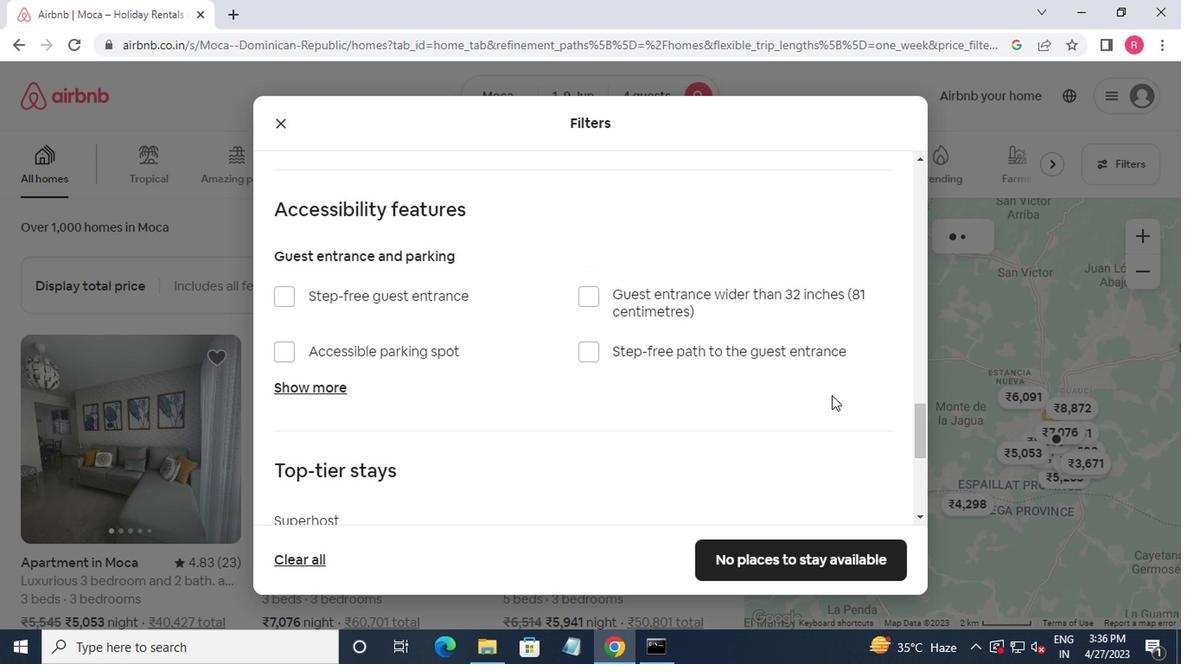 
Action: Mouse scrolled (821, 396) with delta (0, 0)
Screenshot: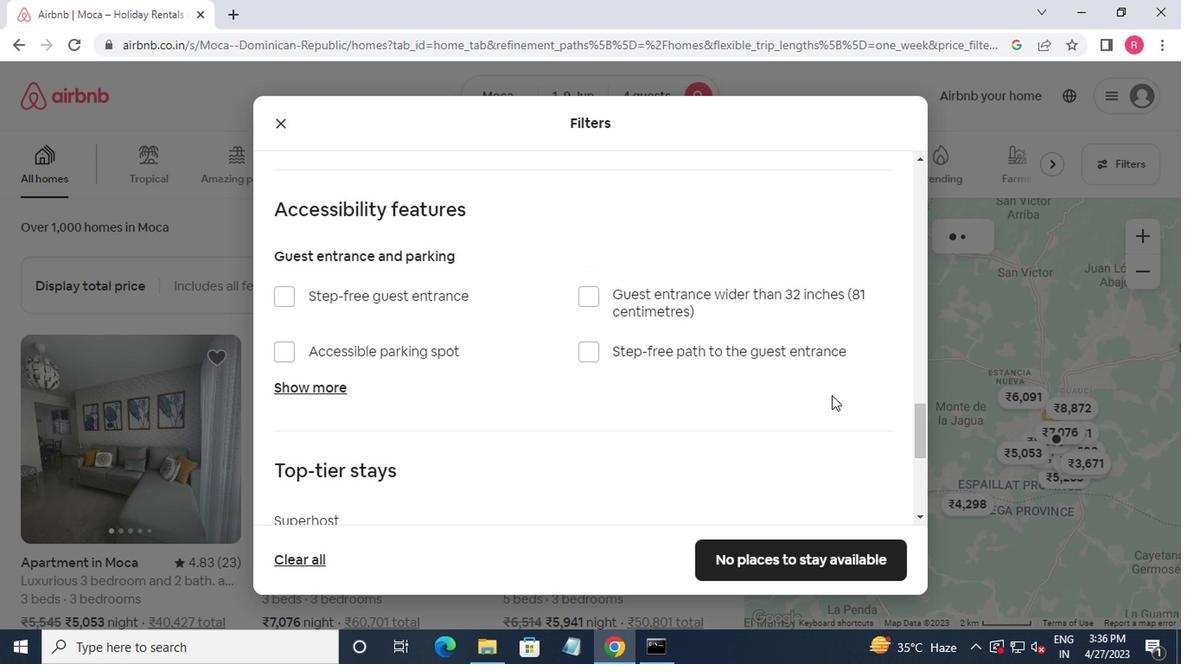 
Action: Mouse moved to (818, 398)
Screenshot: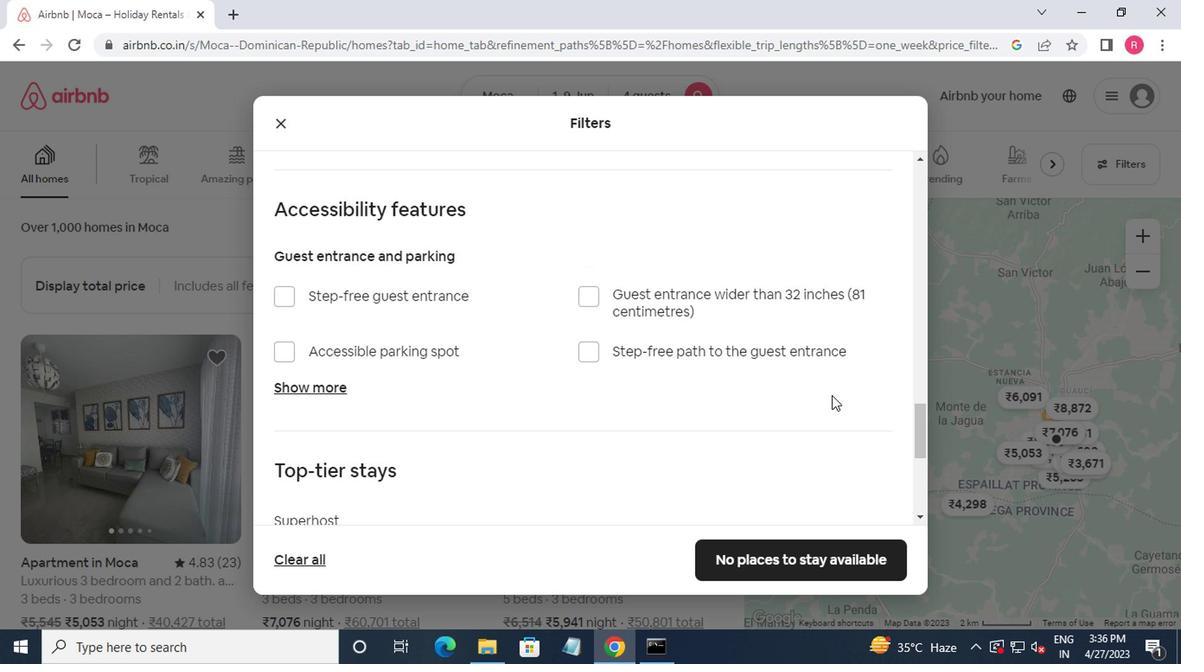 
Action: Mouse scrolled (818, 396) with delta (0, -1)
Screenshot: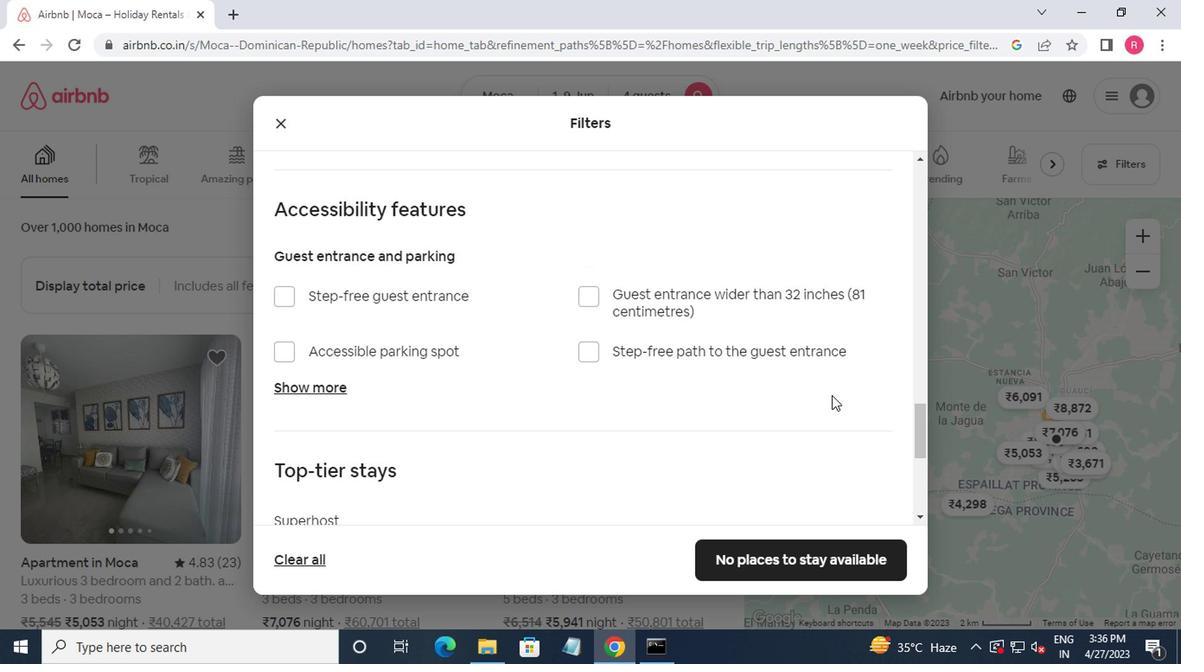 
Action: Mouse moved to (284, 498)
Screenshot: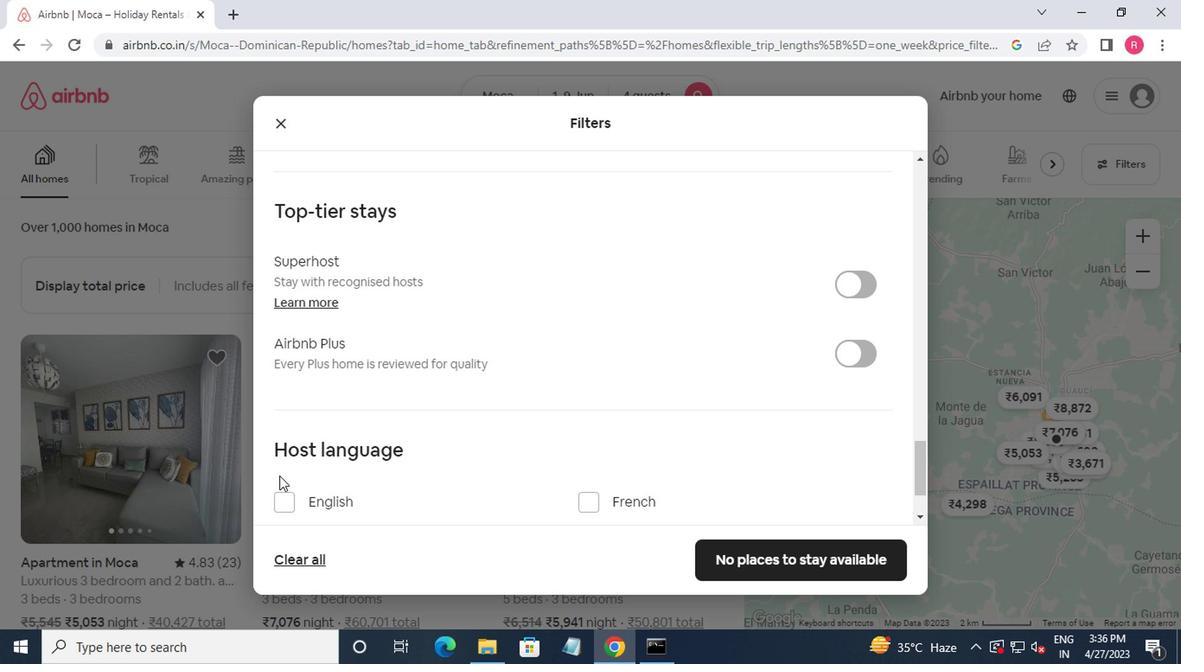 
Action: Mouse pressed left at (284, 498)
Screenshot: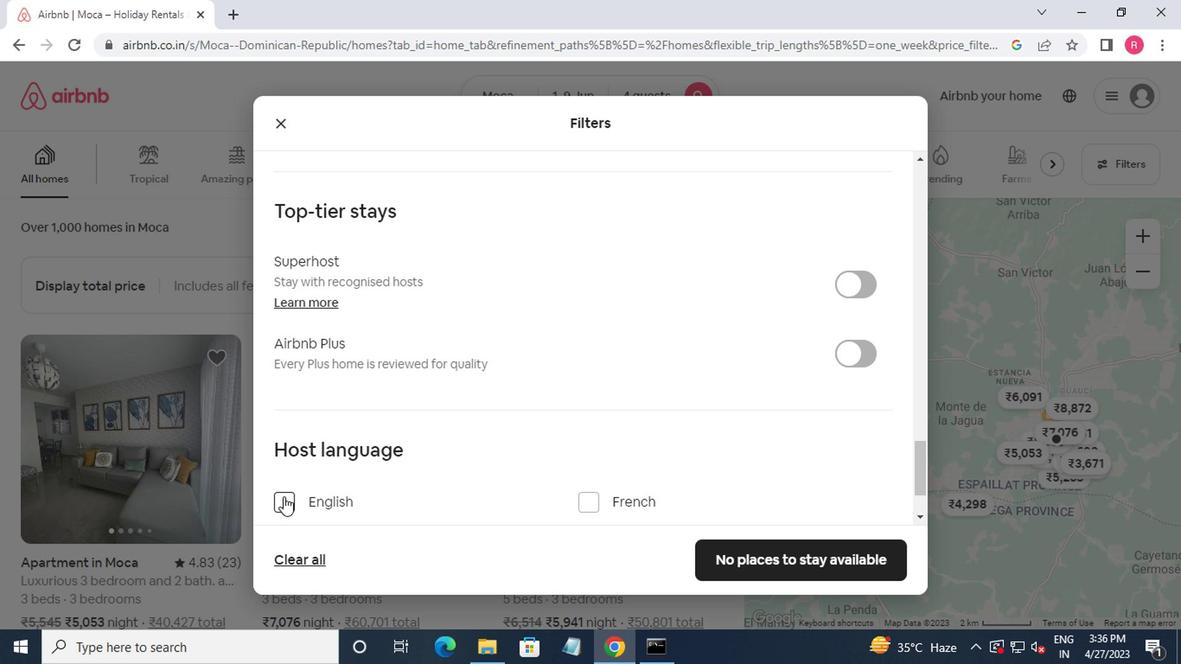 
Action: Mouse moved to (711, 560)
Screenshot: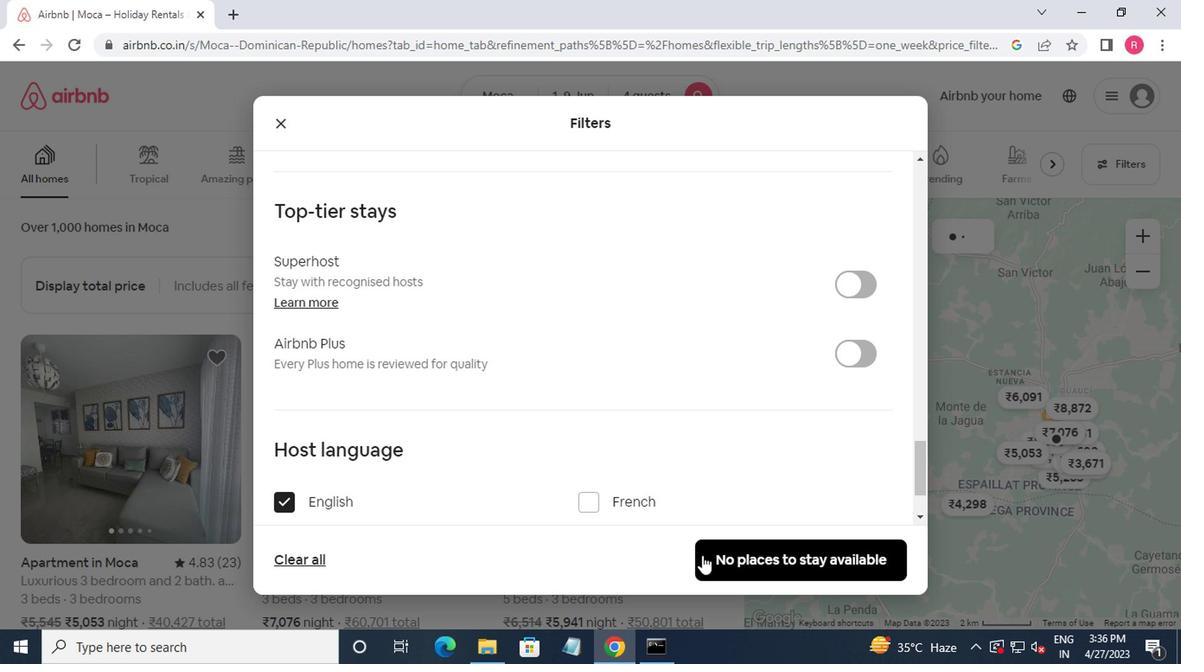 
Action: Mouse pressed left at (711, 560)
Screenshot: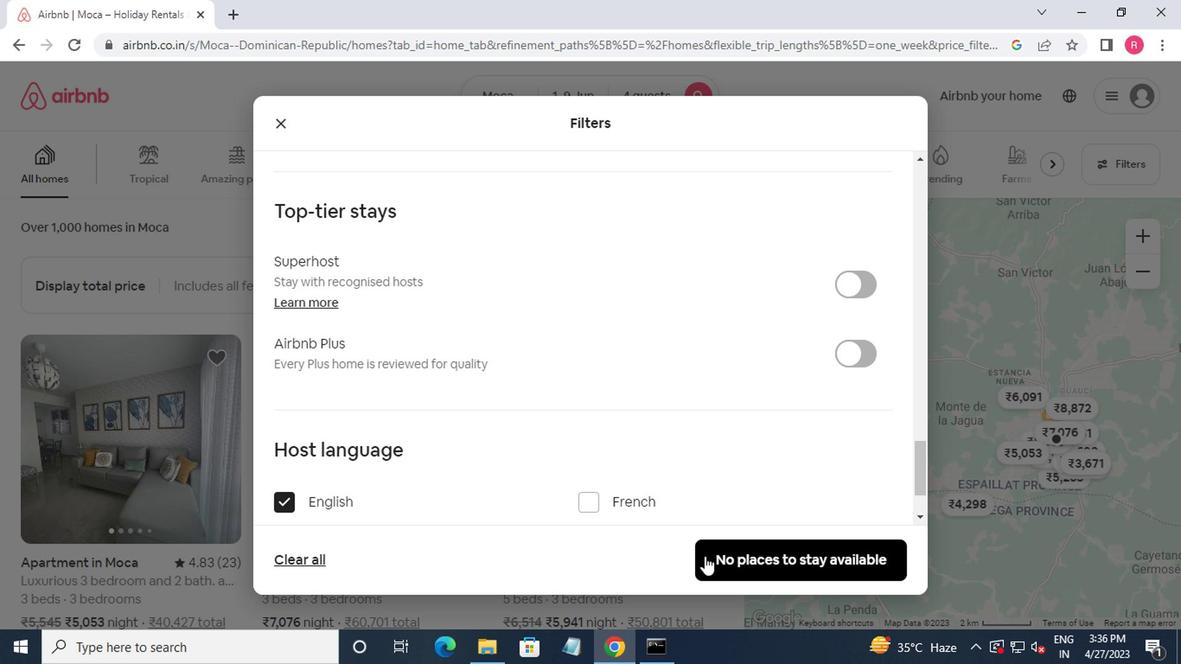 
Action: Mouse moved to (716, 534)
Screenshot: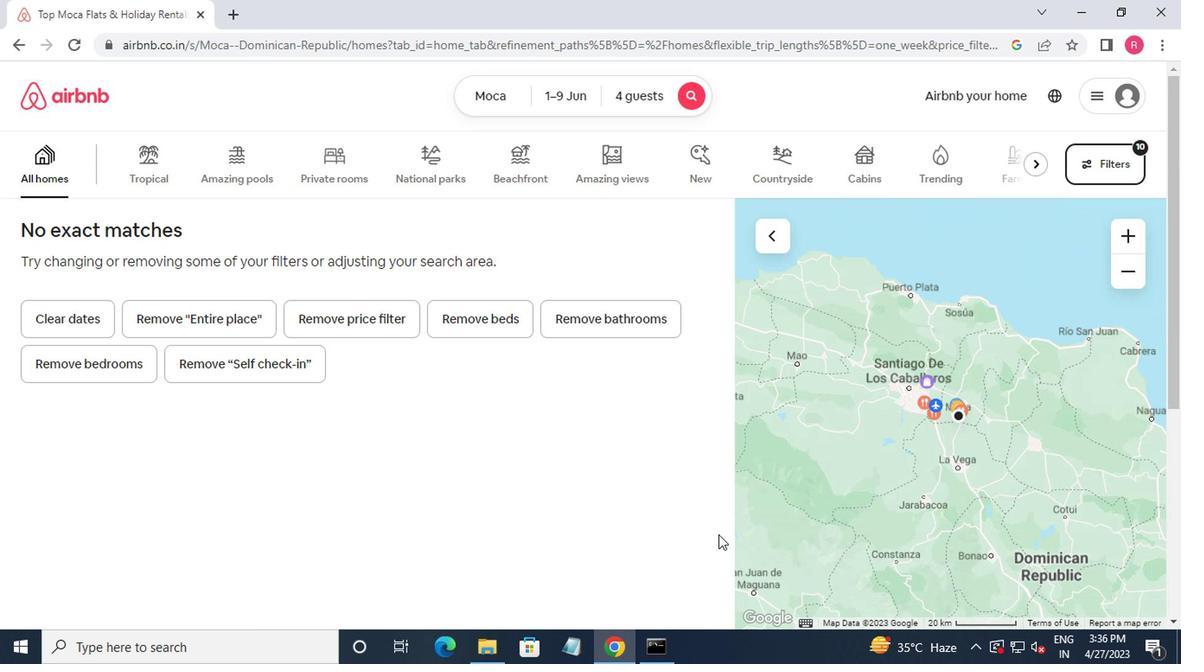 
